 Task: Find connections with filter location Wandlitz with filter topic #Professionalwomenwith filter profile language Potuguese with filter current company CRED with filter school People's University with filter industry Golf Courses and Country Clubs with filter service category Writing with filter keywords title Phone Survey Conductor
Action: Mouse moved to (645, 91)
Screenshot: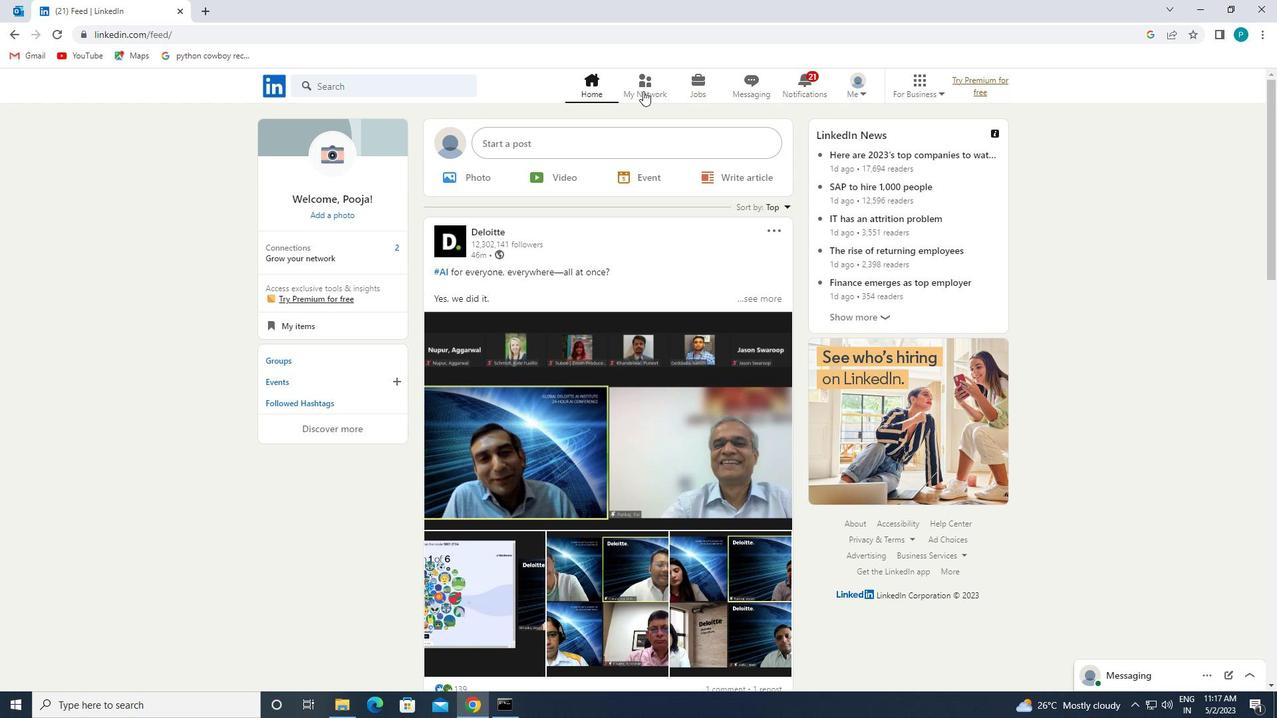 
Action: Mouse pressed left at (645, 91)
Screenshot: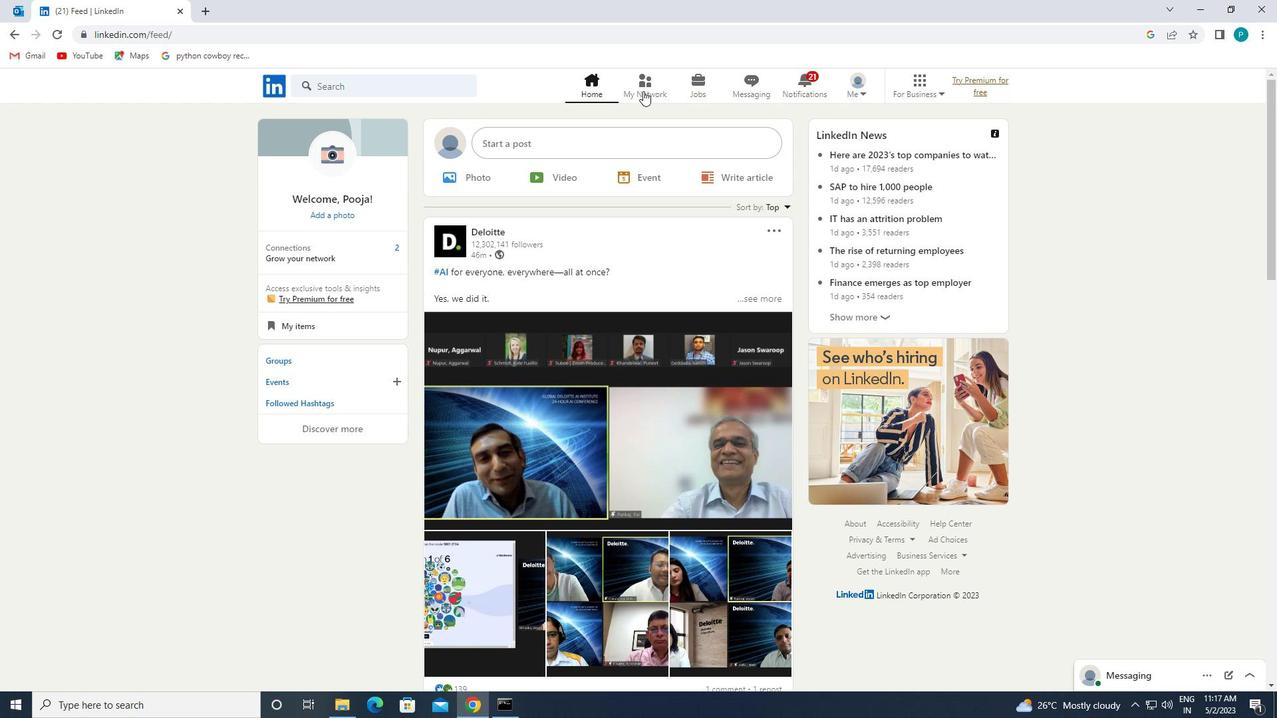 
Action: Mouse moved to (362, 164)
Screenshot: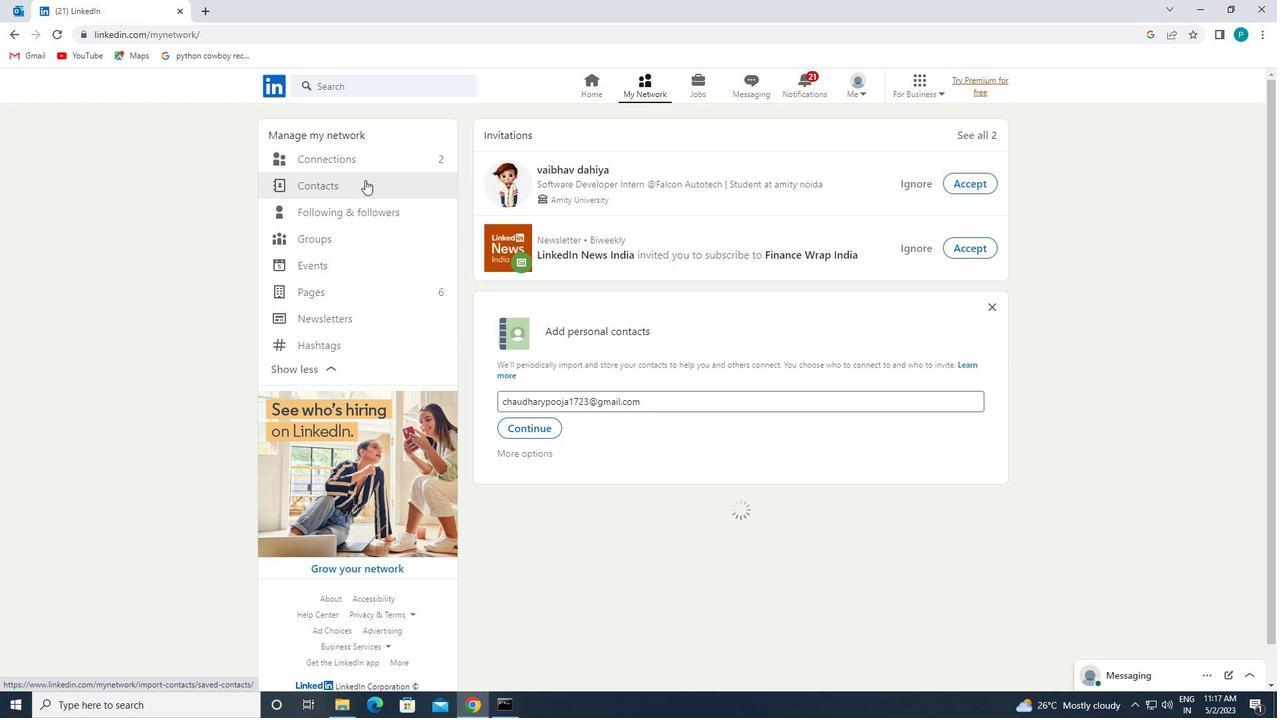 
Action: Mouse pressed left at (362, 164)
Screenshot: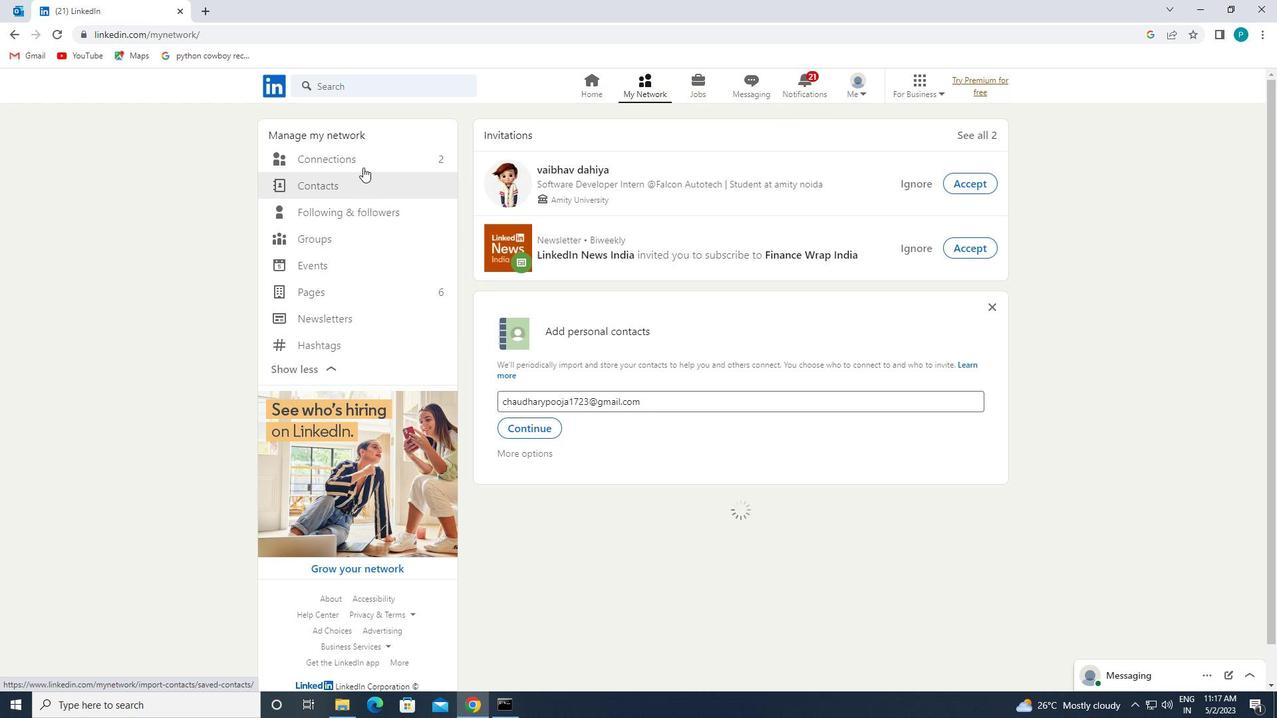 
Action: Mouse moved to (748, 159)
Screenshot: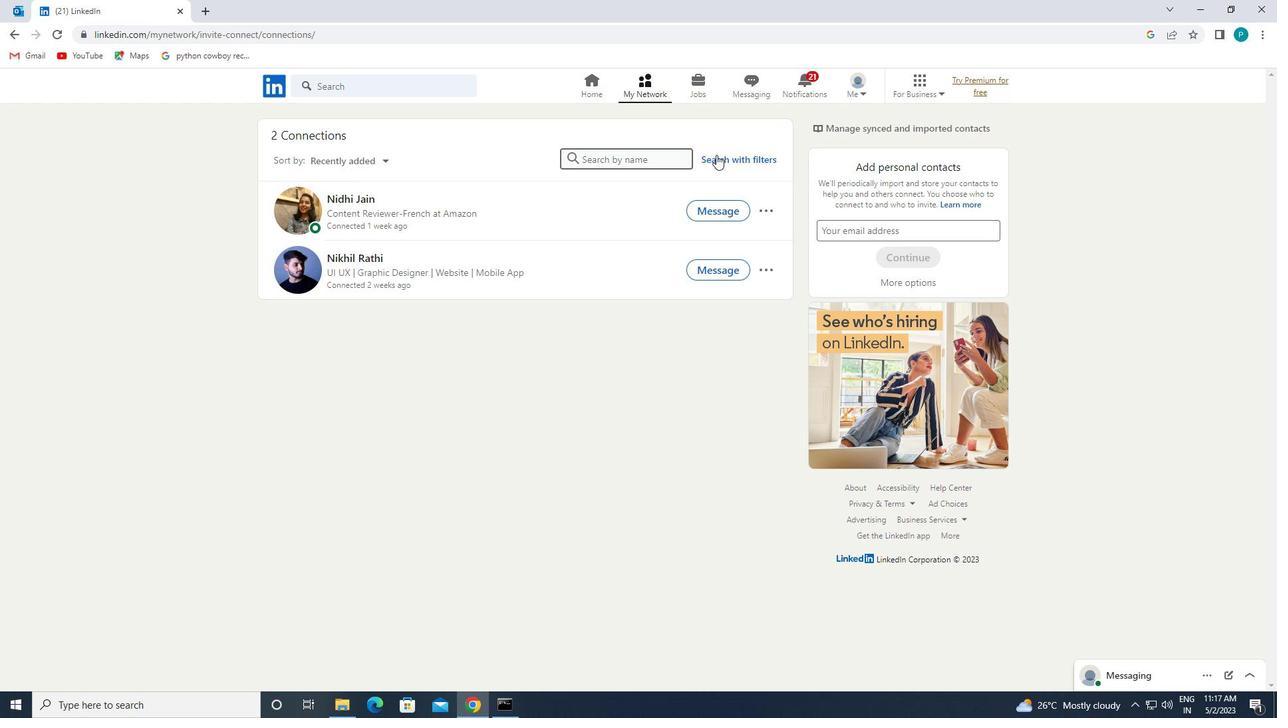 
Action: Mouse pressed left at (748, 159)
Screenshot: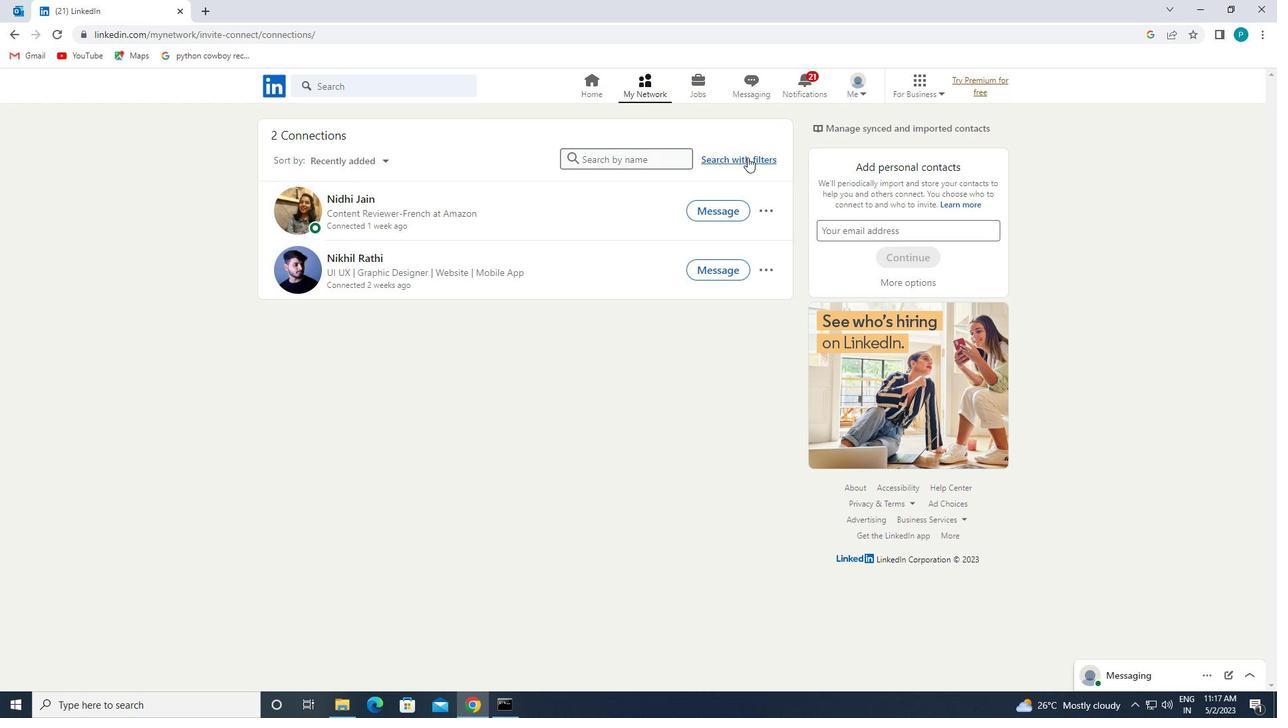 
Action: Mouse moved to (699, 109)
Screenshot: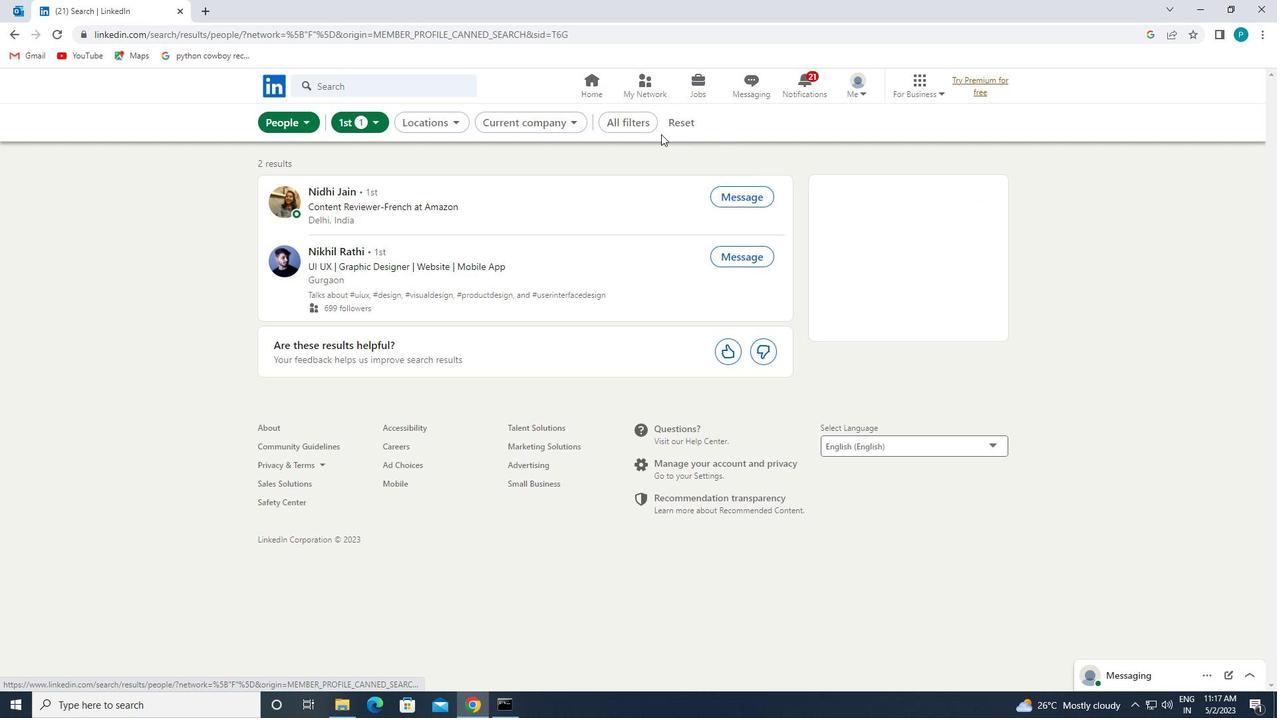 
Action: Mouse pressed left at (699, 109)
Screenshot: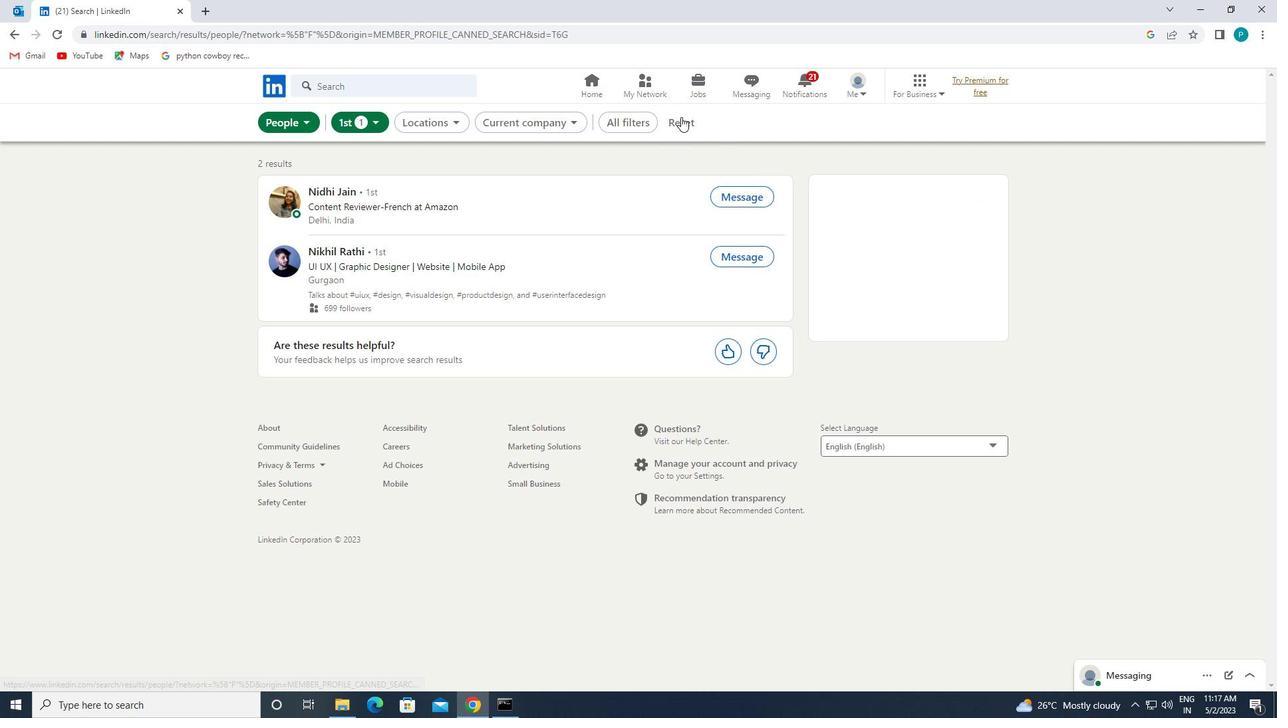 
Action: Mouse moved to (691, 115)
Screenshot: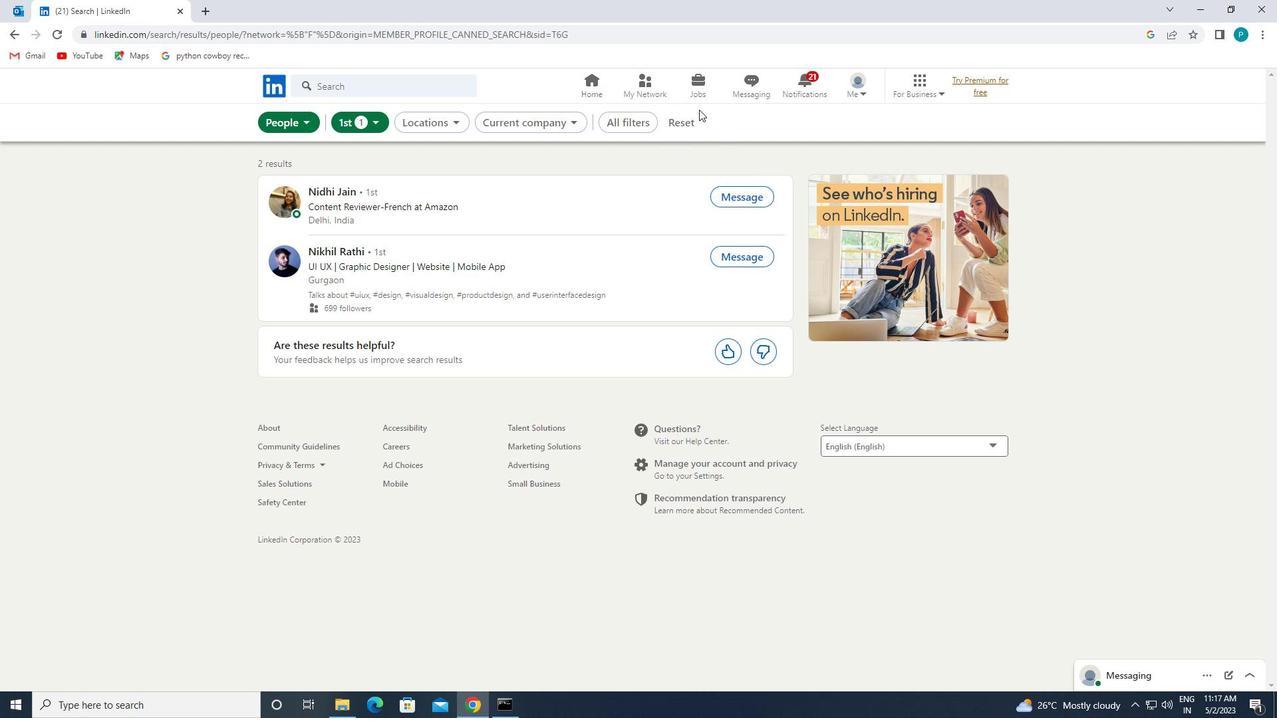 
Action: Mouse pressed left at (691, 115)
Screenshot: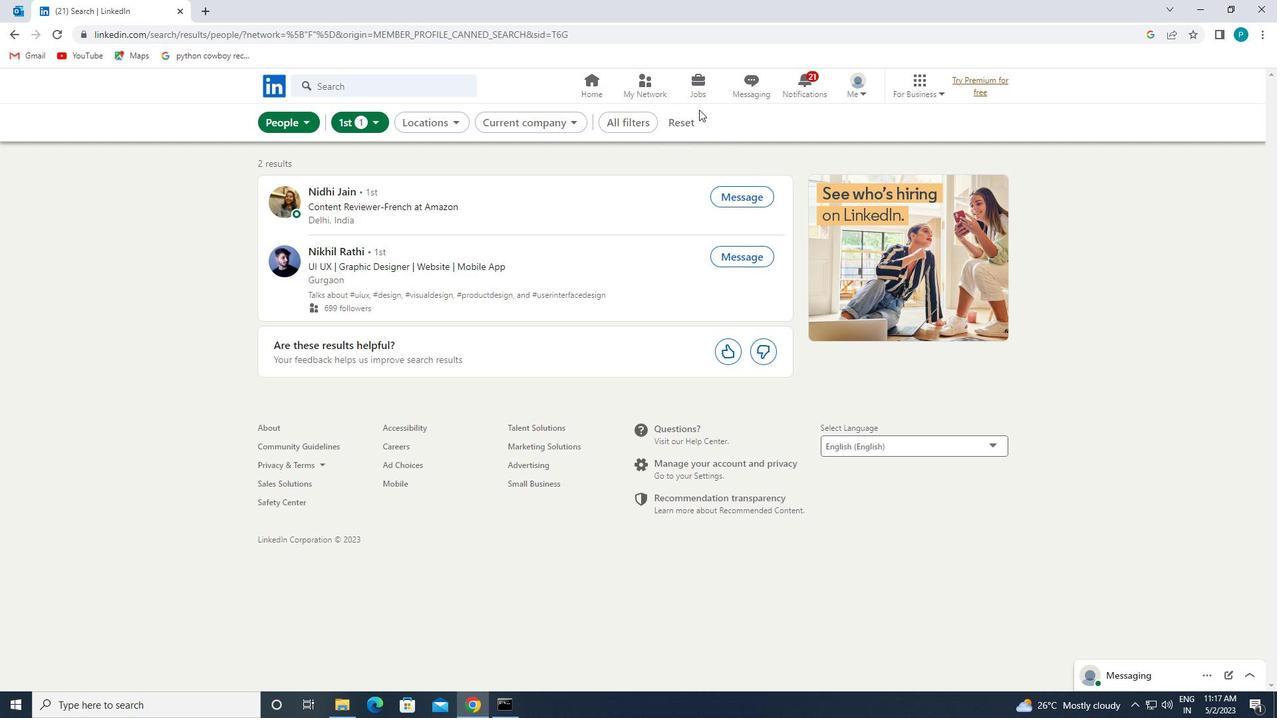 
Action: Mouse moved to (671, 120)
Screenshot: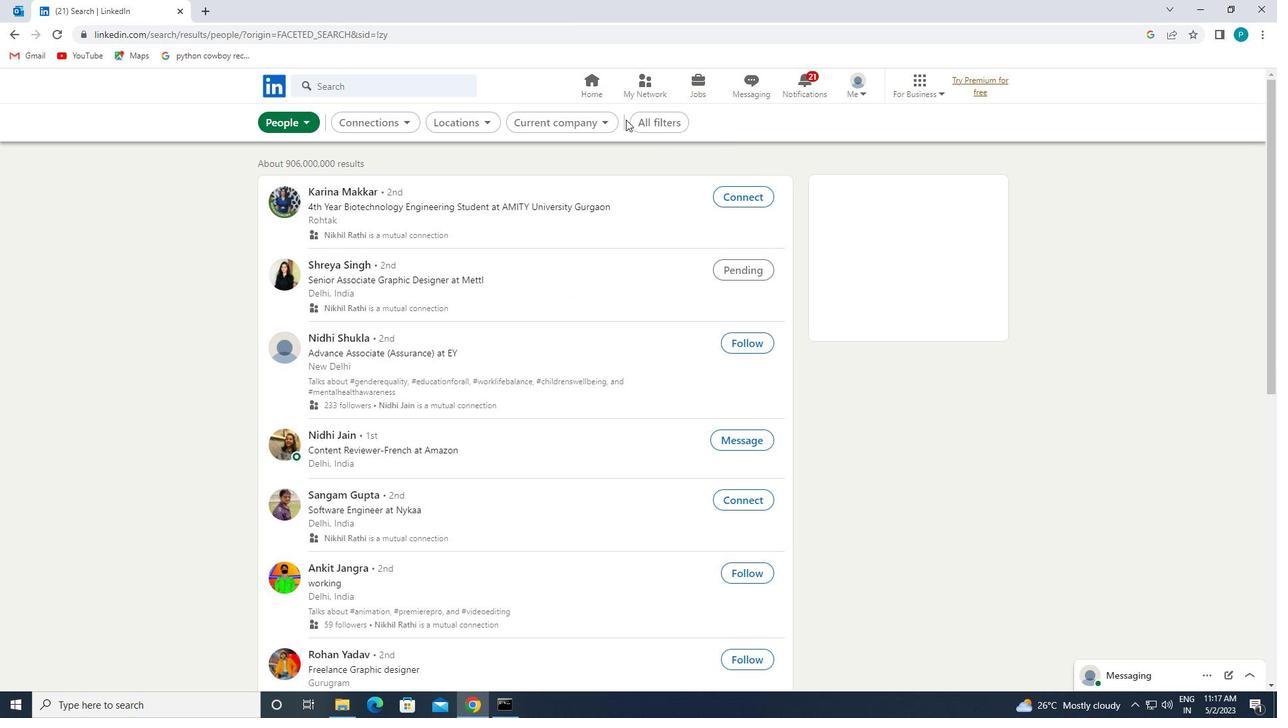 
Action: Mouse pressed left at (671, 120)
Screenshot: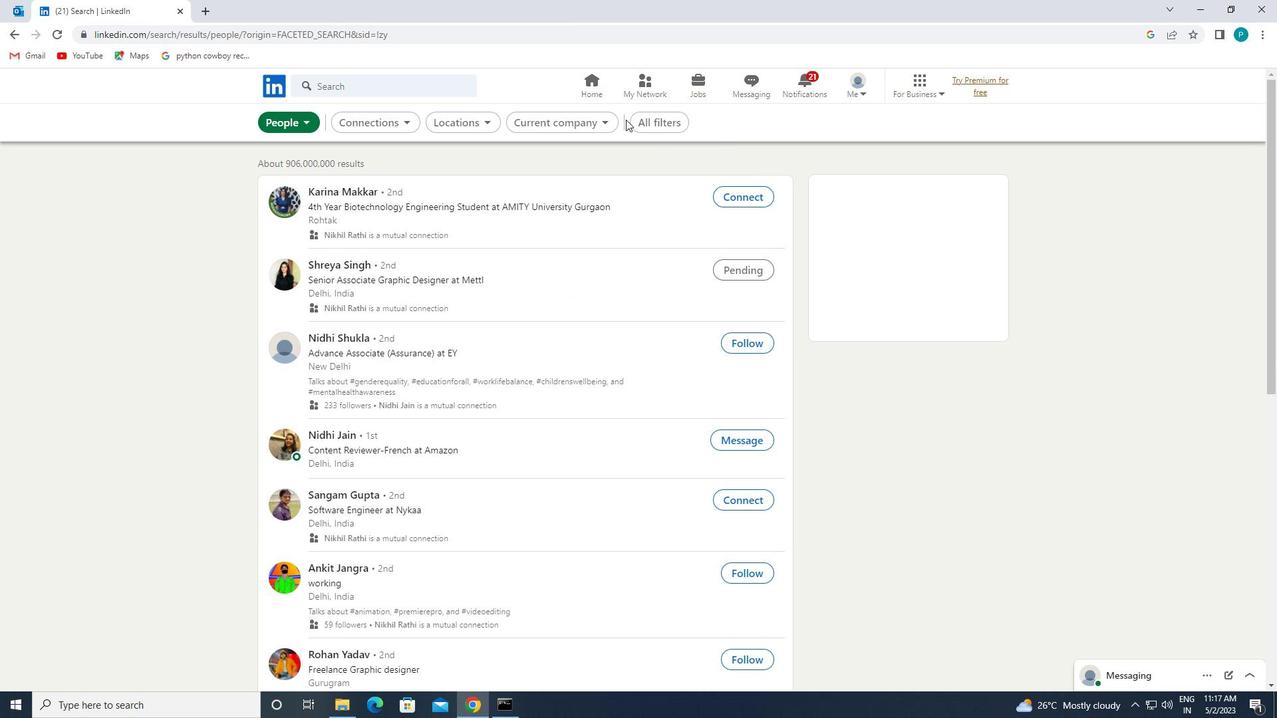 
Action: Mouse moved to (1149, 472)
Screenshot: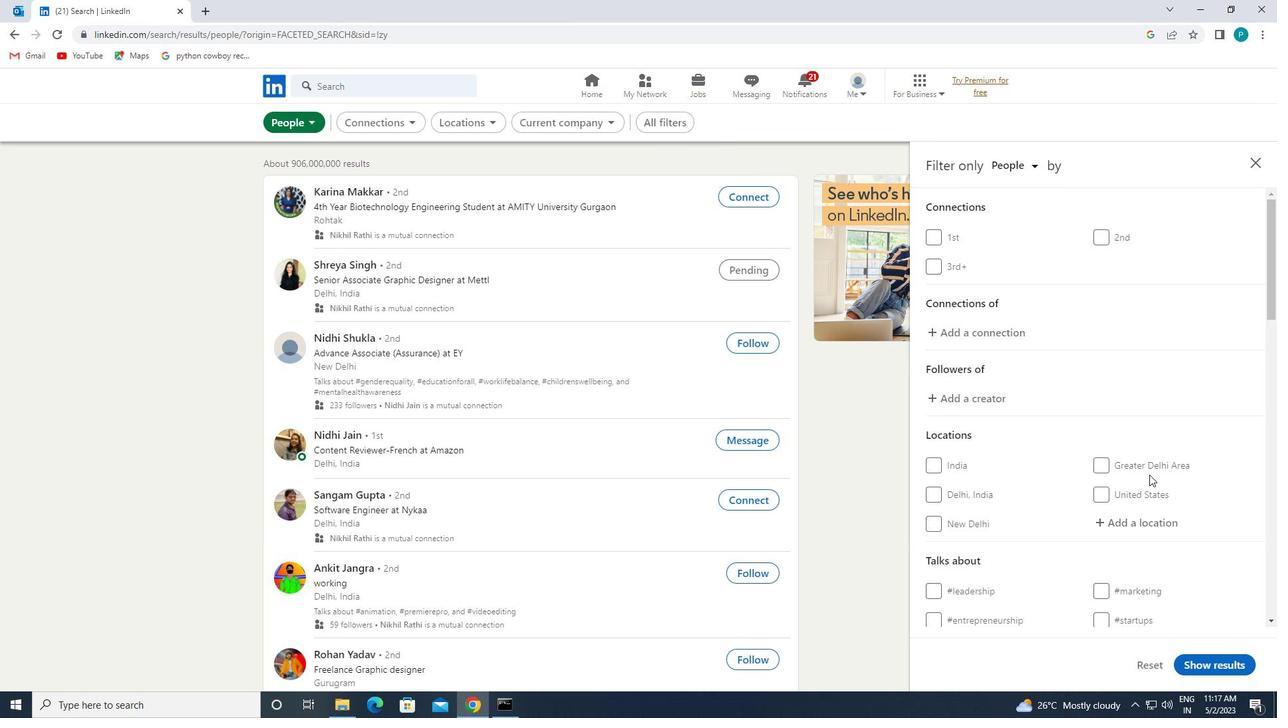 
Action: Mouse scrolled (1149, 472) with delta (0, 0)
Screenshot: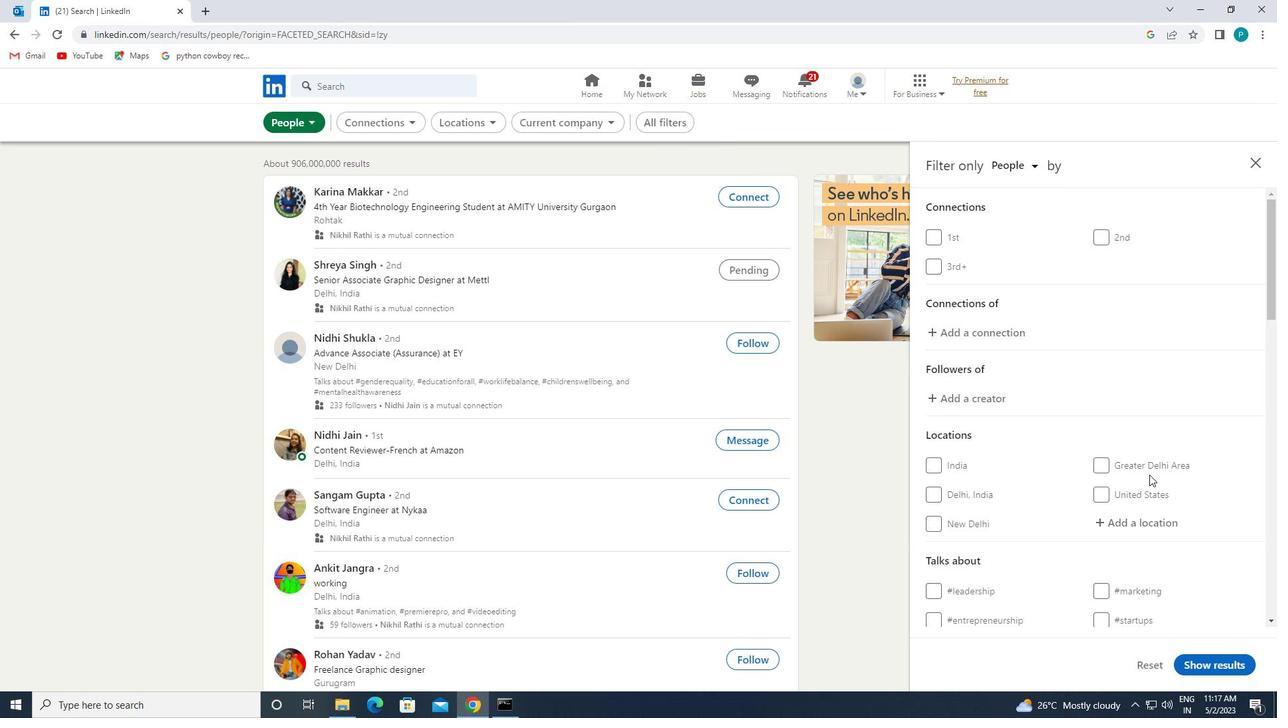 
Action: Mouse moved to (1141, 452)
Screenshot: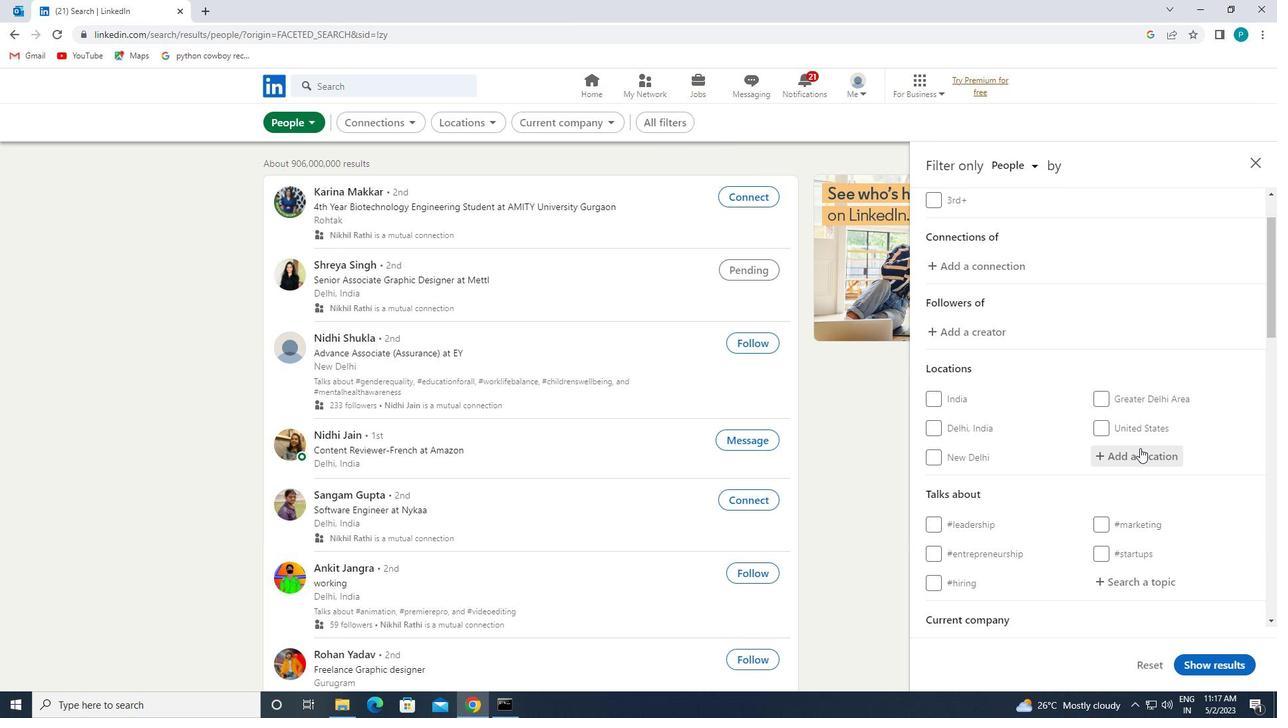 
Action: Mouse pressed left at (1141, 452)
Screenshot: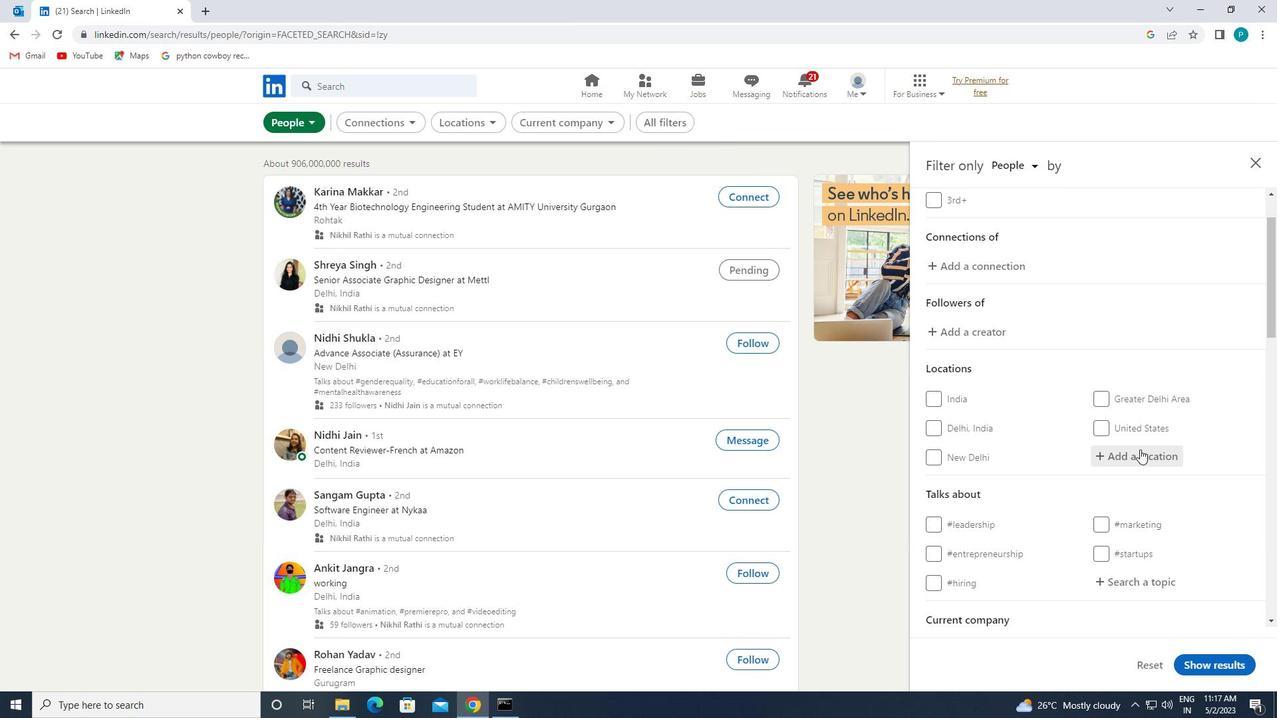 
Action: Key pressed <Key.caps_lock>w<Key.caps_lock>and
Screenshot: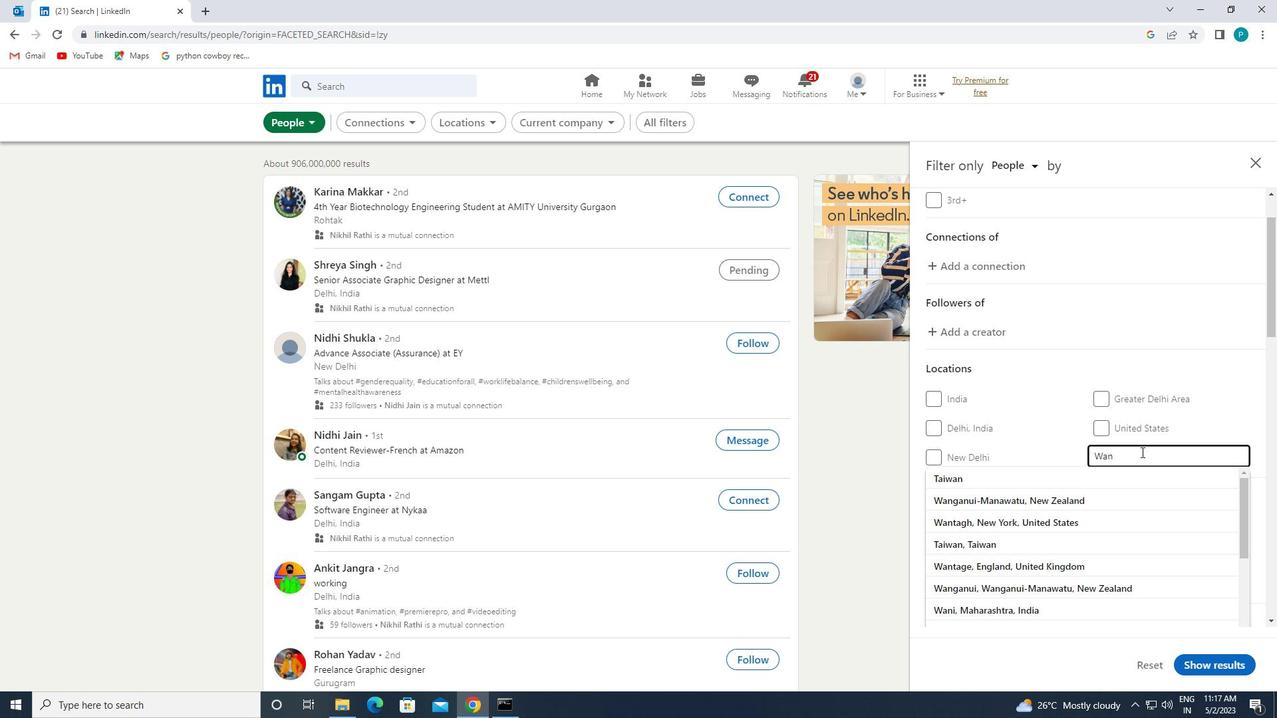 
Action: Mouse moved to (1139, 453)
Screenshot: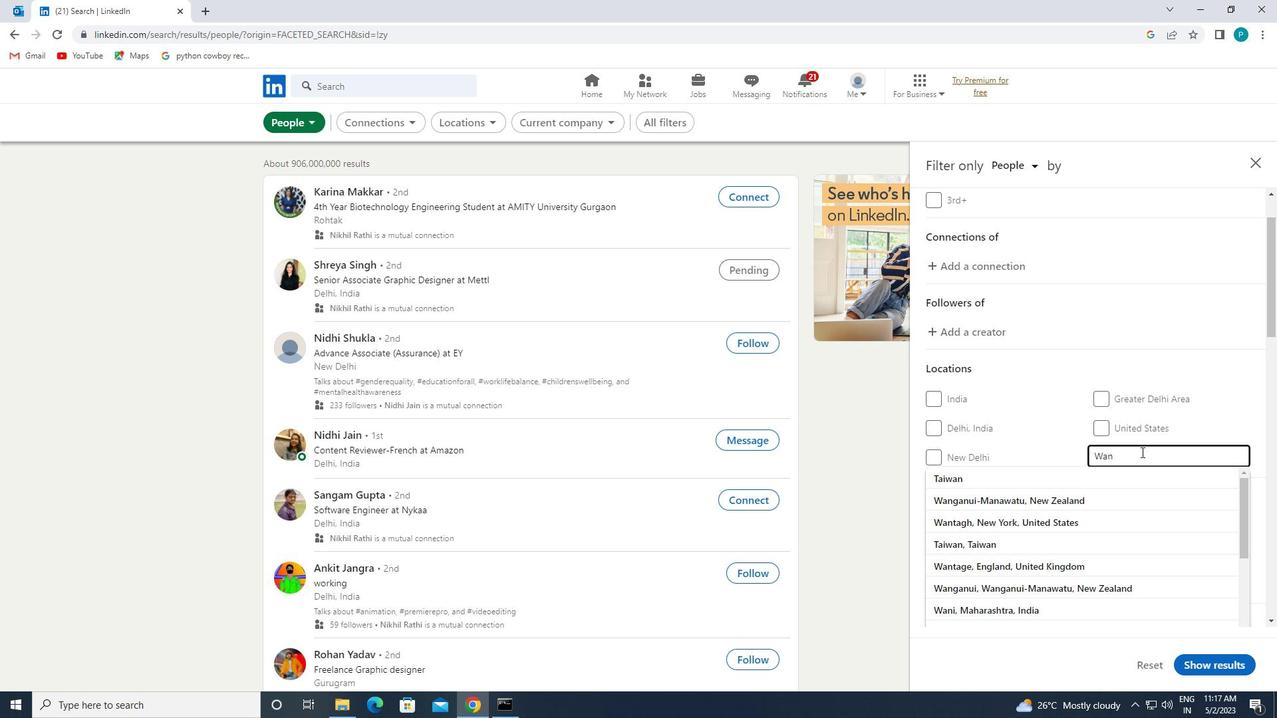
Action: Key pressed lit
Screenshot: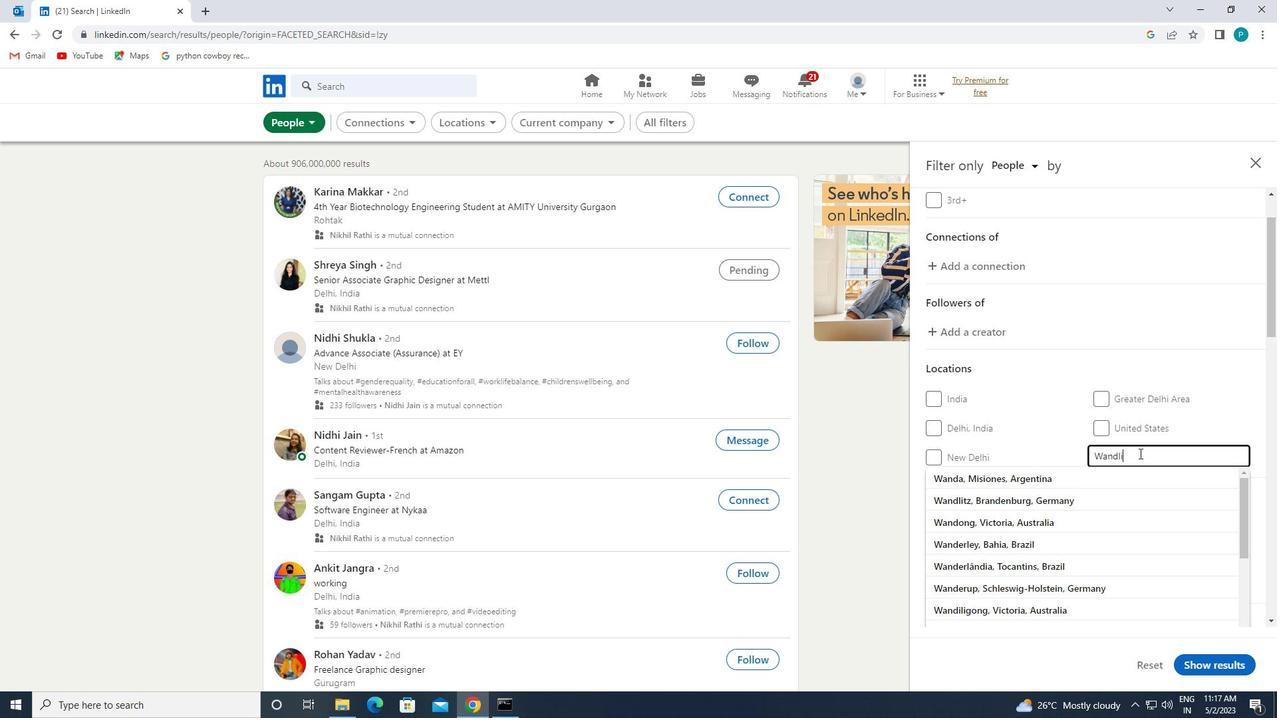 
Action: Mouse moved to (1138, 454)
Screenshot: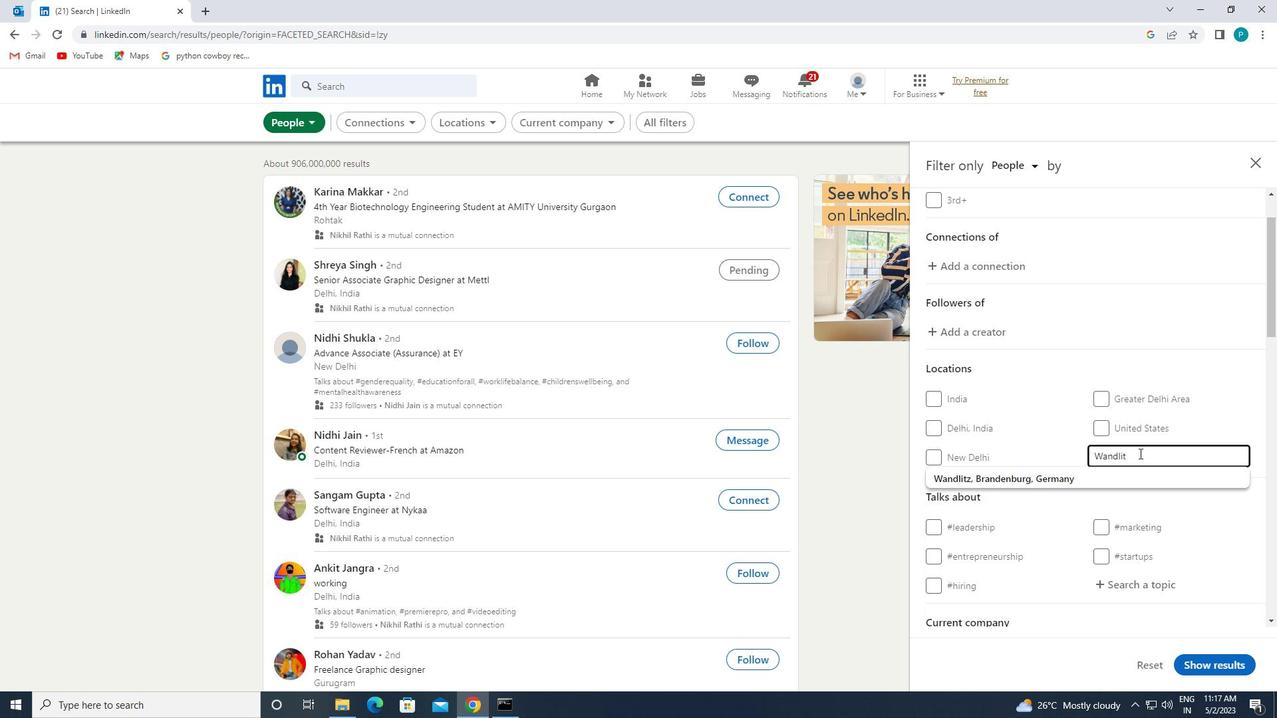 
Action: Key pressed z
Screenshot: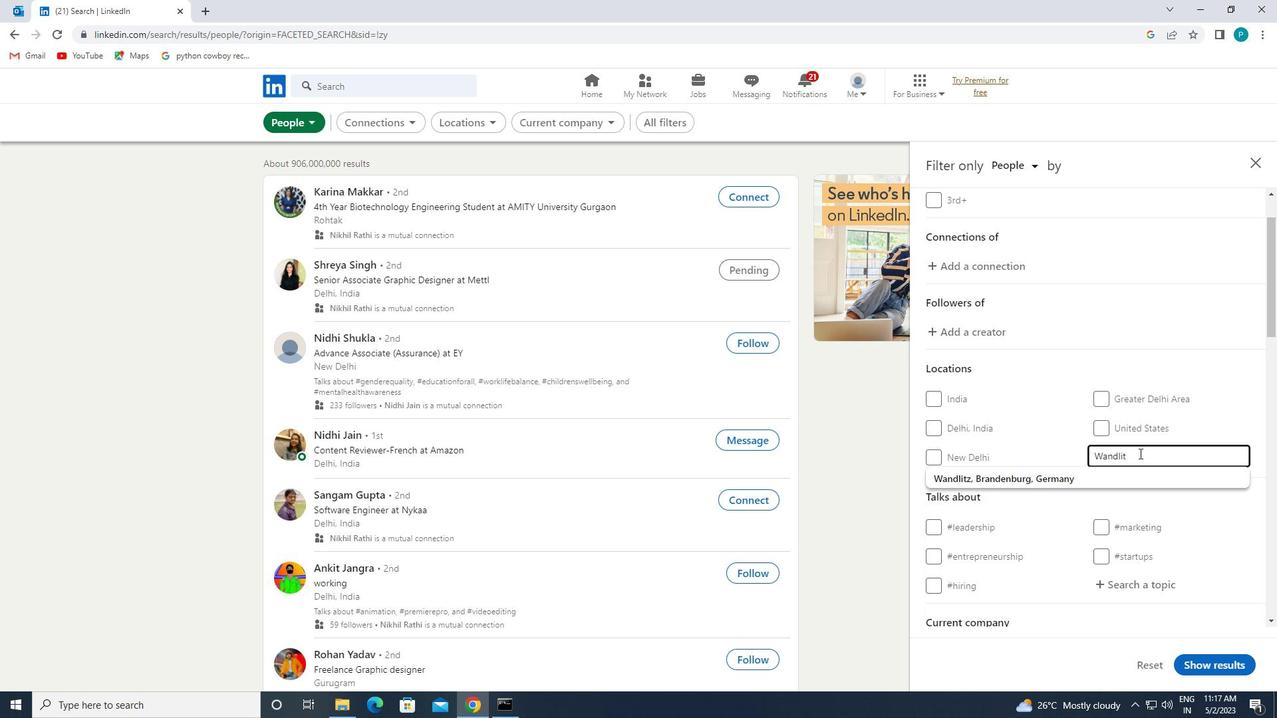 
Action: Mouse moved to (1086, 474)
Screenshot: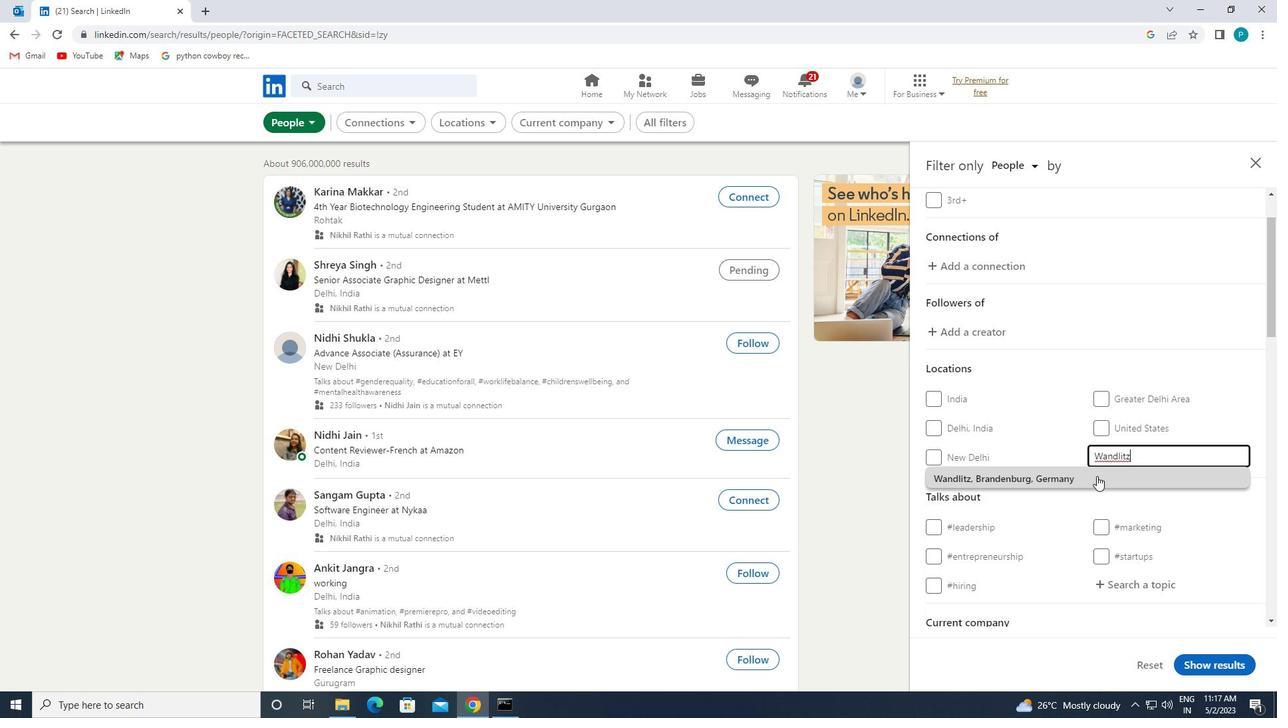 
Action: Mouse pressed left at (1086, 474)
Screenshot: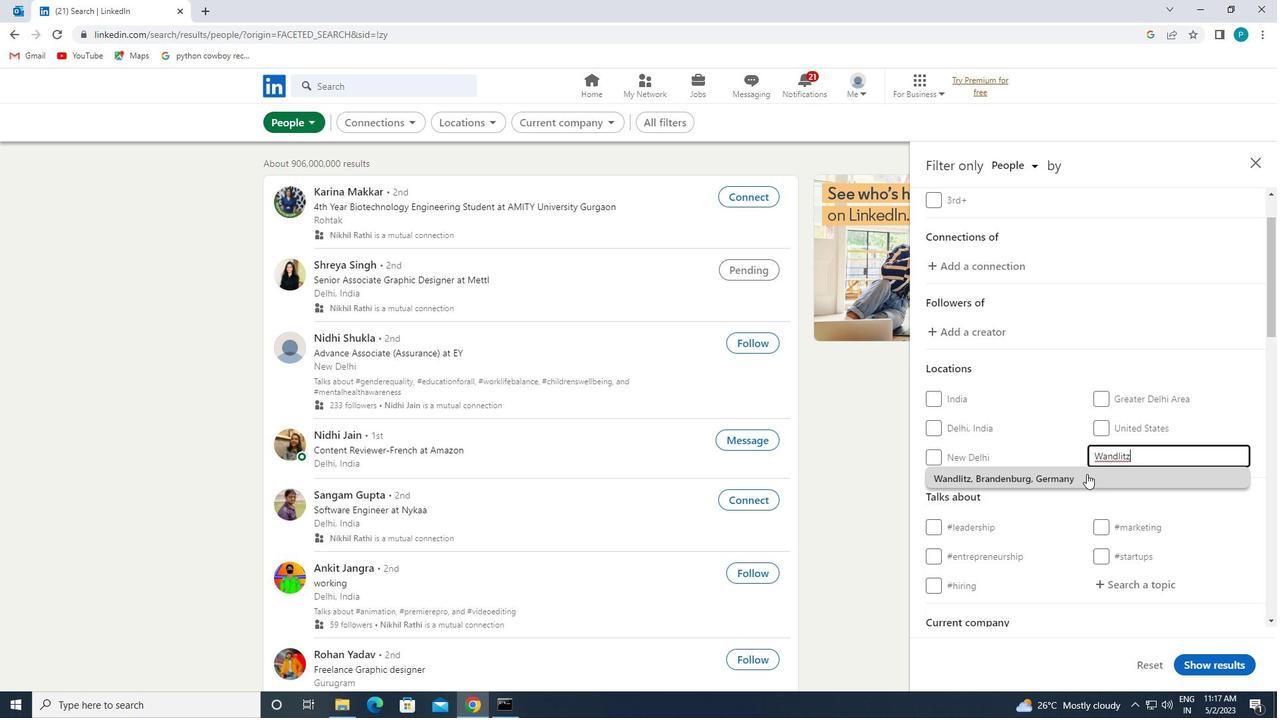 
Action: Mouse moved to (1092, 482)
Screenshot: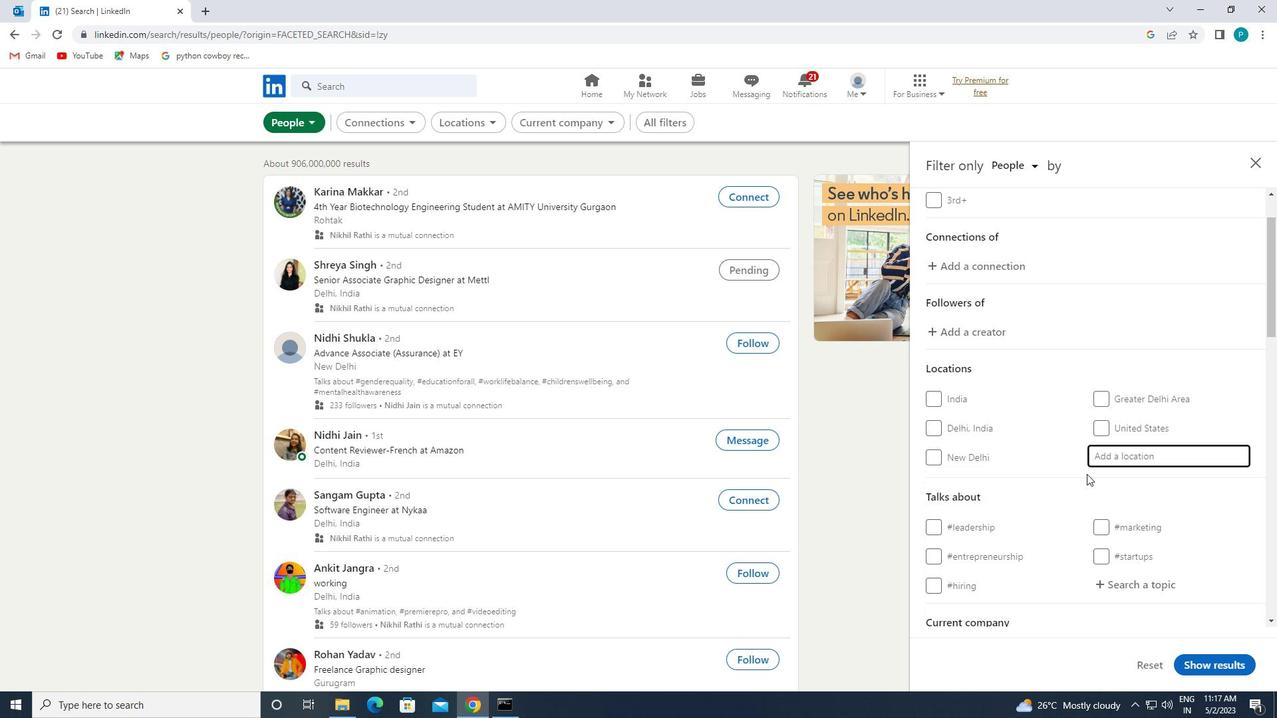 
Action: Mouse scrolled (1092, 481) with delta (0, 0)
Screenshot: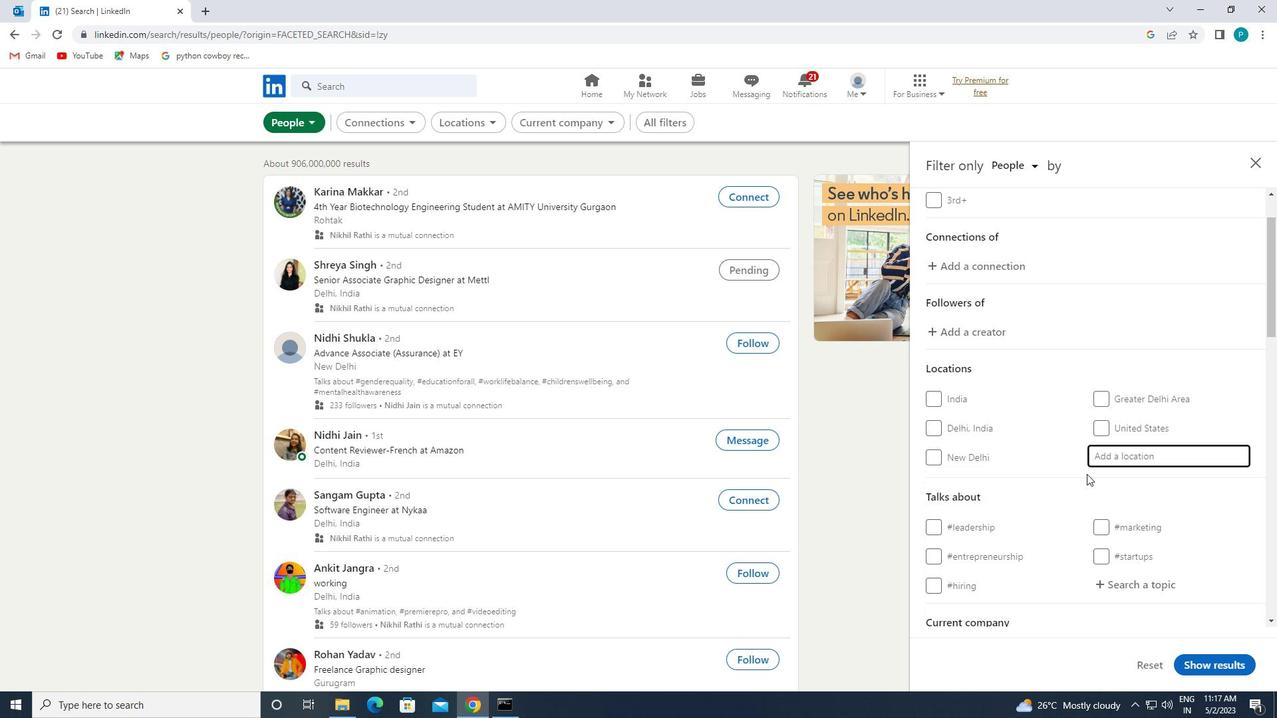 
Action: Mouse moved to (1093, 483)
Screenshot: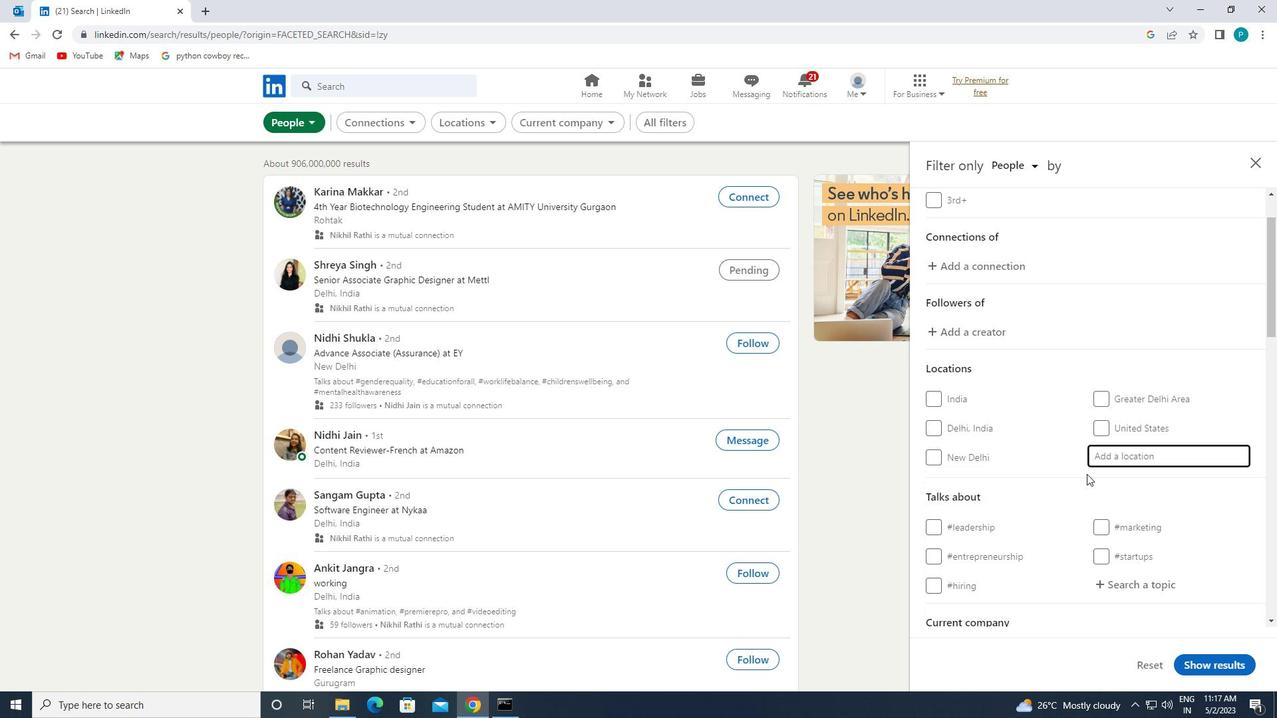 
Action: Mouse scrolled (1093, 482) with delta (0, 0)
Screenshot: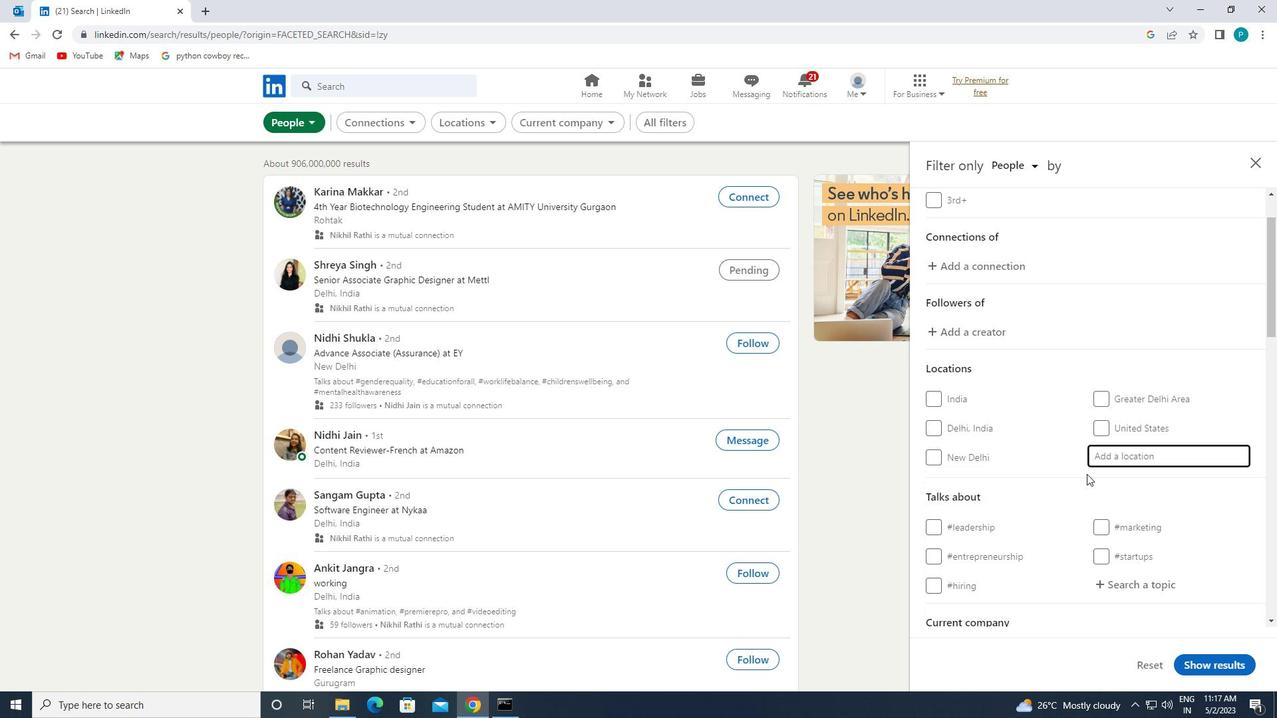 
Action: Mouse moved to (1130, 506)
Screenshot: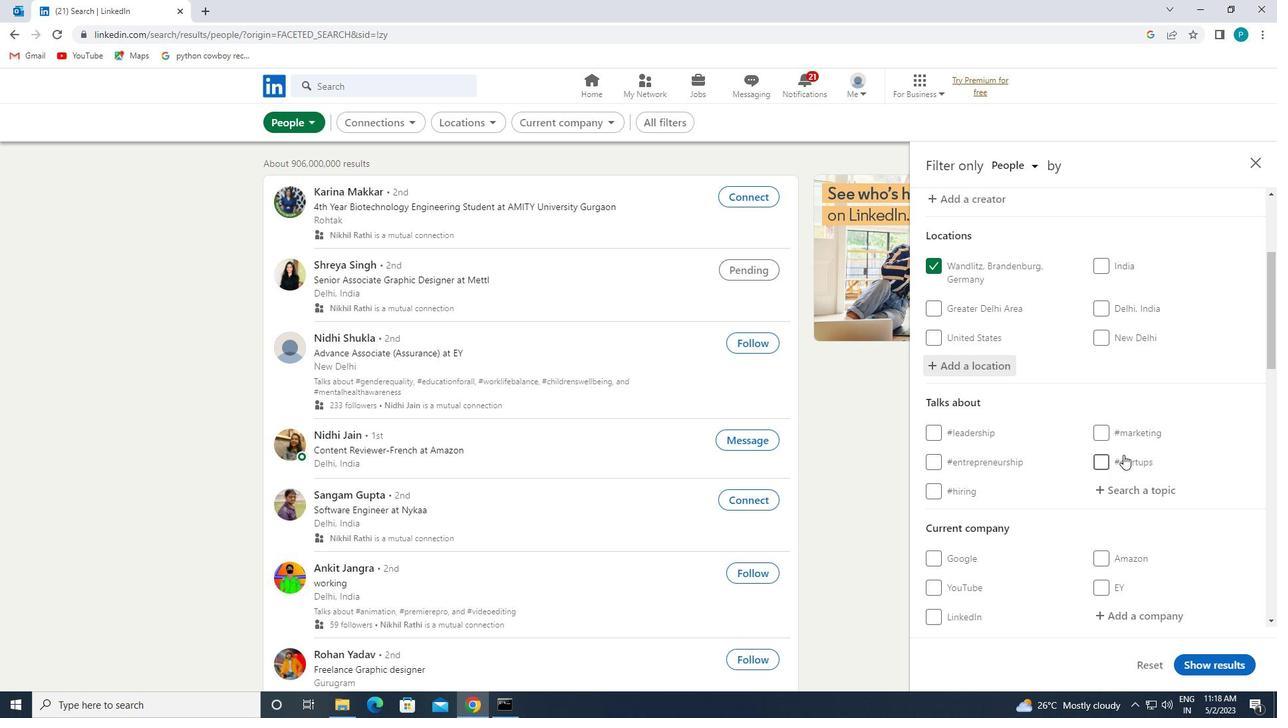 
Action: Mouse pressed left at (1130, 506)
Screenshot: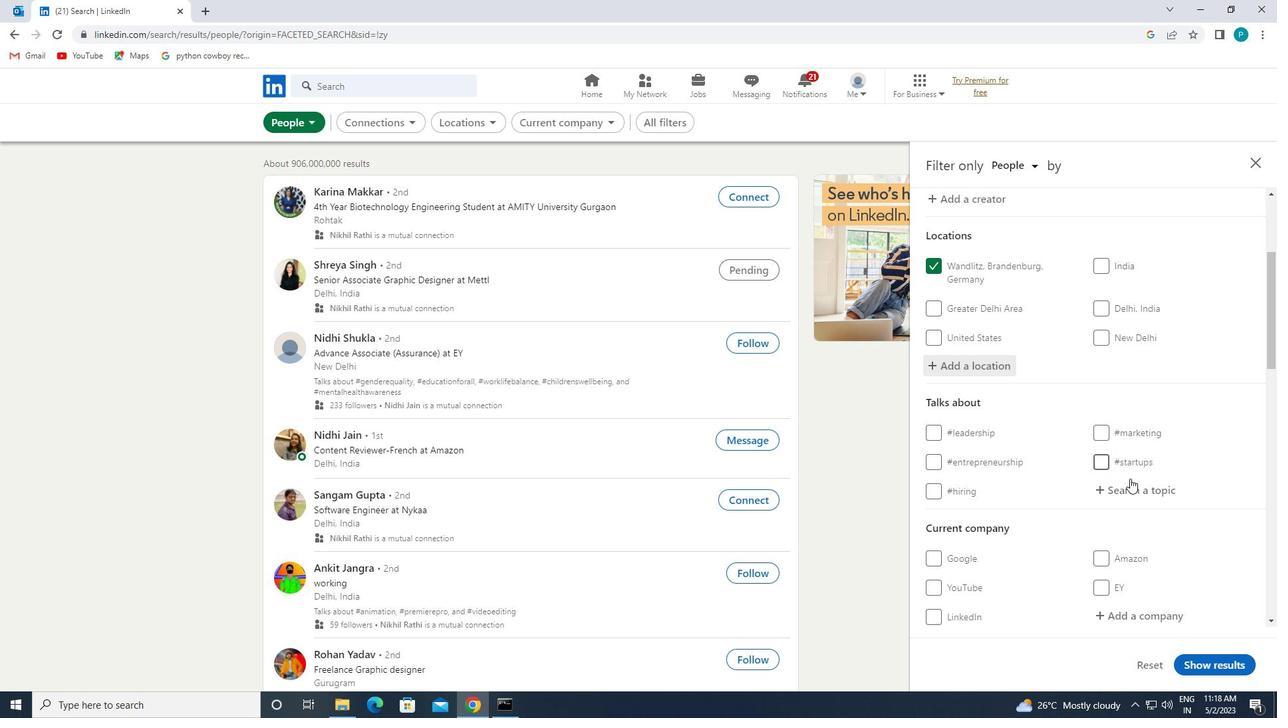 
Action: Mouse moved to (1127, 494)
Screenshot: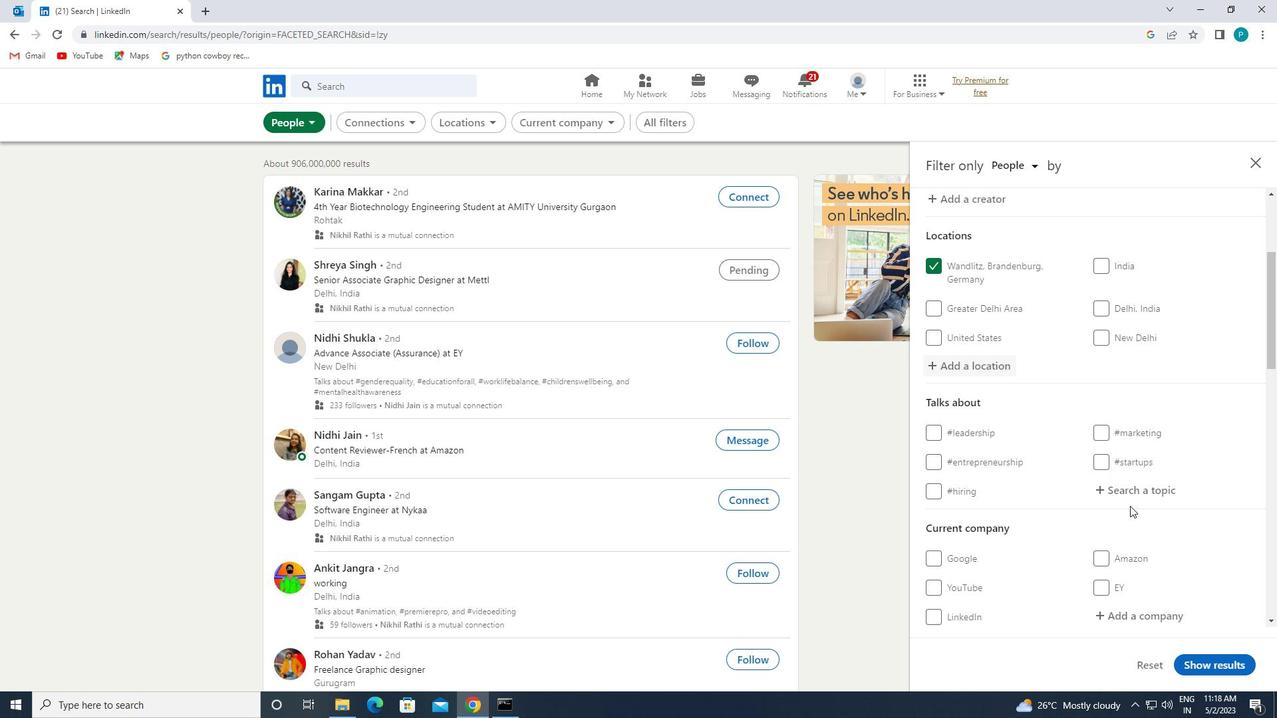
Action: Mouse pressed left at (1127, 494)
Screenshot: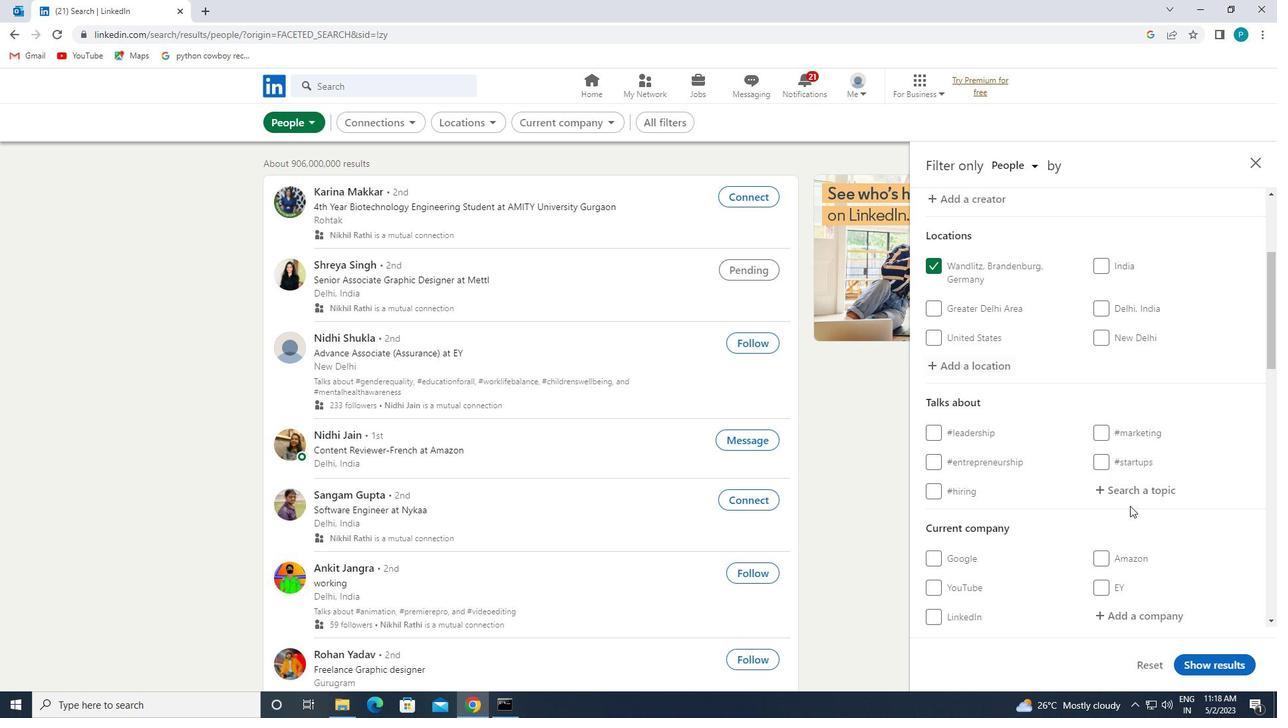 
Action: Key pressed <Key.shift>
Screenshot: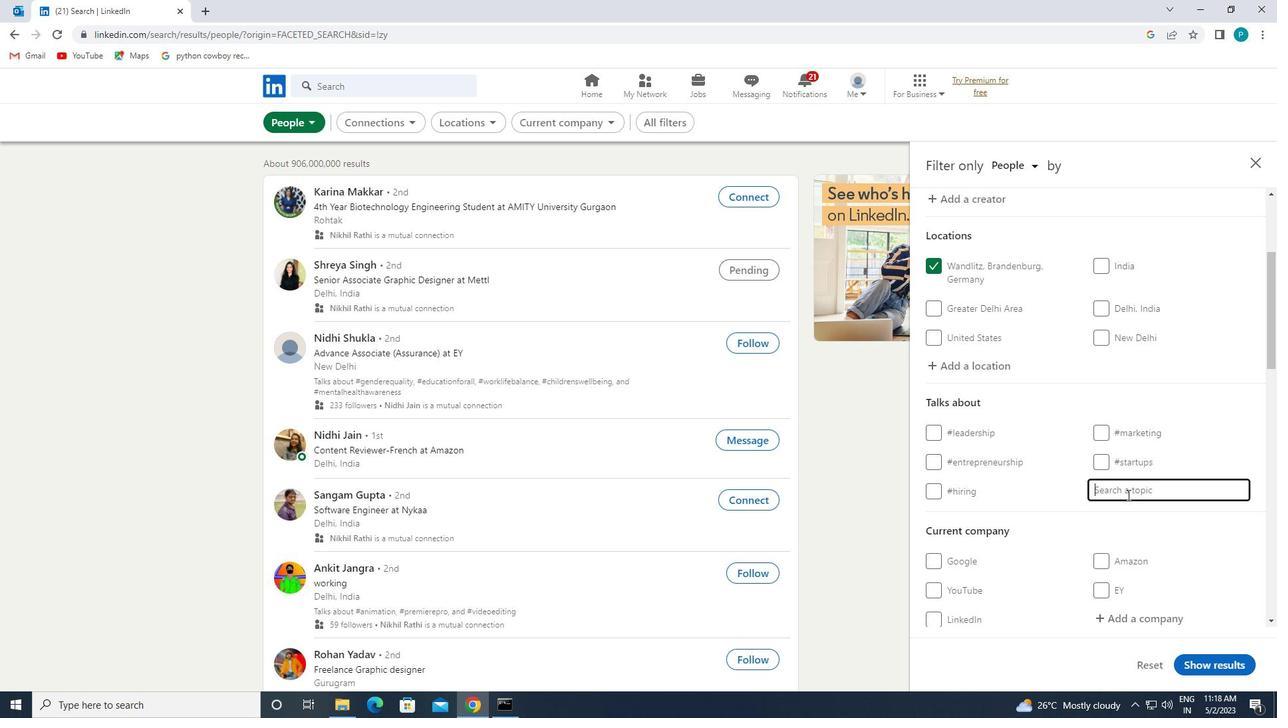 
Action: Mouse moved to (1126, 494)
Screenshot: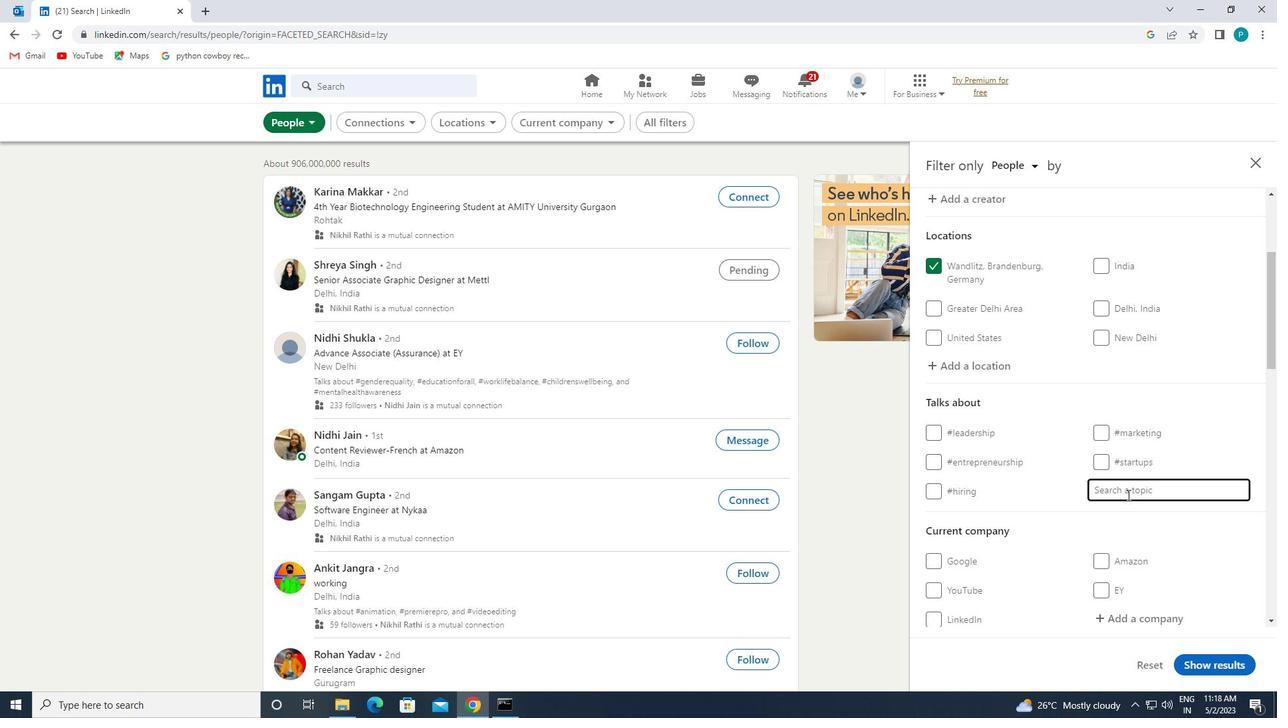 
Action: Key pressed <Key.shift><Key.shift>#<Key.caps_lock>P<Key.caps_lock>ROFESSIONALWOMEN
Screenshot: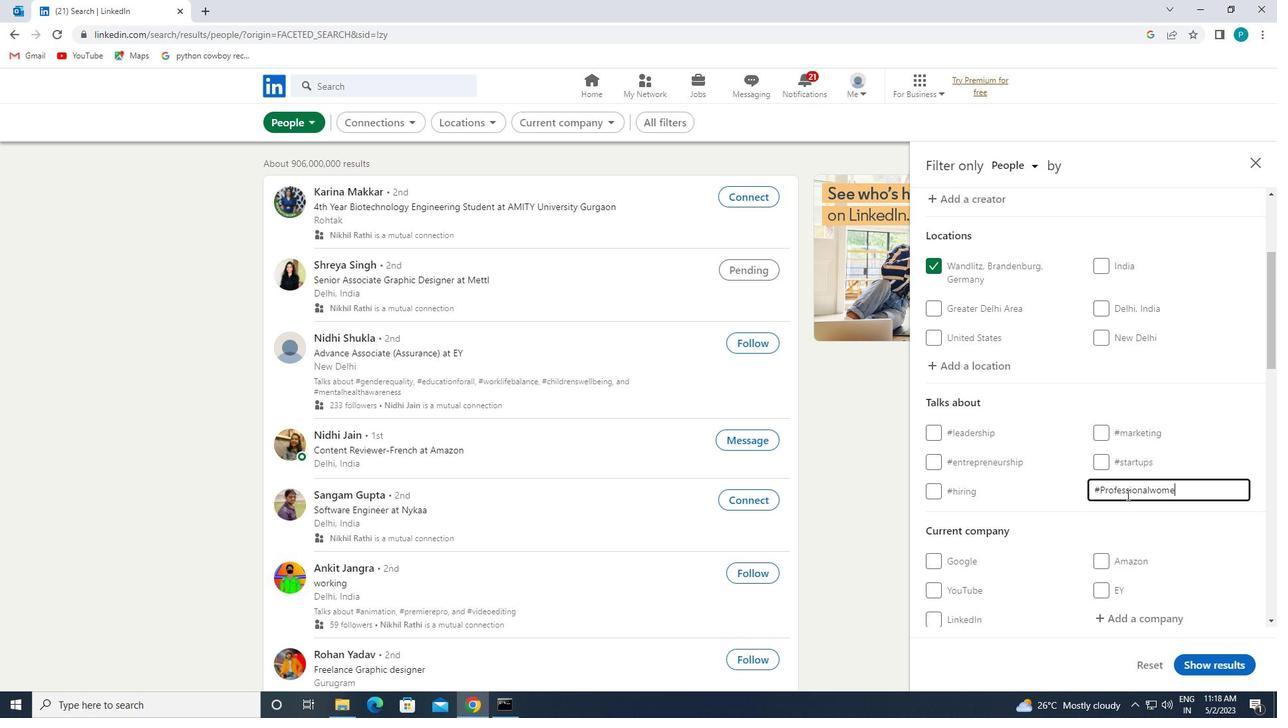 
Action: Mouse moved to (1048, 515)
Screenshot: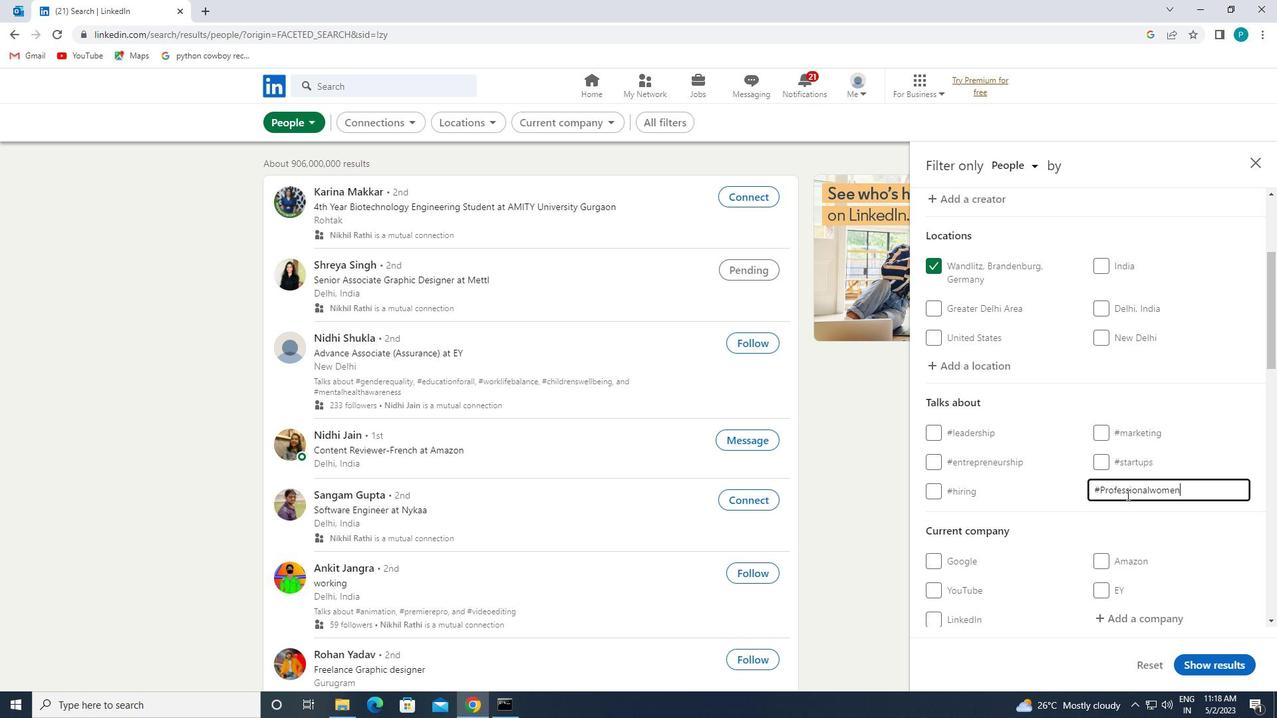 
Action: Mouse scrolled (1048, 514) with delta (0, 0)
Screenshot: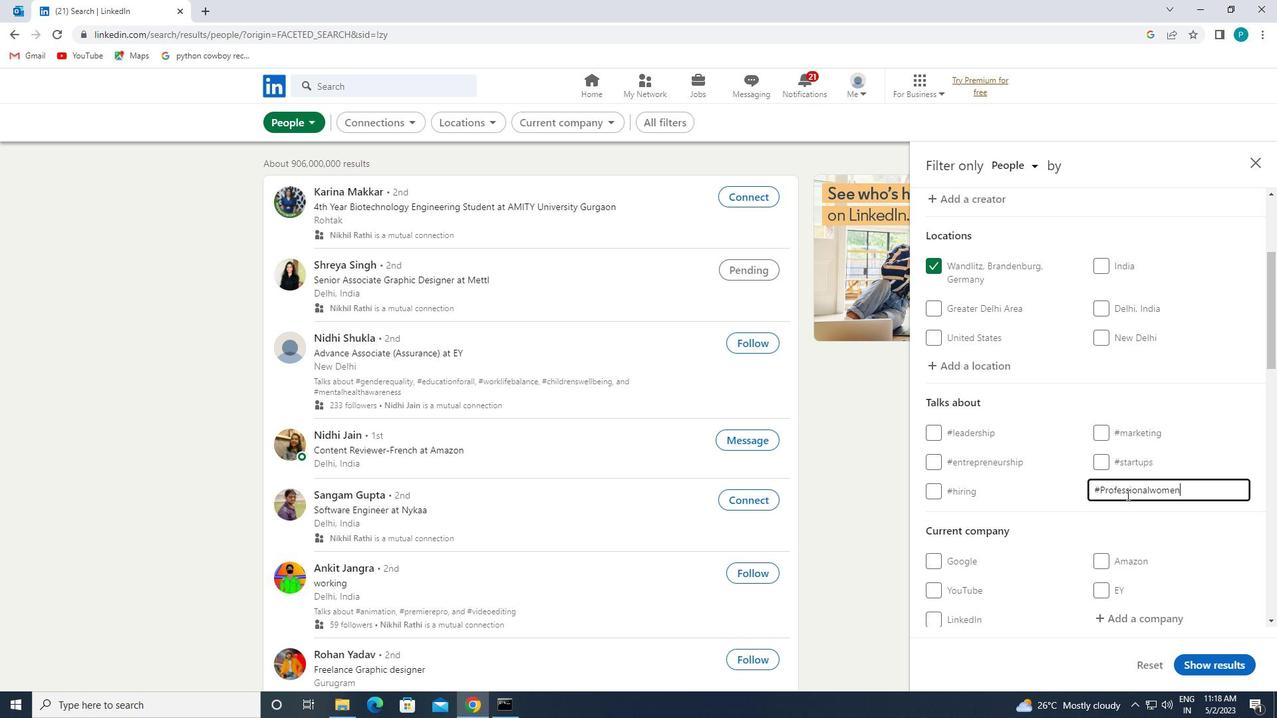 
Action: Mouse moved to (1047, 516)
Screenshot: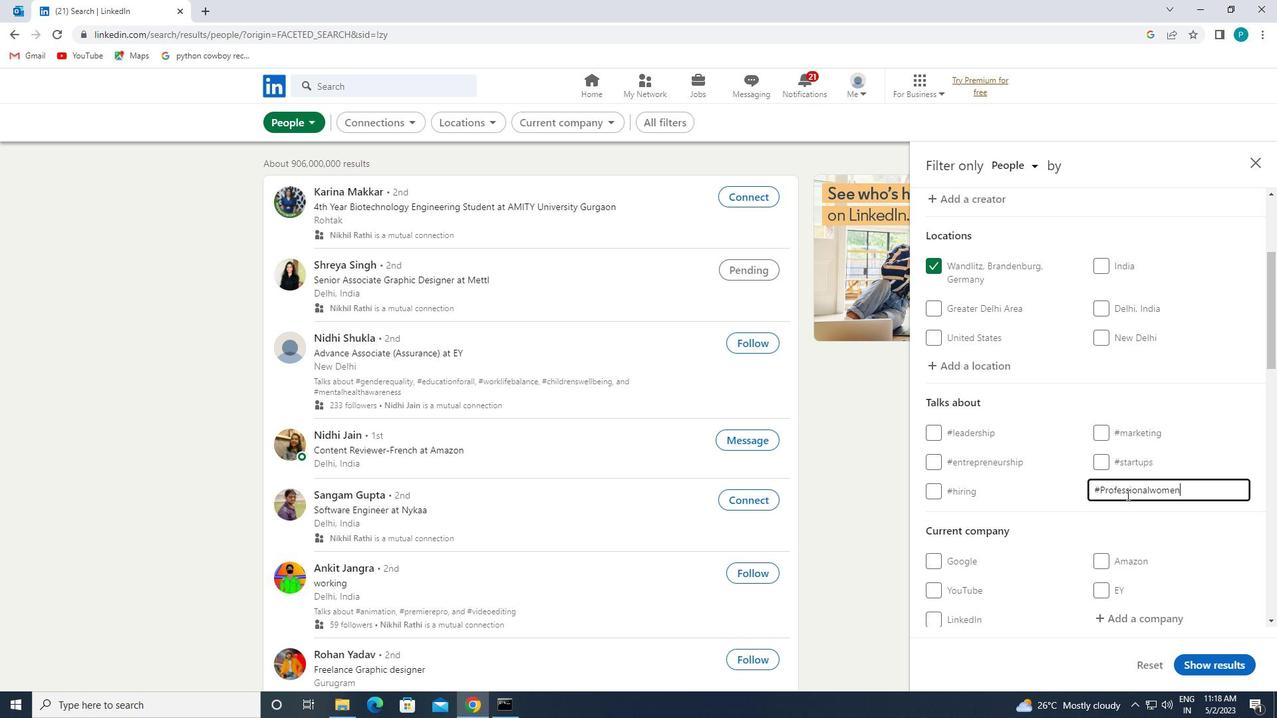 
Action: Mouse scrolled (1047, 515) with delta (0, 0)
Screenshot: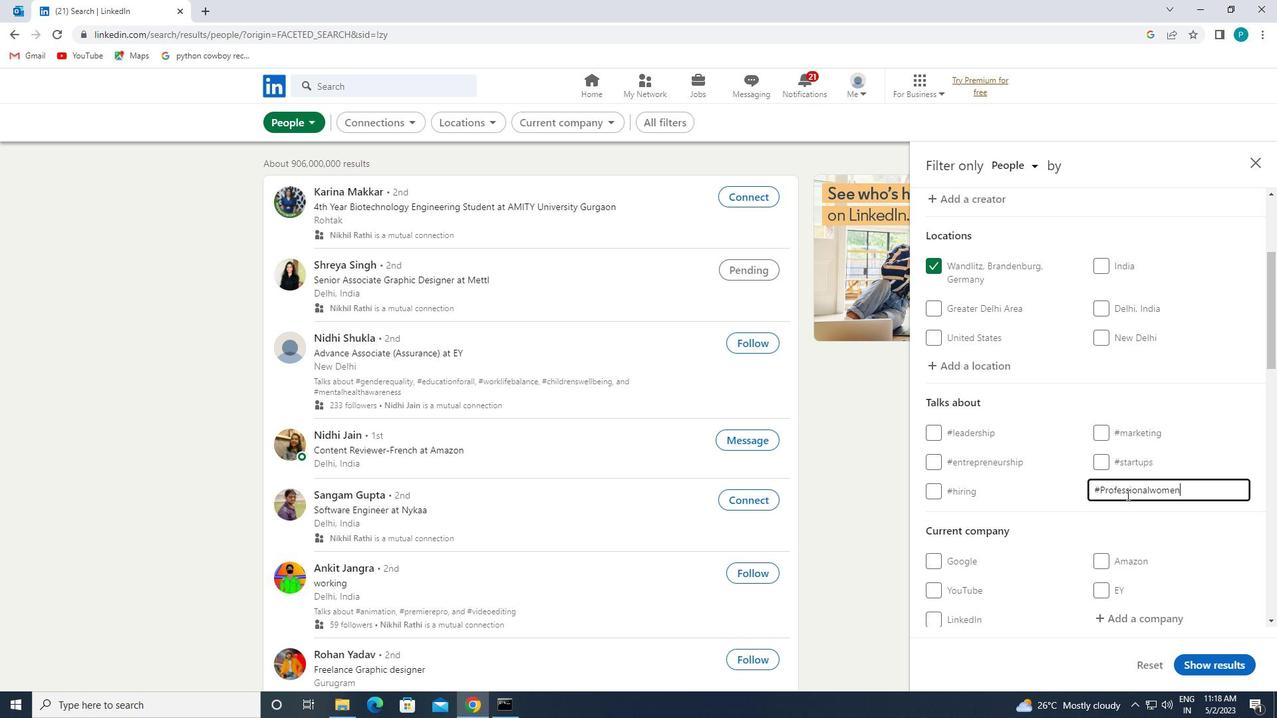 
Action: Mouse moved to (1046, 516)
Screenshot: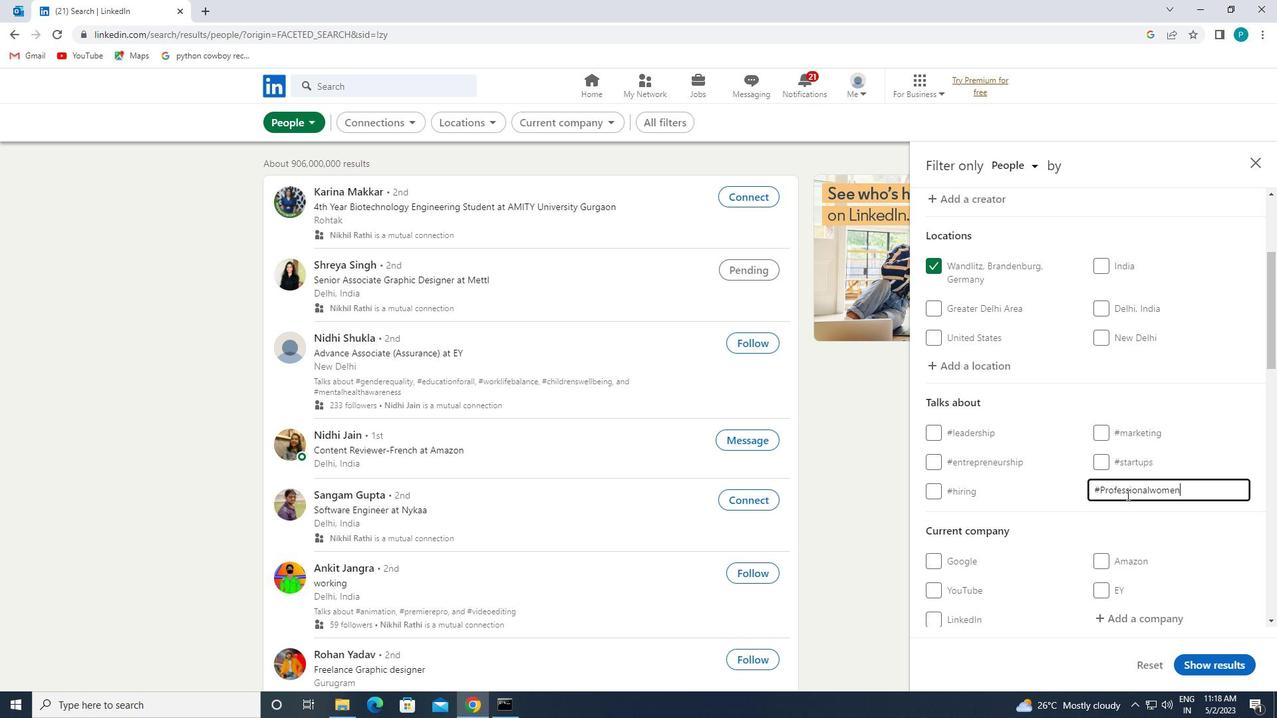 
Action: Mouse scrolled (1046, 516) with delta (0, 0)
Screenshot: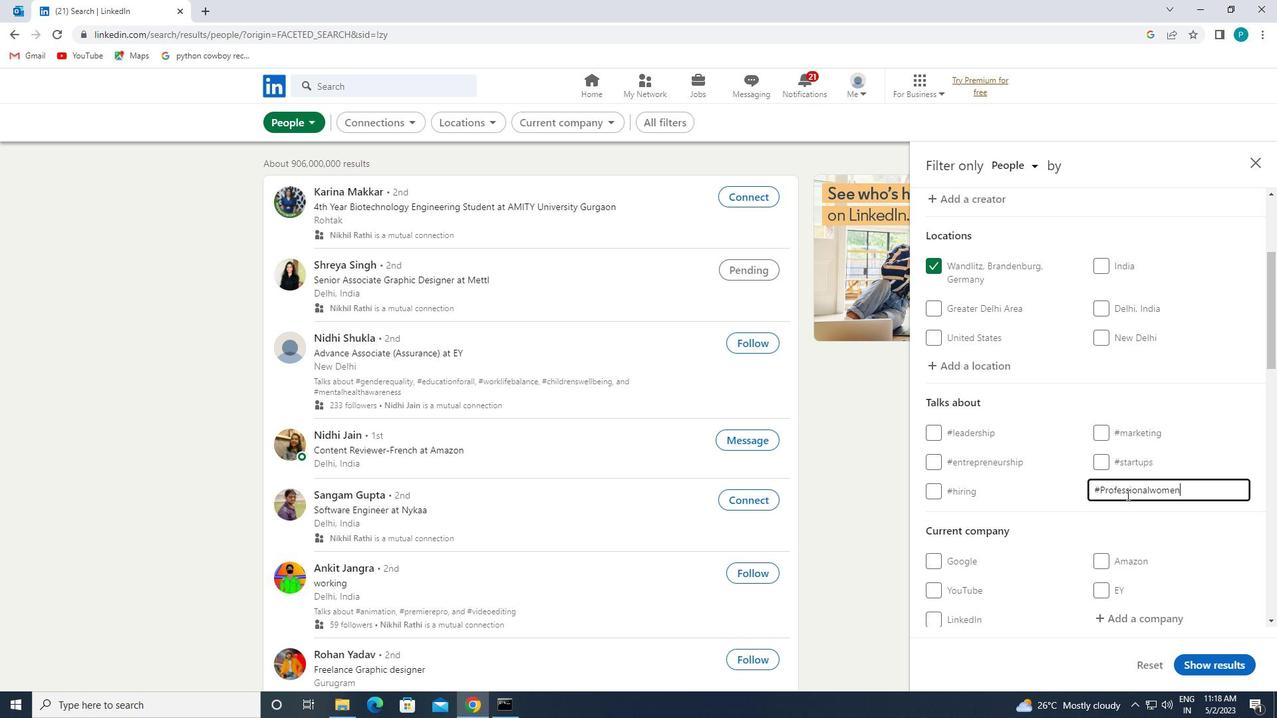 
Action: Mouse moved to (1037, 512)
Screenshot: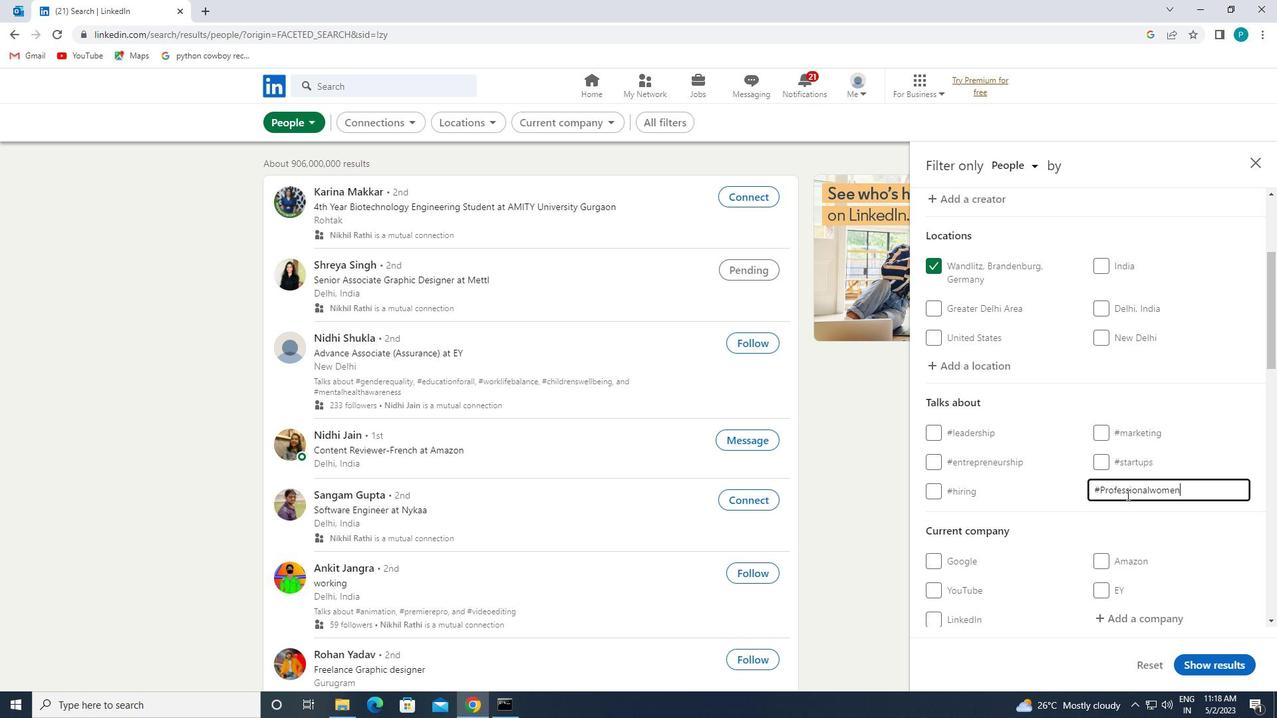 
Action: Mouse scrolled (1037, 512) with delta (0, 0)
Screenshot: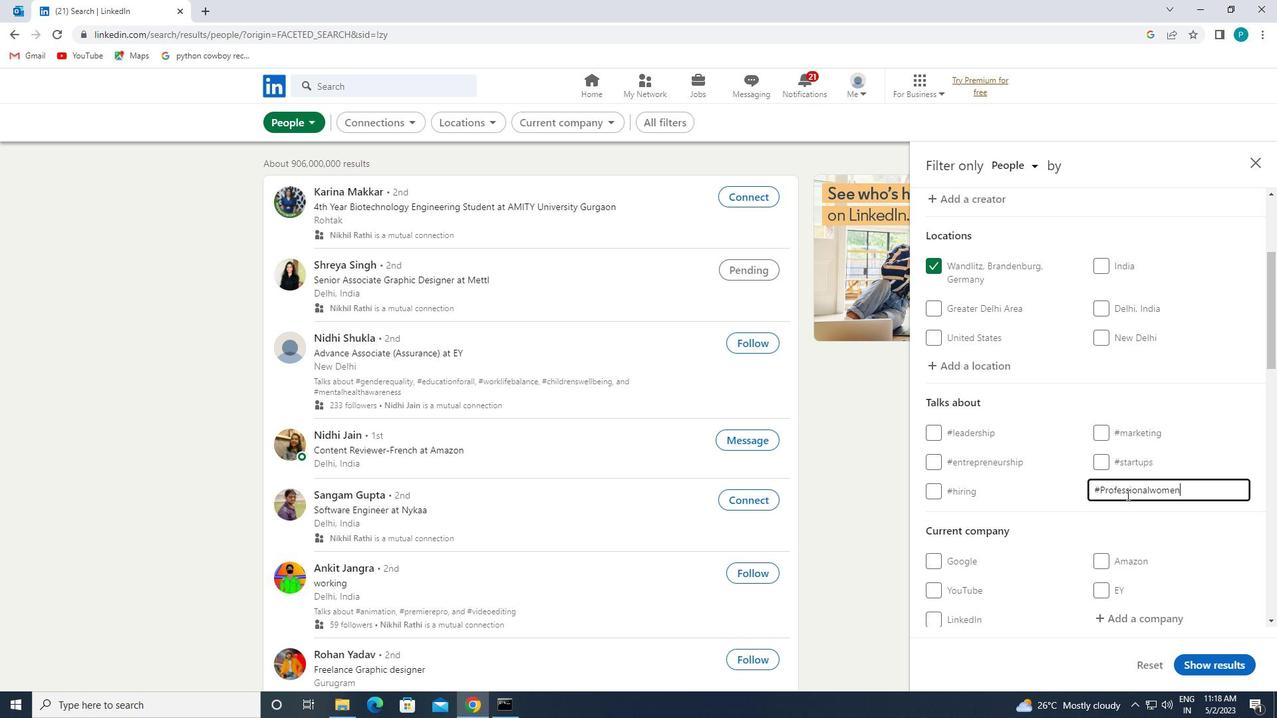 
Action: Mouse moved to (1031, 508)
Screenshot: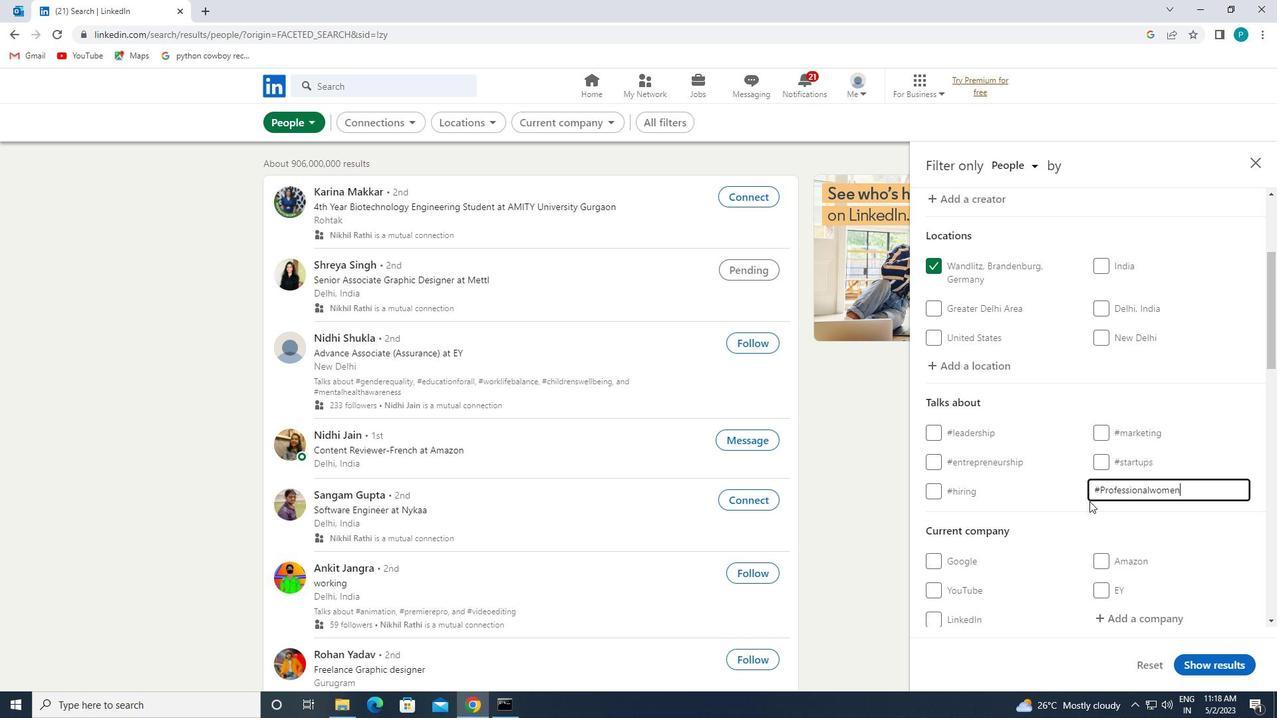 
Action: Mouse scrolled (1031, 508) with delta (0, 0)
Screenshot: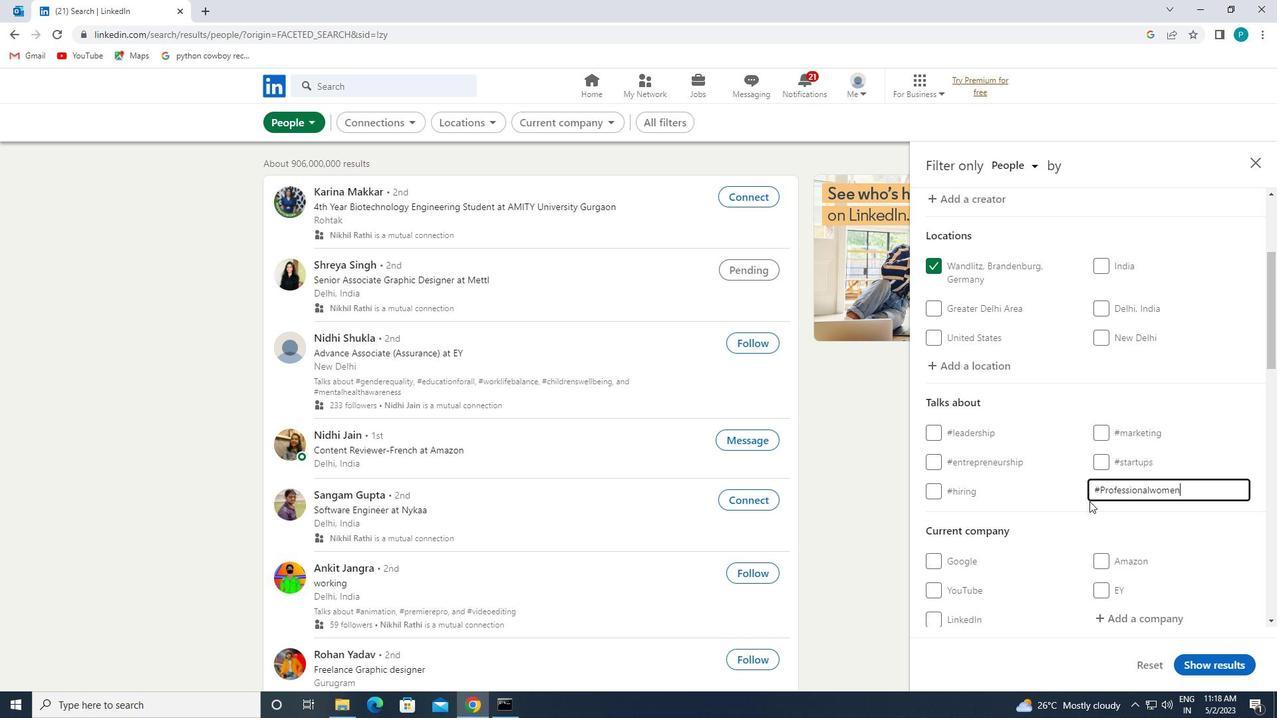 
Action: Mouse moved to (1028, 507)
Screenshot: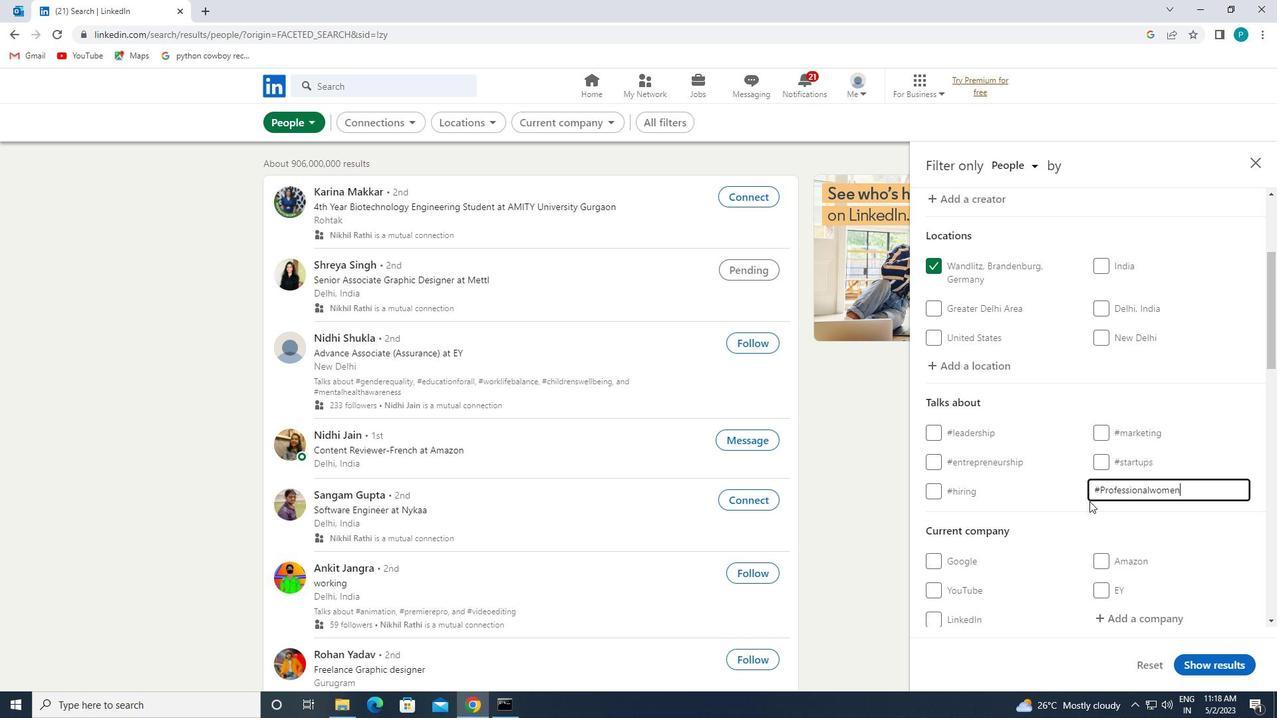 
Action: Mouse scrolled (1028, 506) with delta (0, 0)
Screenshot: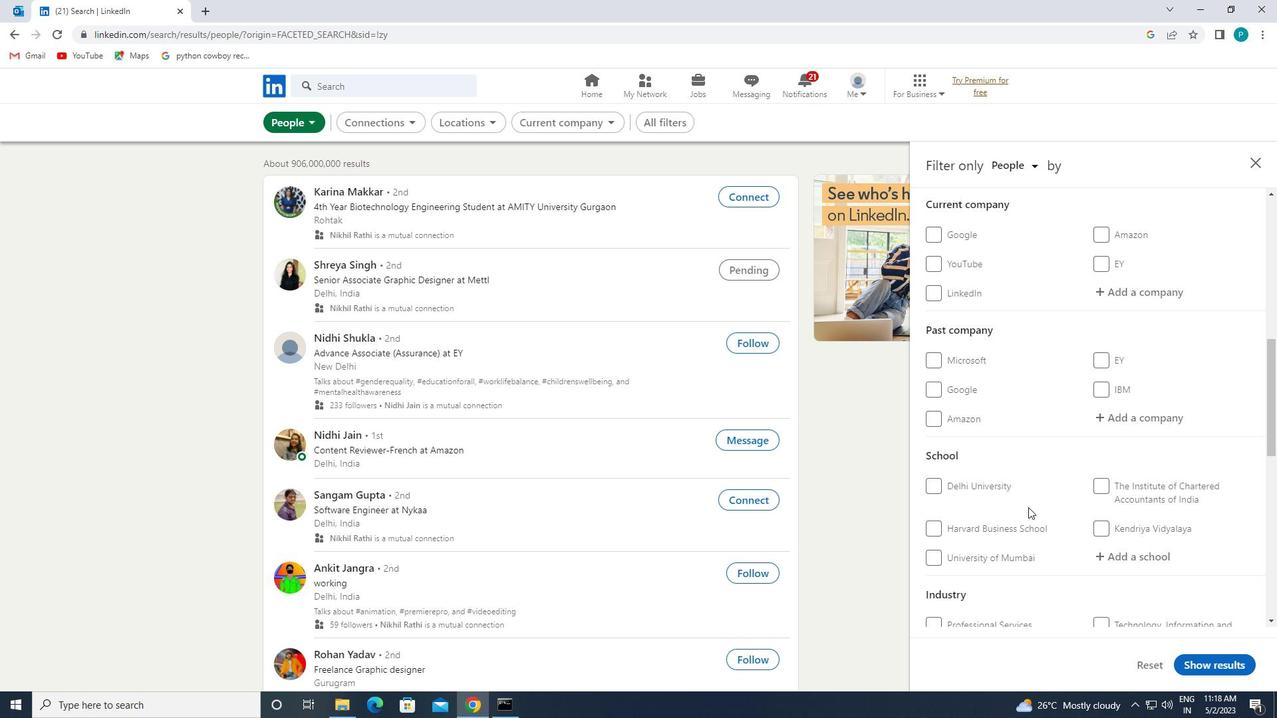 
Action: Mouse scrolled (1028, 506) with delta (0, 0)
Screenshot: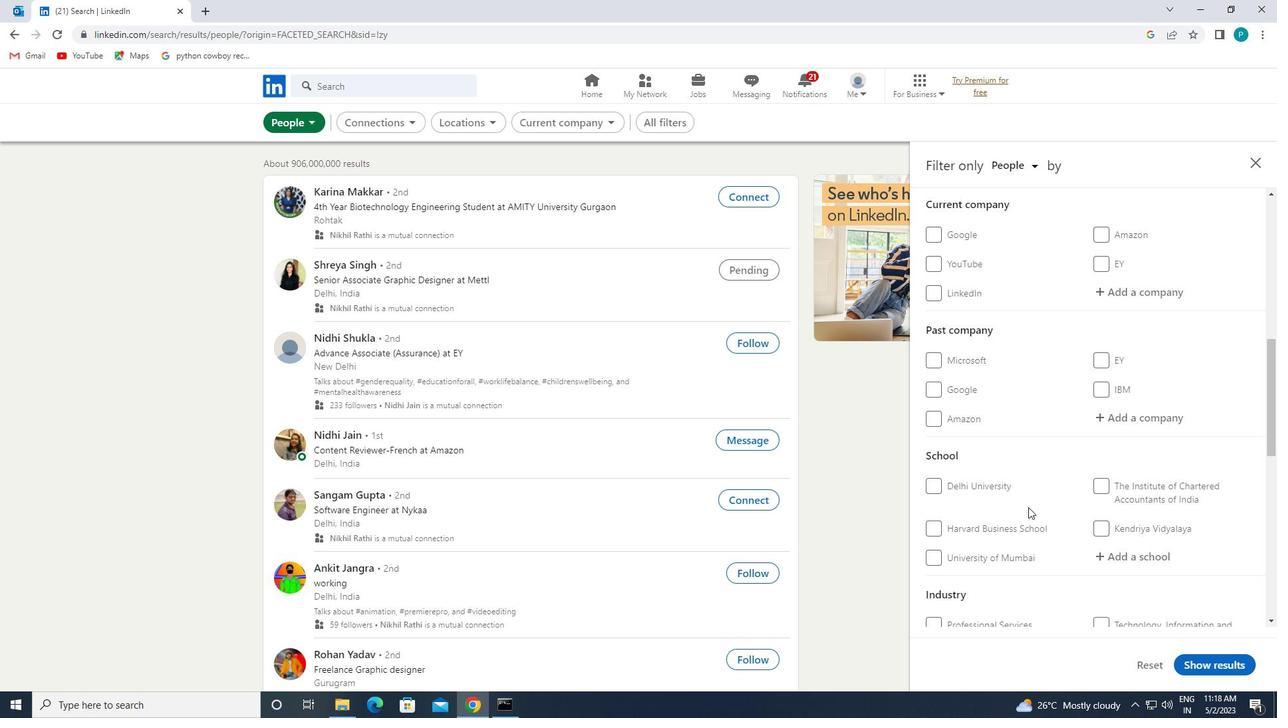 
Action: Mouse scrolled (1028, 506) with delta (0, 0)
Screenshot: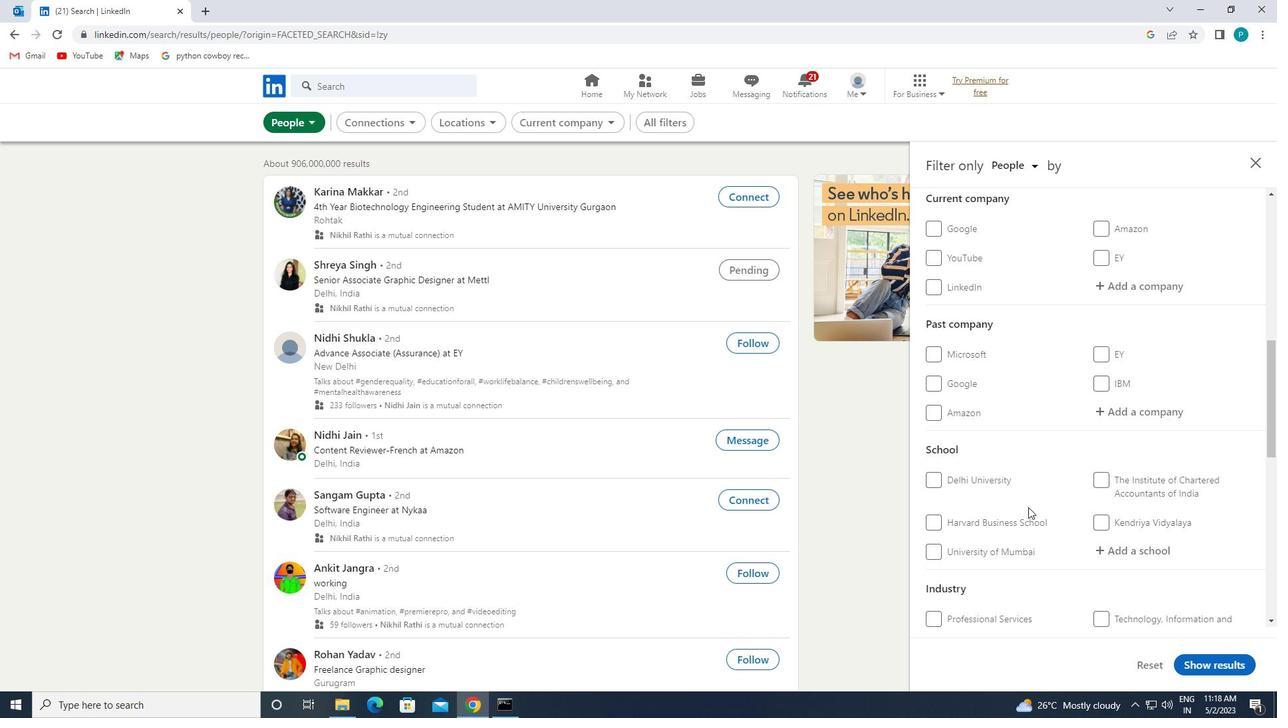 
Action: Mouse moved to (1074, 514)
Screenshot: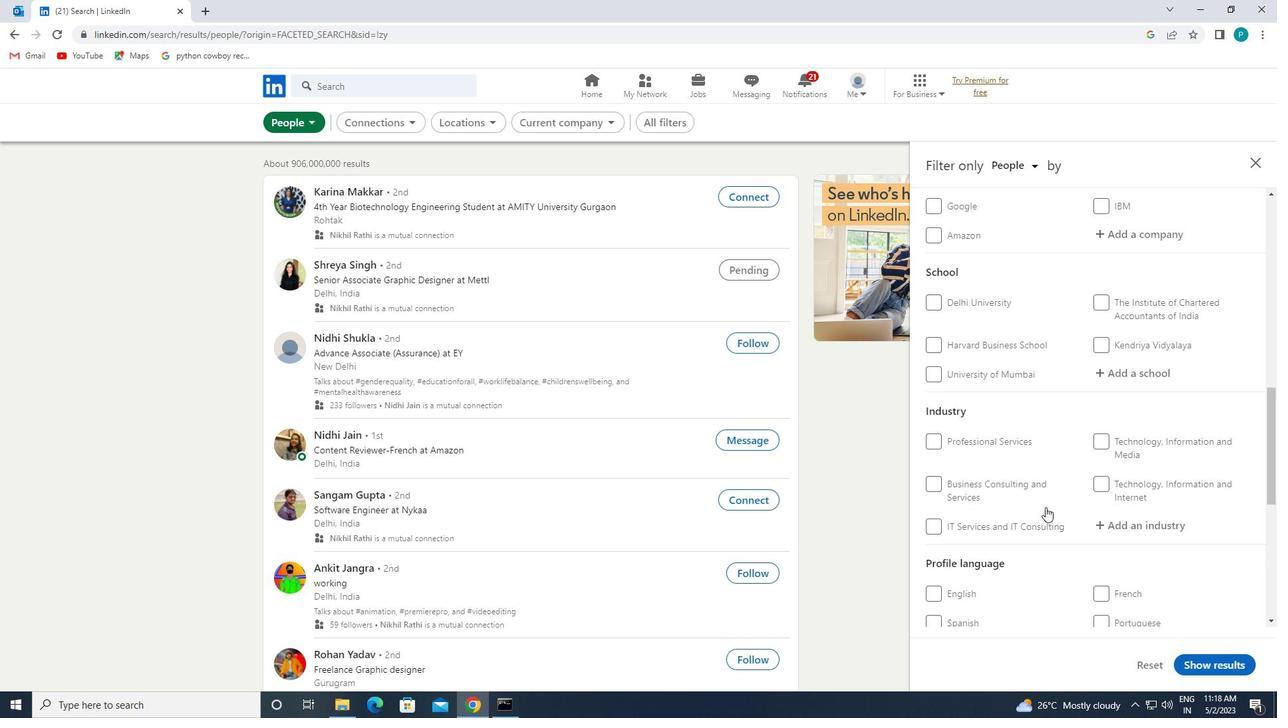 
Action: Mouse scrolled (1074, 513) with delta (0, 0)
Screenshot: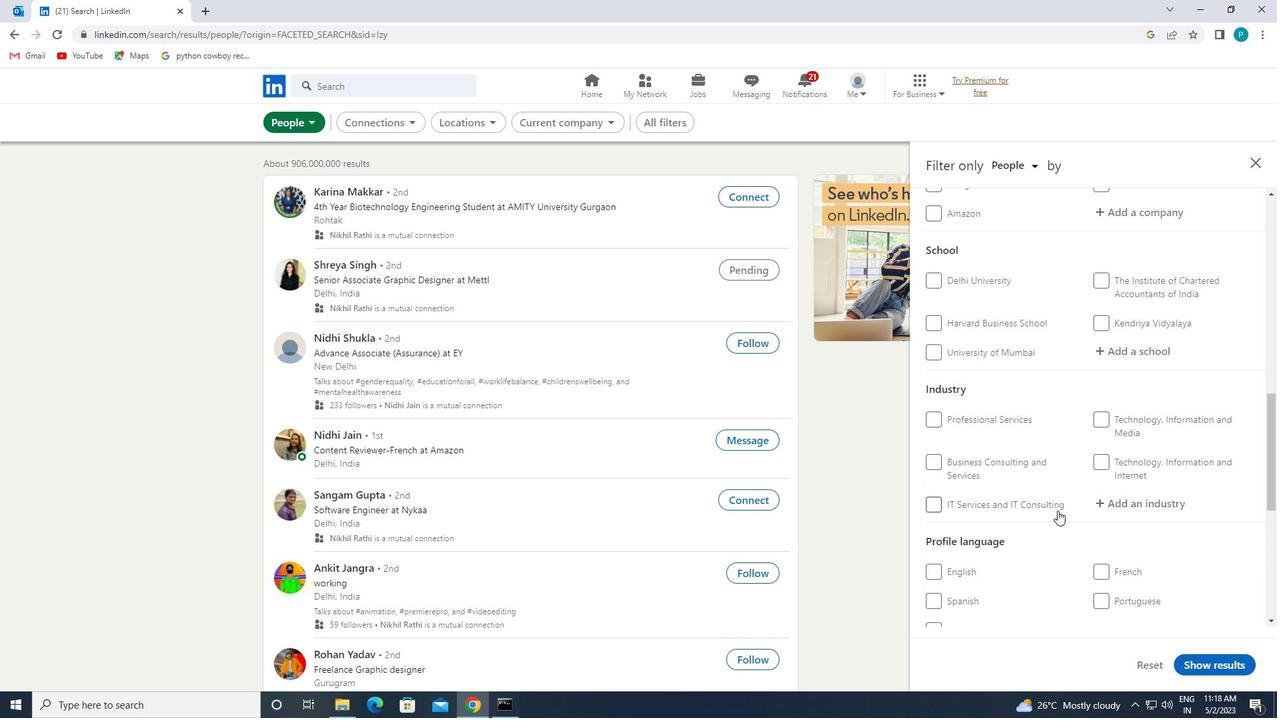 
Action: Mouse scrolled (1074, 513) with delta (0, 0)
Screenshot: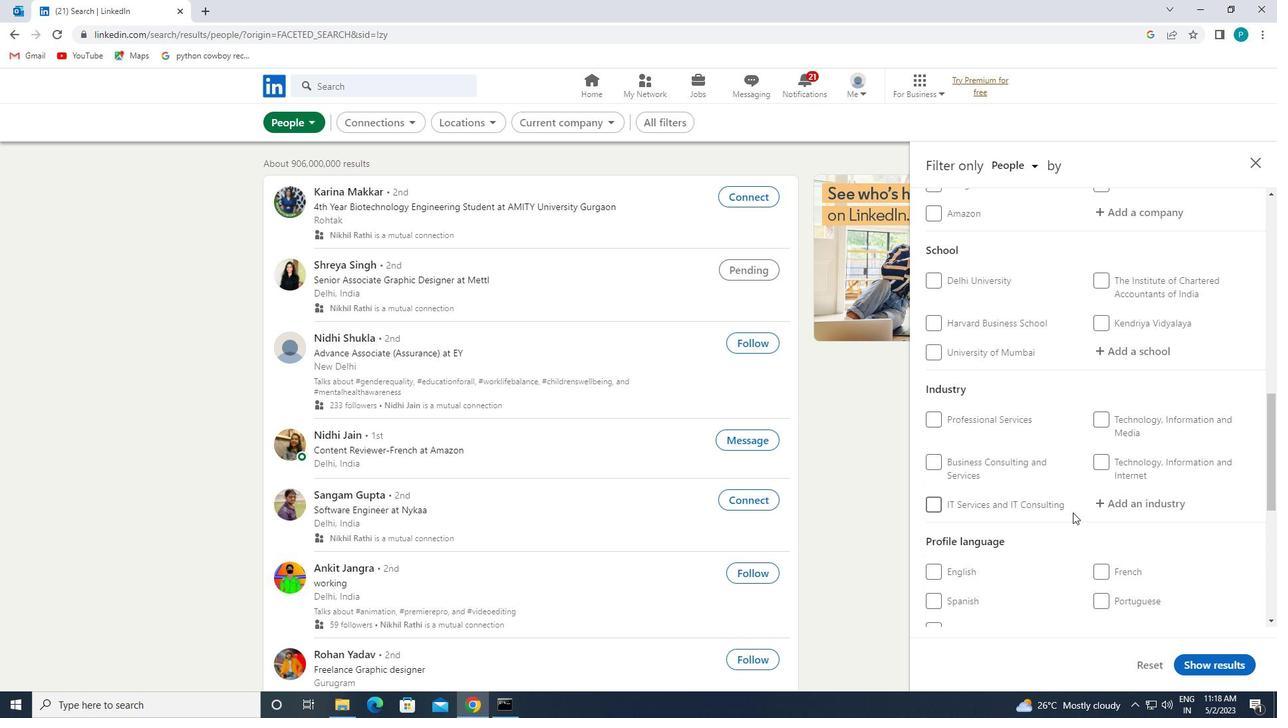 
Action: Mouse moved to (1110, 512)
Screenshot: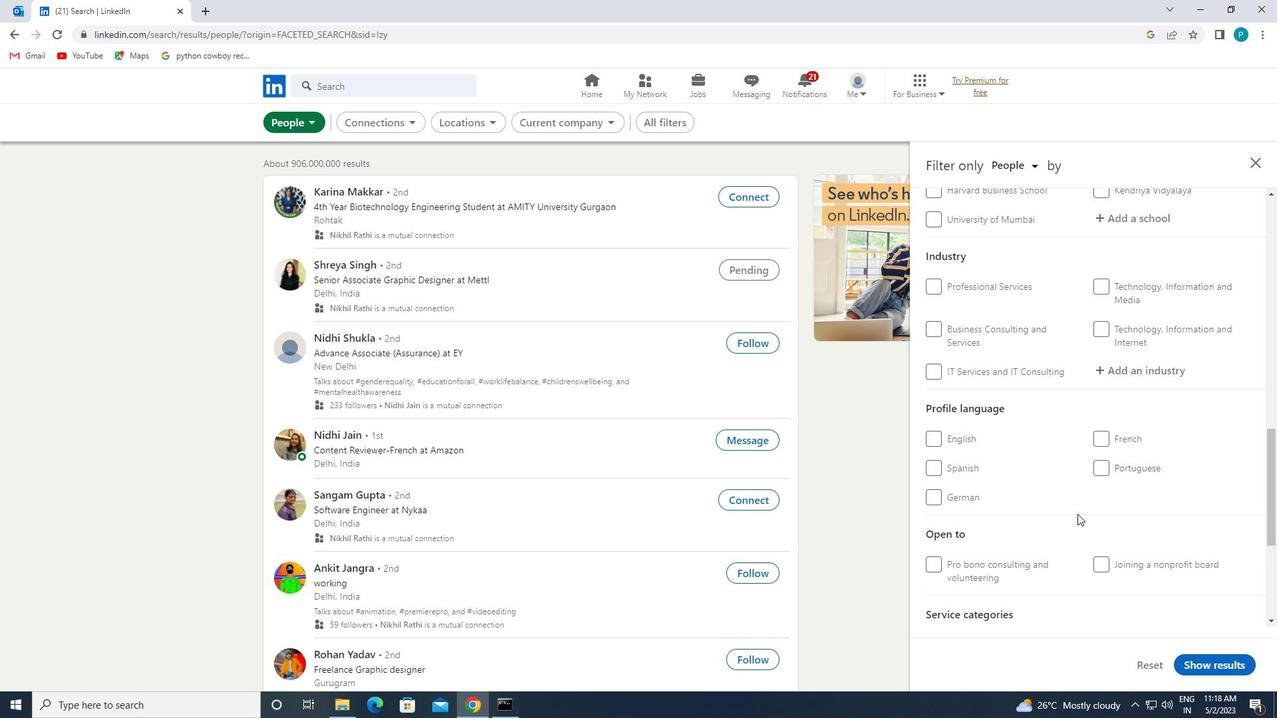 
Action: Mouse scrolled (1110, 512) with delta (0, 0)
Screenshot: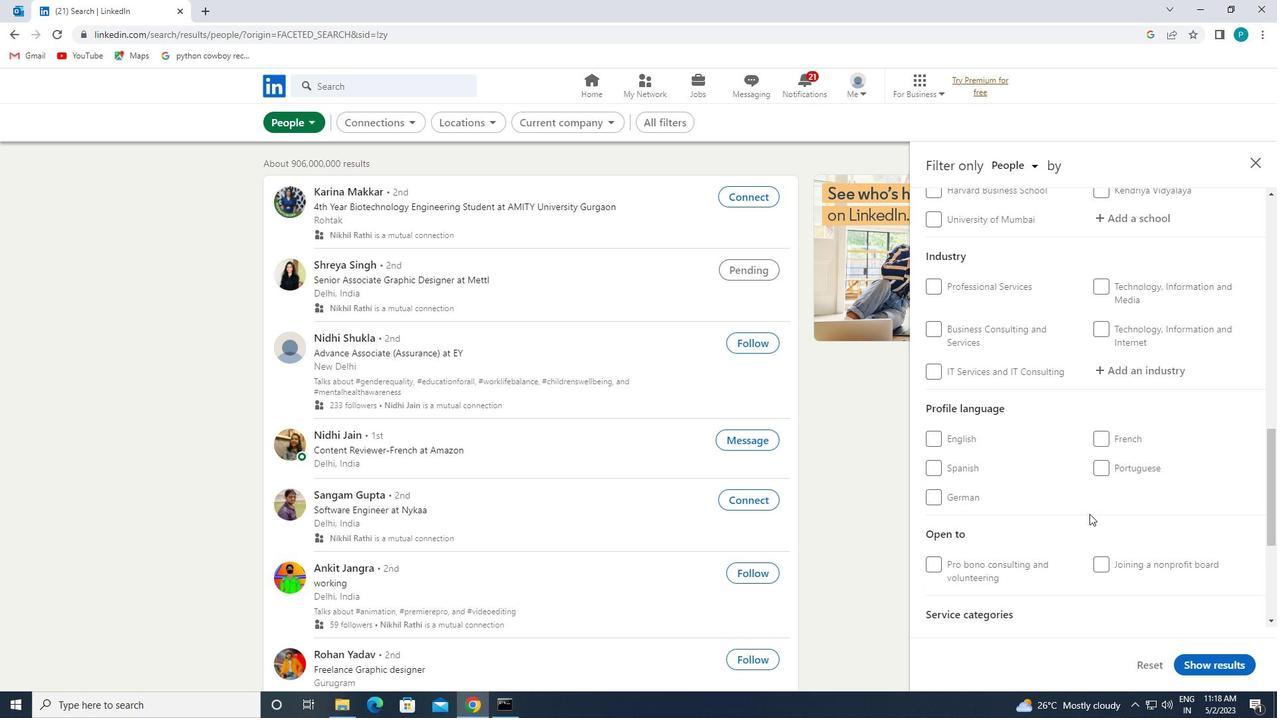 
Action: Mouse scrolled (1110, 512) with delta (0, 0)
Screenshot: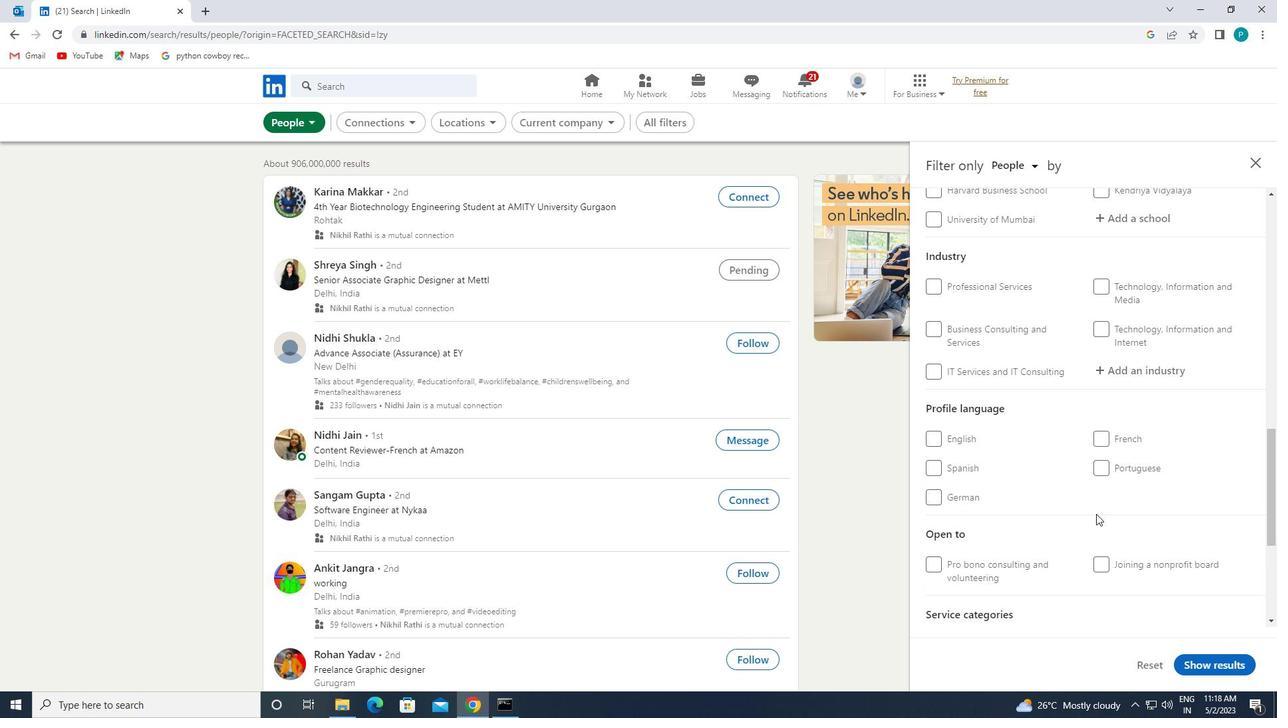
Action: Mouse moved to (1105, 342)
Screenshot: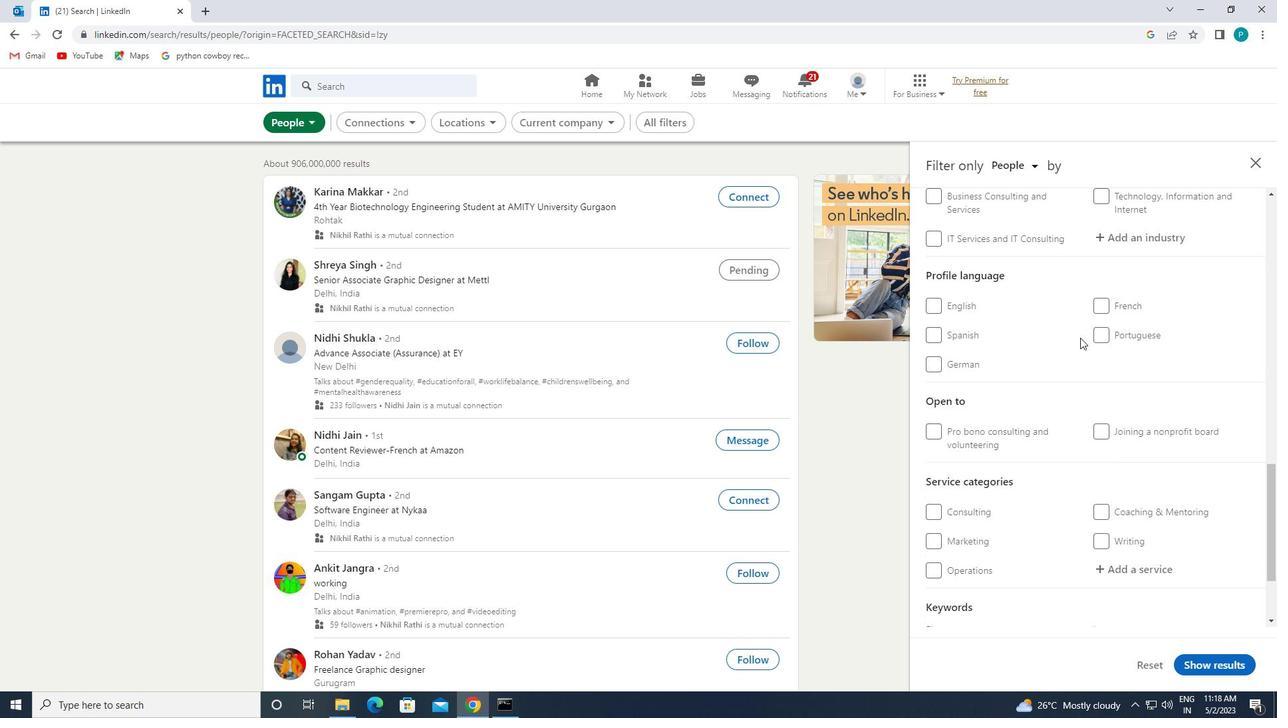 
Action: Mouse pressed left at (1105, 342)
Screenshot: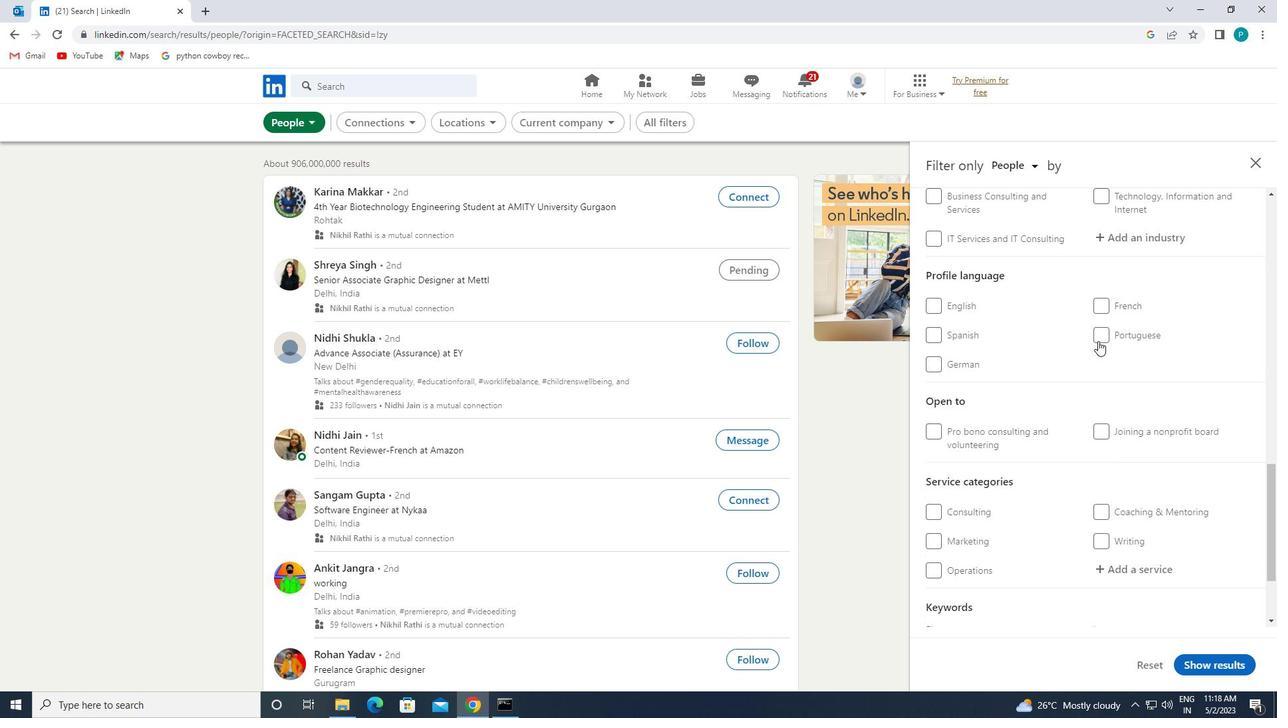 
Action: Mouse moved to (1108, 343)
Screenshot: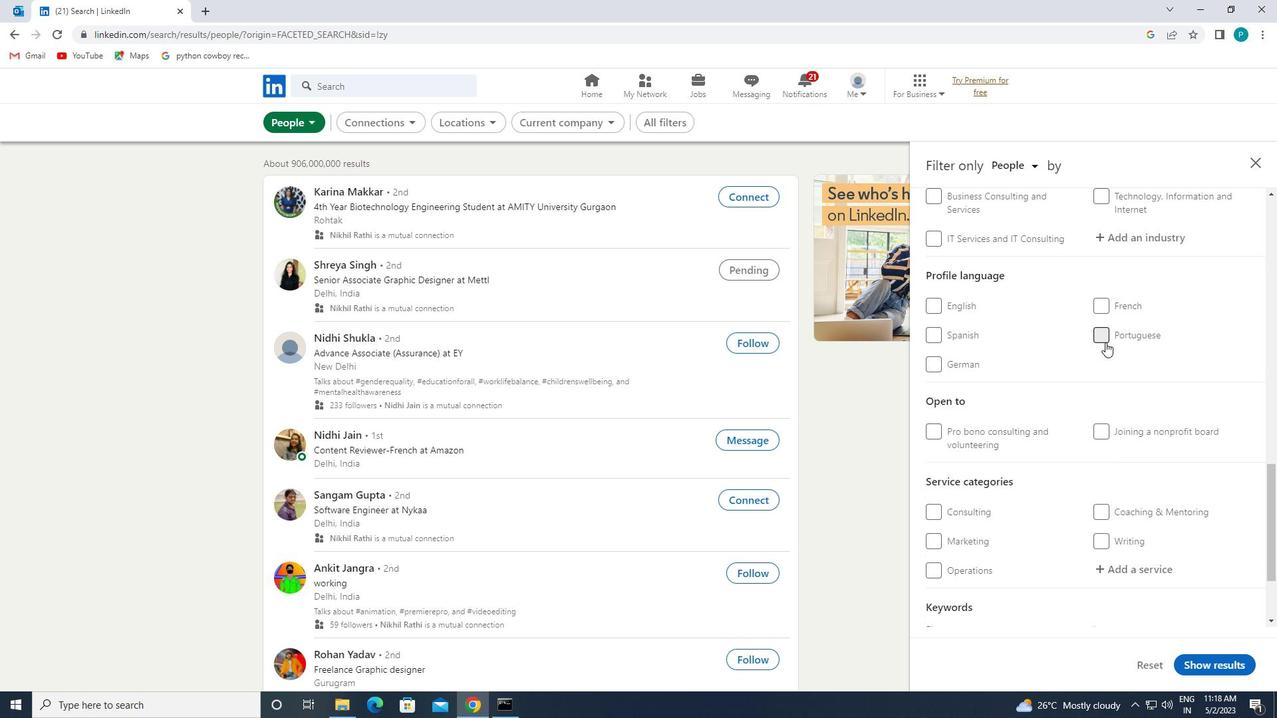 
Action: Mouse scrolled (1108, 344) with delta (0, 0)
Screenshot: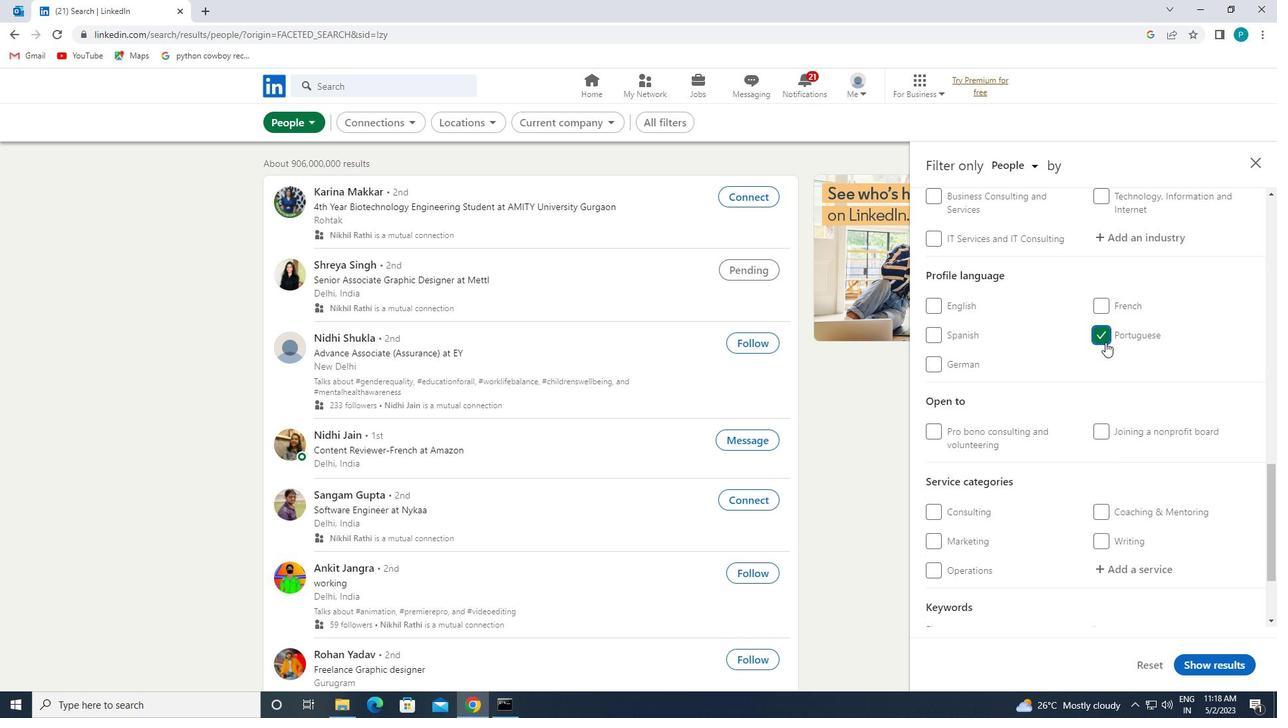 
Action: Mouse scrolled (1108, 344) with delta (0, 0)
Screenshot: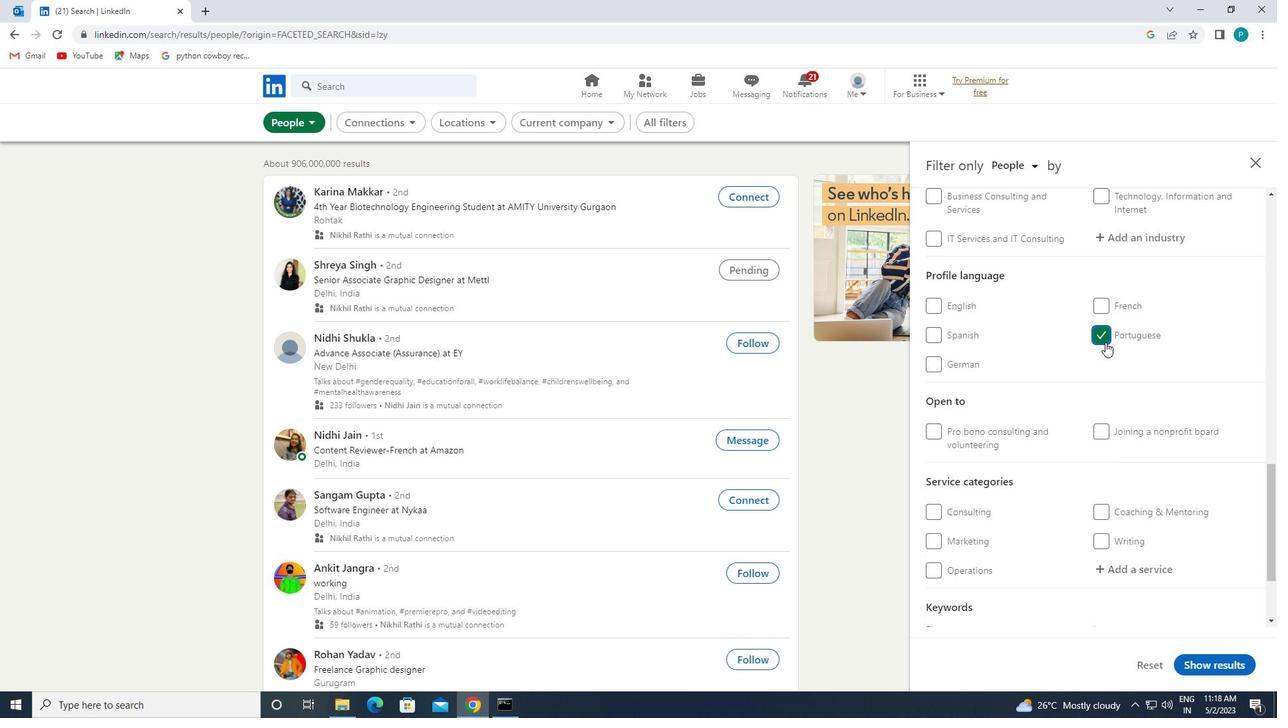 
Action: Mouse scrolled (1108, 344) with delta (0, 0)
Screenshot: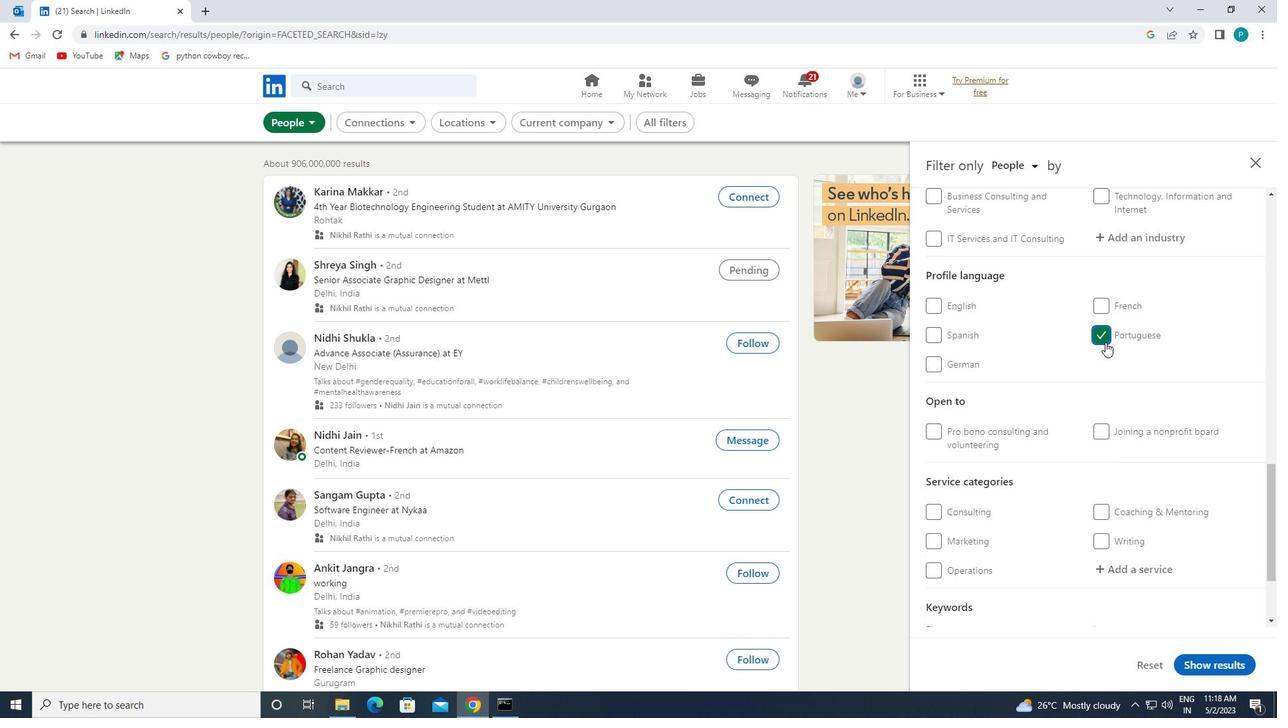 
Action: Mouse scrolled (1108, 344) with delta (0, 0)
Screenshot: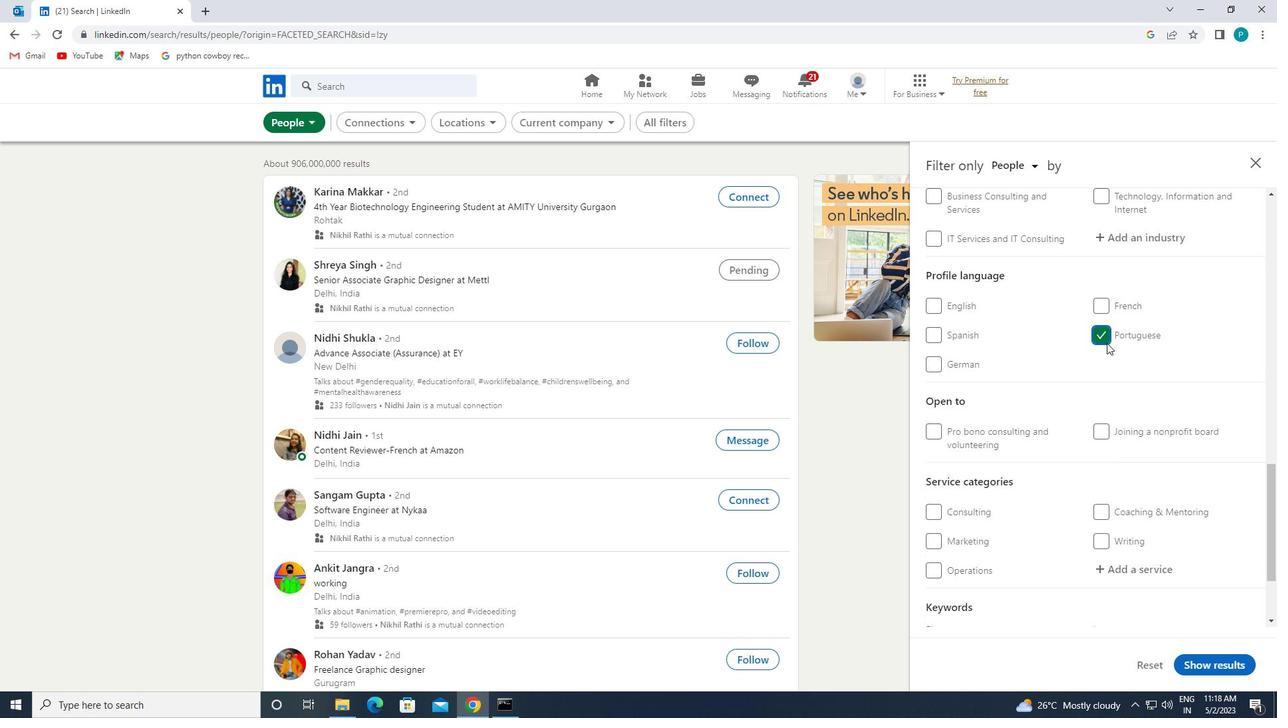 
Action: Mouse scrolled (1108, 344) with delta (0, 0)
Screenshot: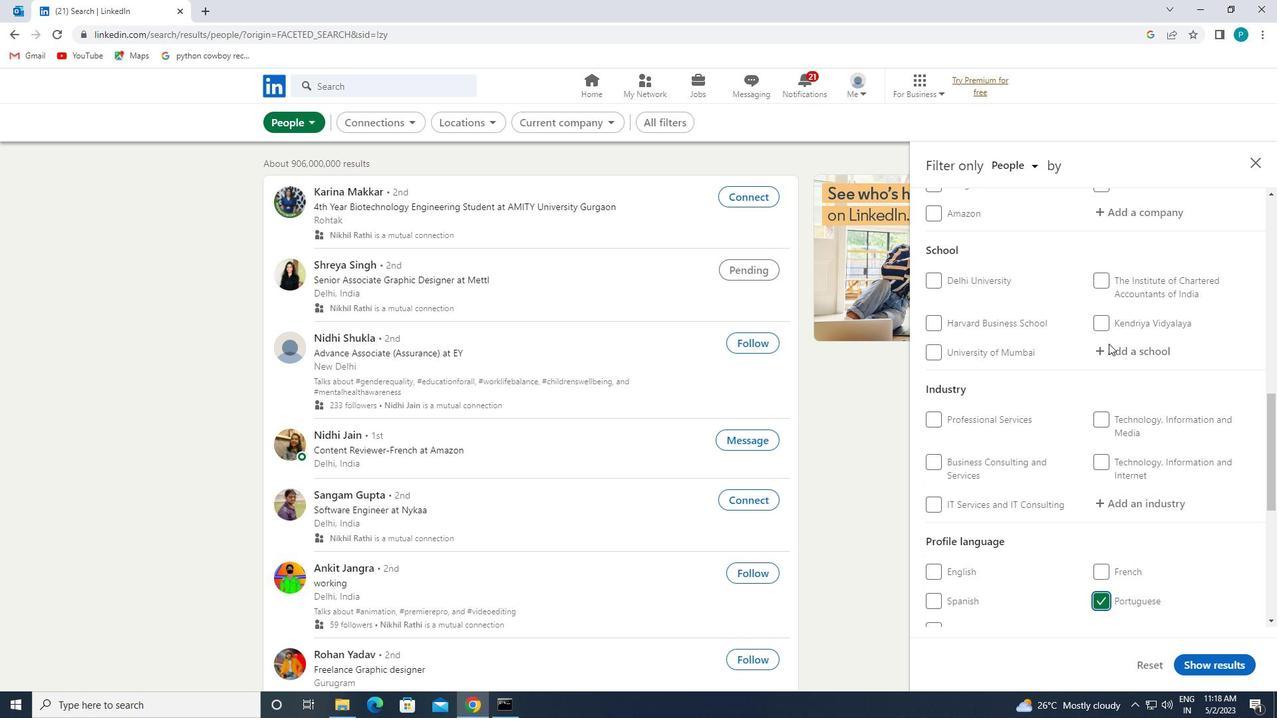 
Action: Mouse scrolled (1108, 344) with delta (0, 0)
Screenshot: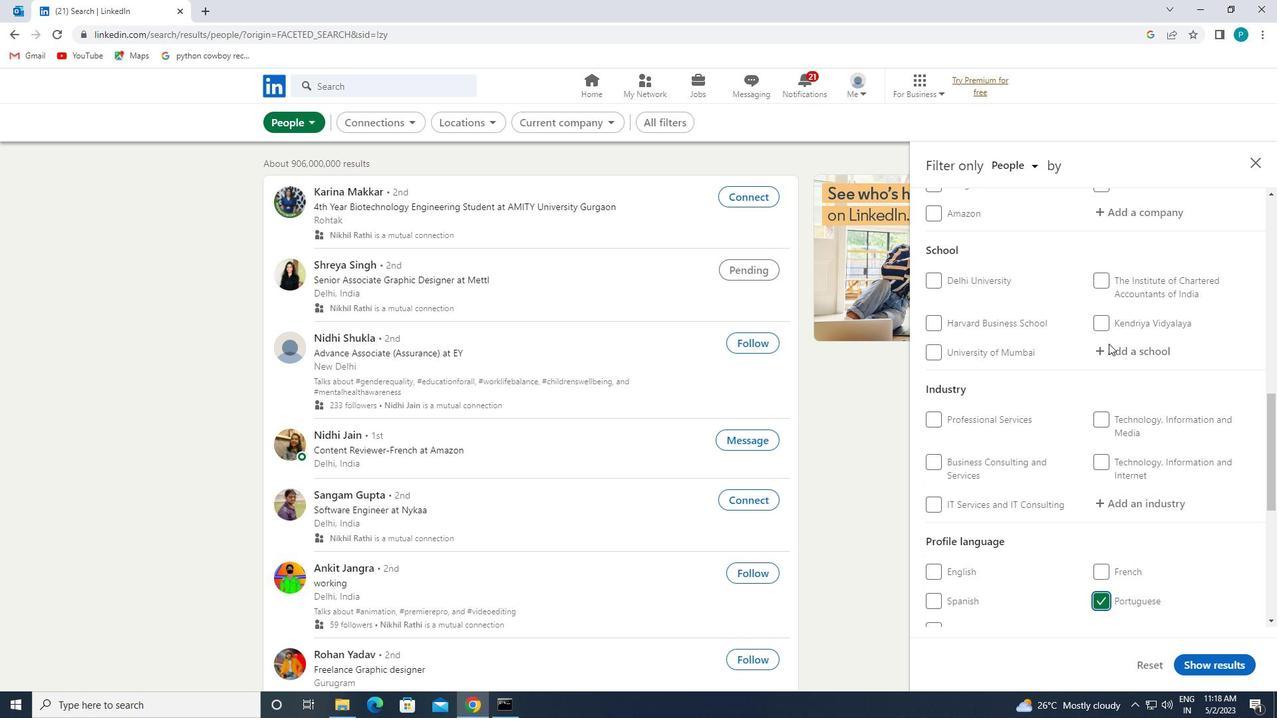 
Action: Mouse moved to (1133, 421)
Screenshot: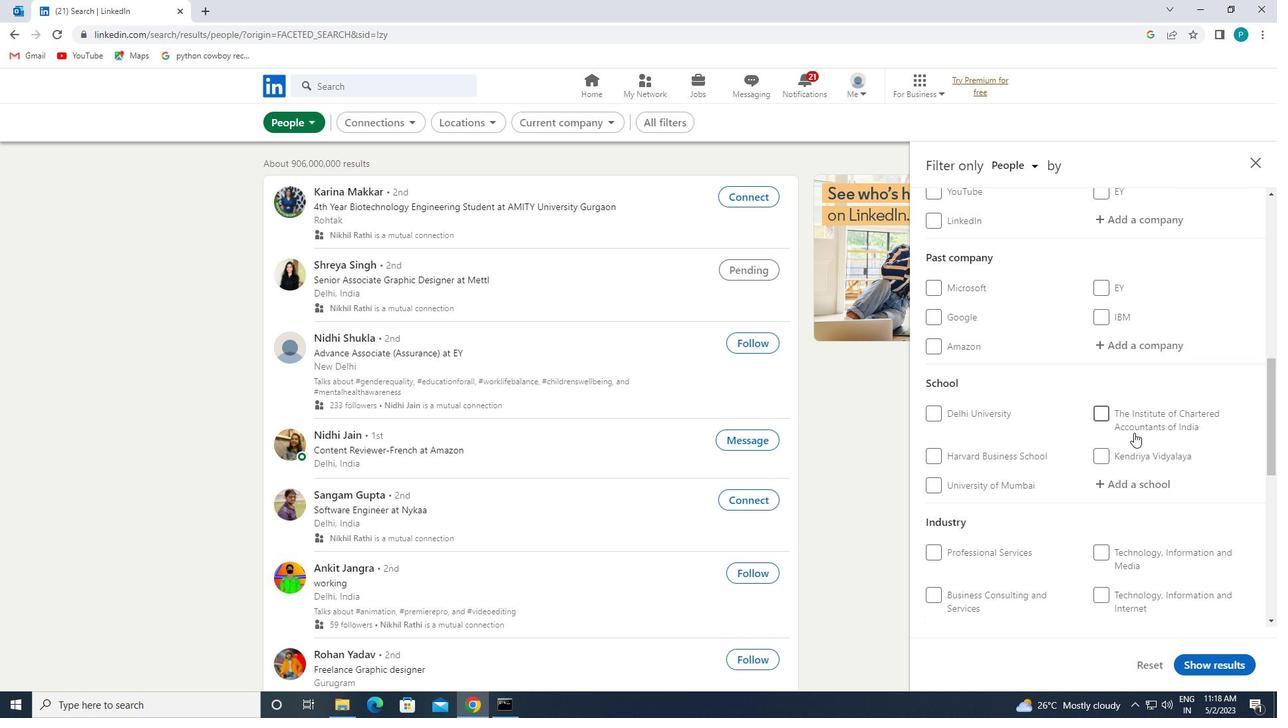 
Action: Mouse scrolled (1133, 422) with delta (0, 0)
Screenshot: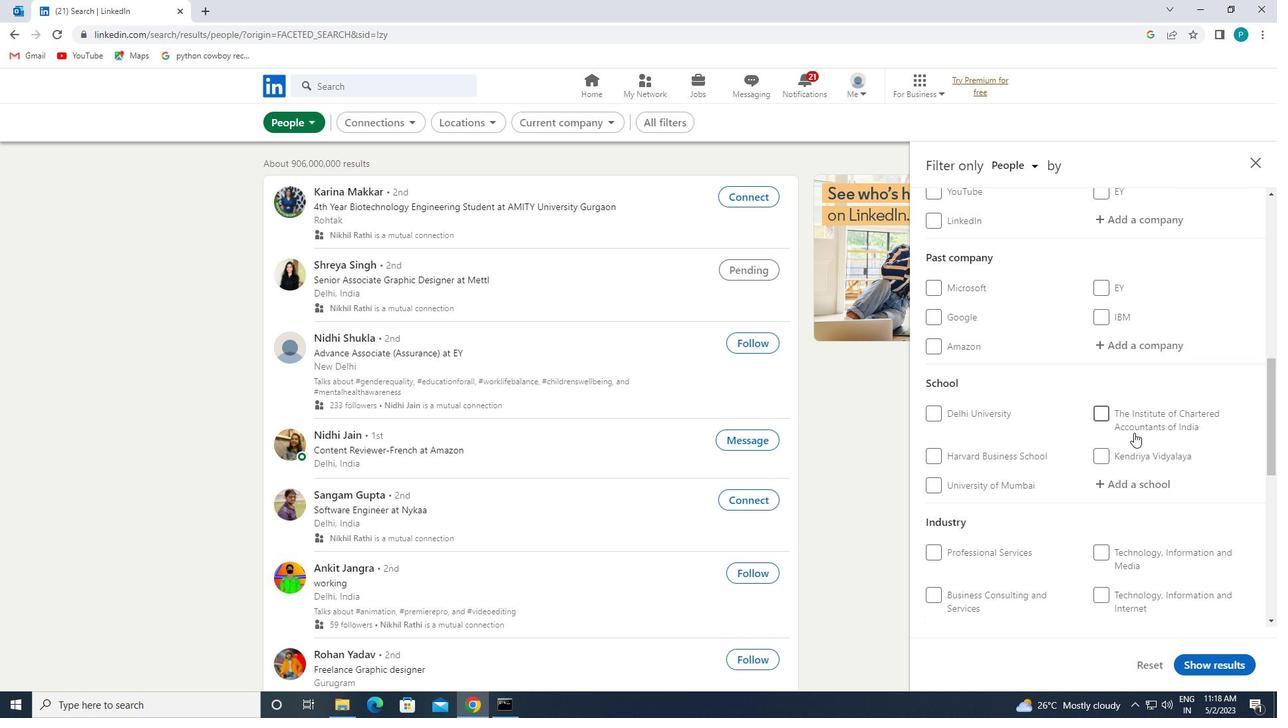 
Action: Mouse moved to (1132, 417)
Screenshot: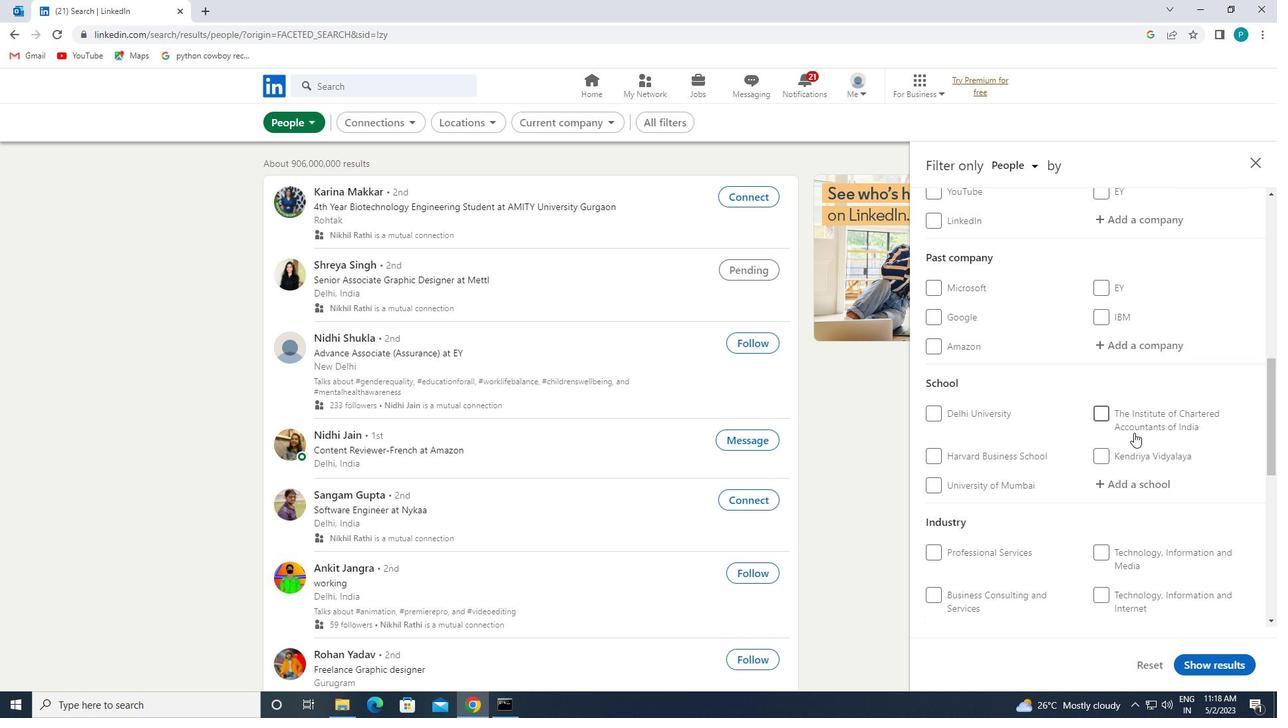 
Action: Mouse scrolled (1132, 417) with delta (0, 0)
Screenshot: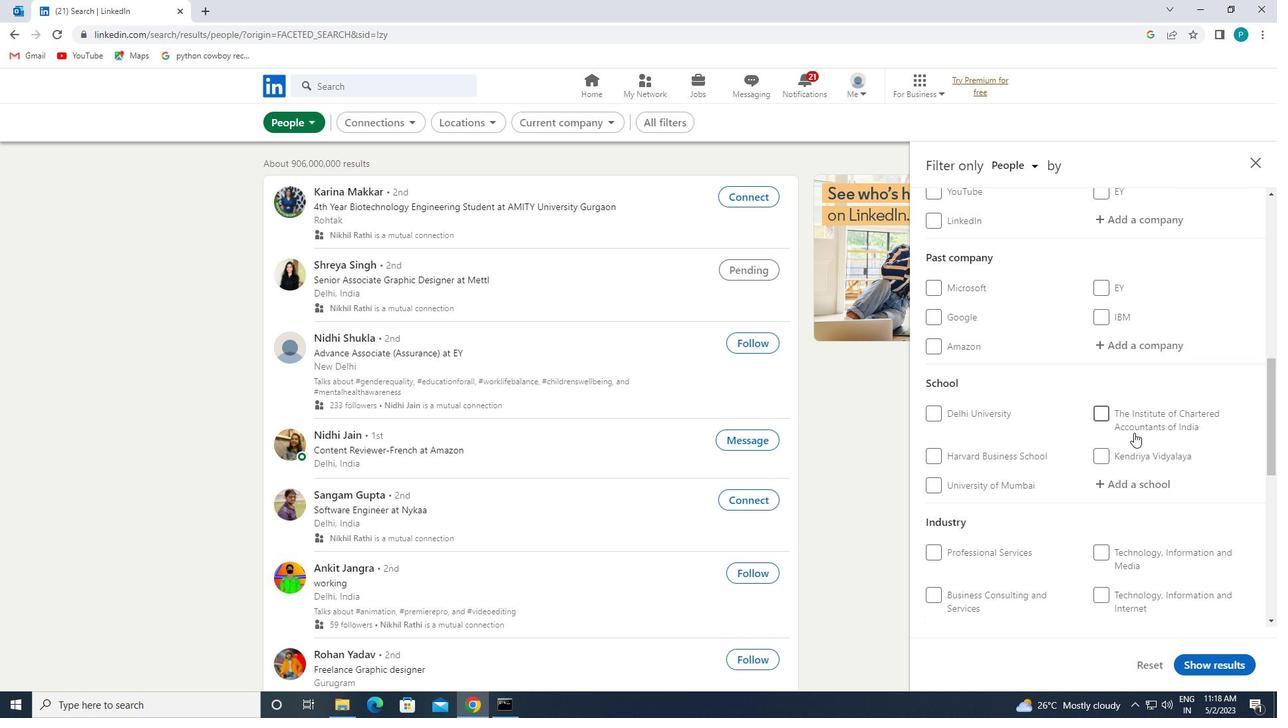 
Action: Mouse moved to (1114, 356)
Screenshot: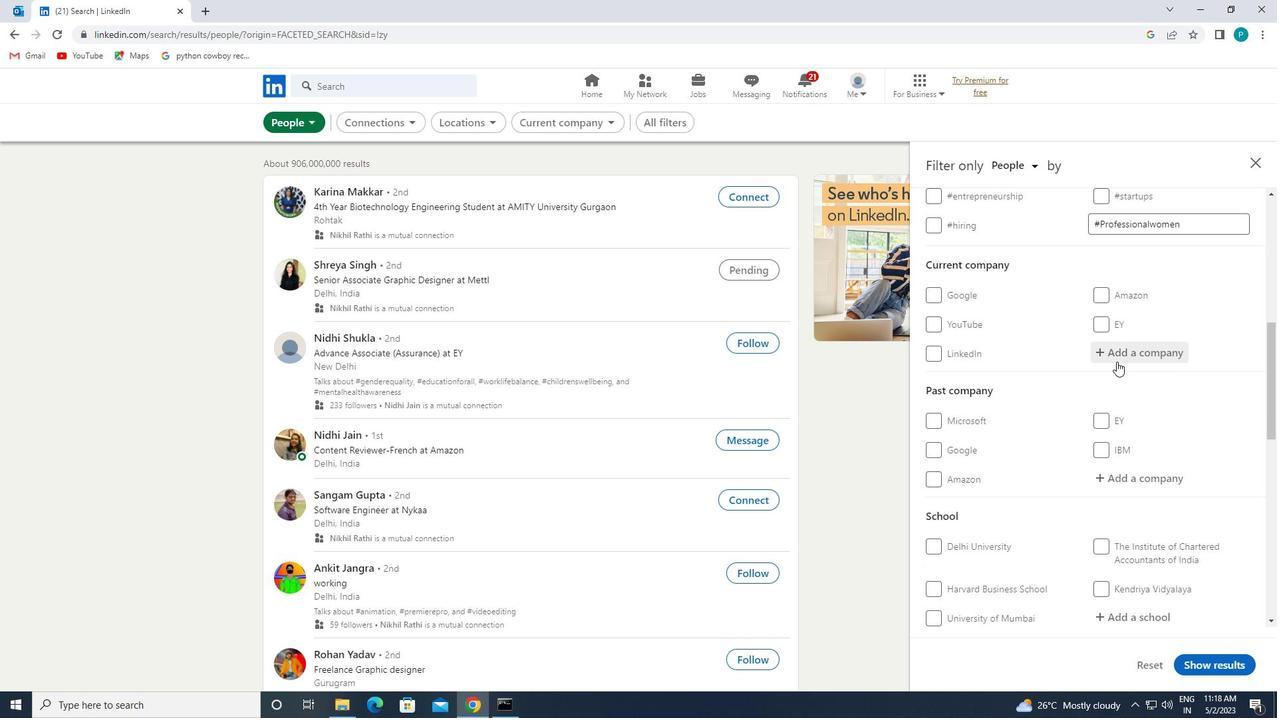 
Action: Mouse pressed left at (1114, 356)
Screenshot: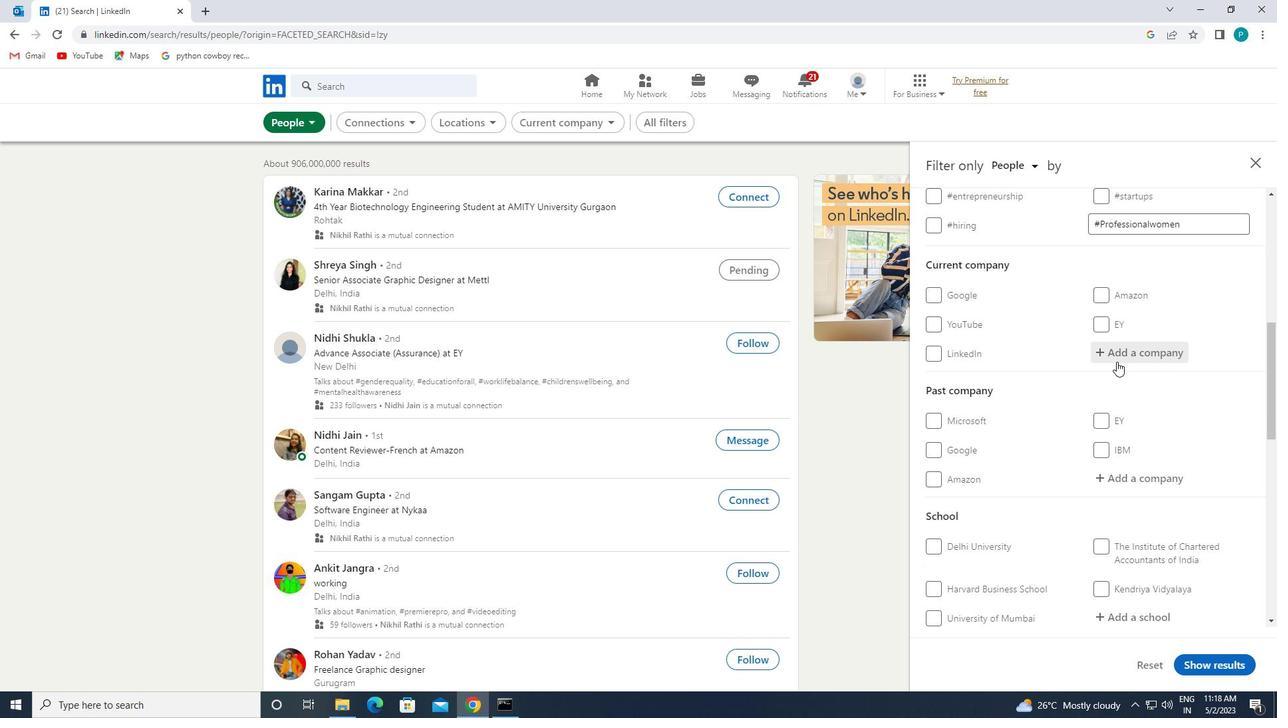 
Action: Key pressed <Key.caps_lock>C<Key.caps_lock><Key.caps_lock>RED
Screenshot: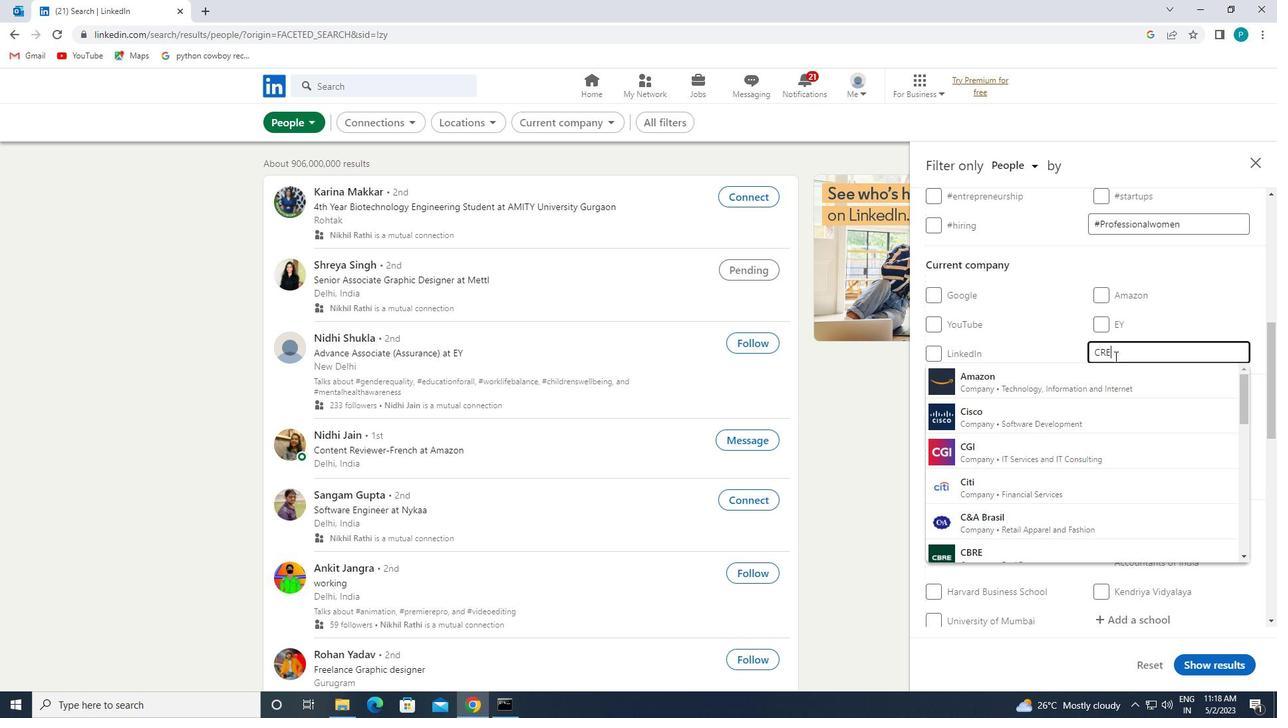 
Action: Mouse moved to (978, 377)
Screenshot: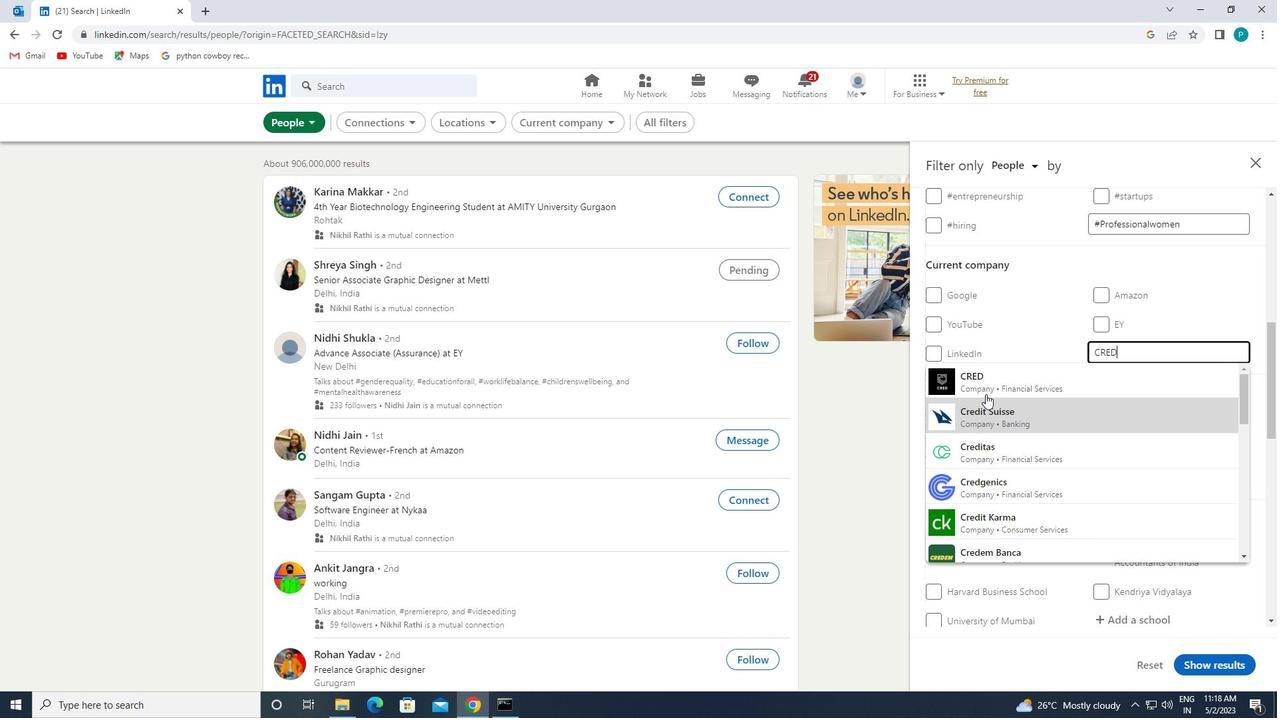 
Action: Mouse pressed left at (978, 377)
Screenshot: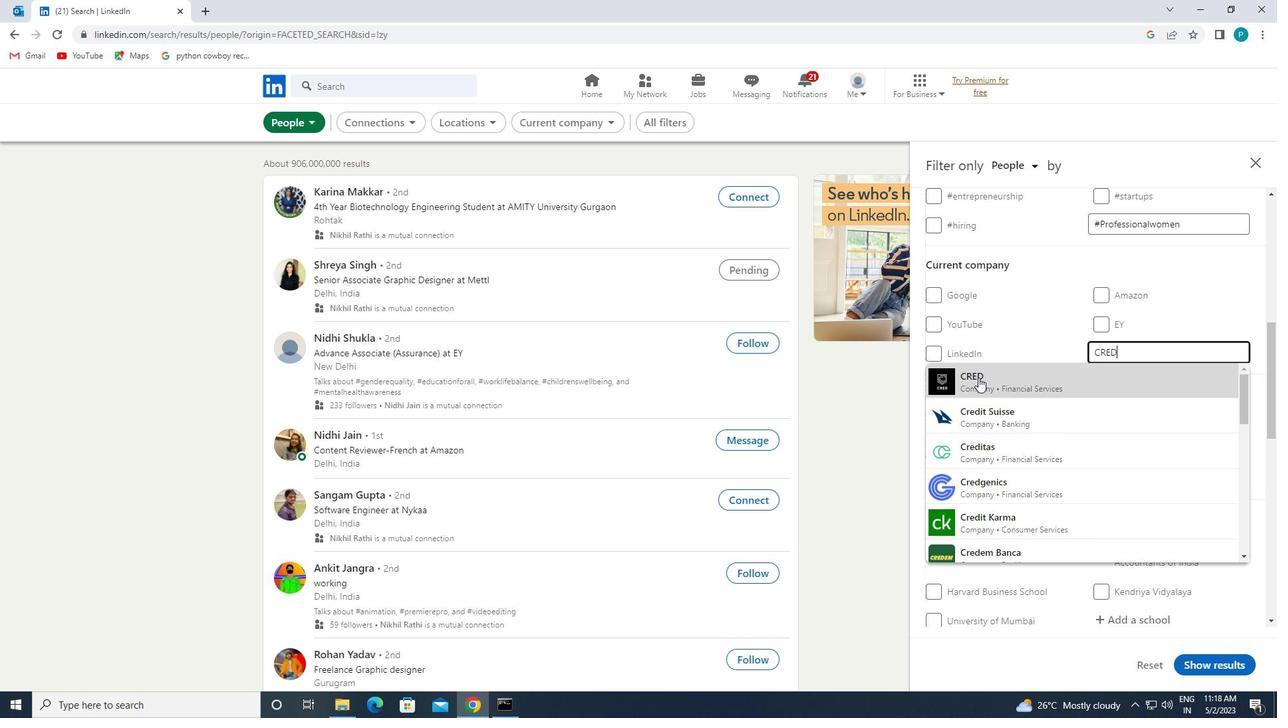 
Action: Mouse scrolled (978, 377) with delta (0, 0)
Screenshot: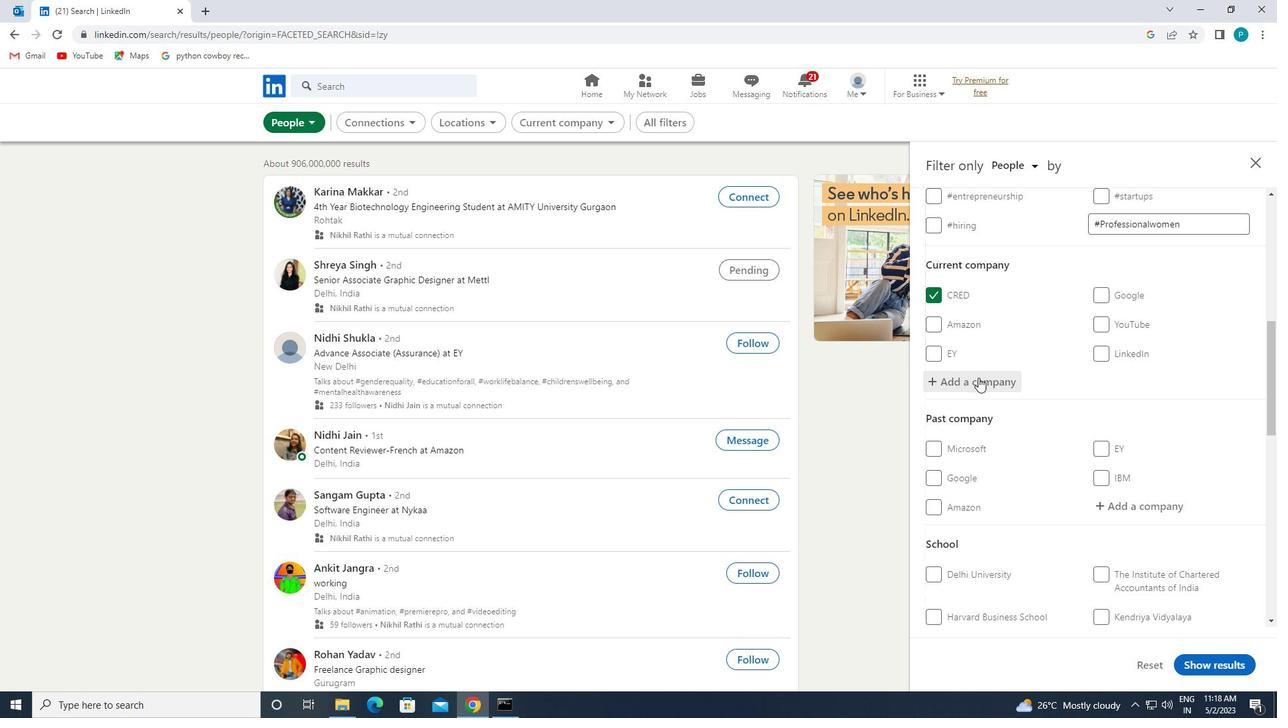 
Action: Mouse moved to (978, 378)
Screenshot: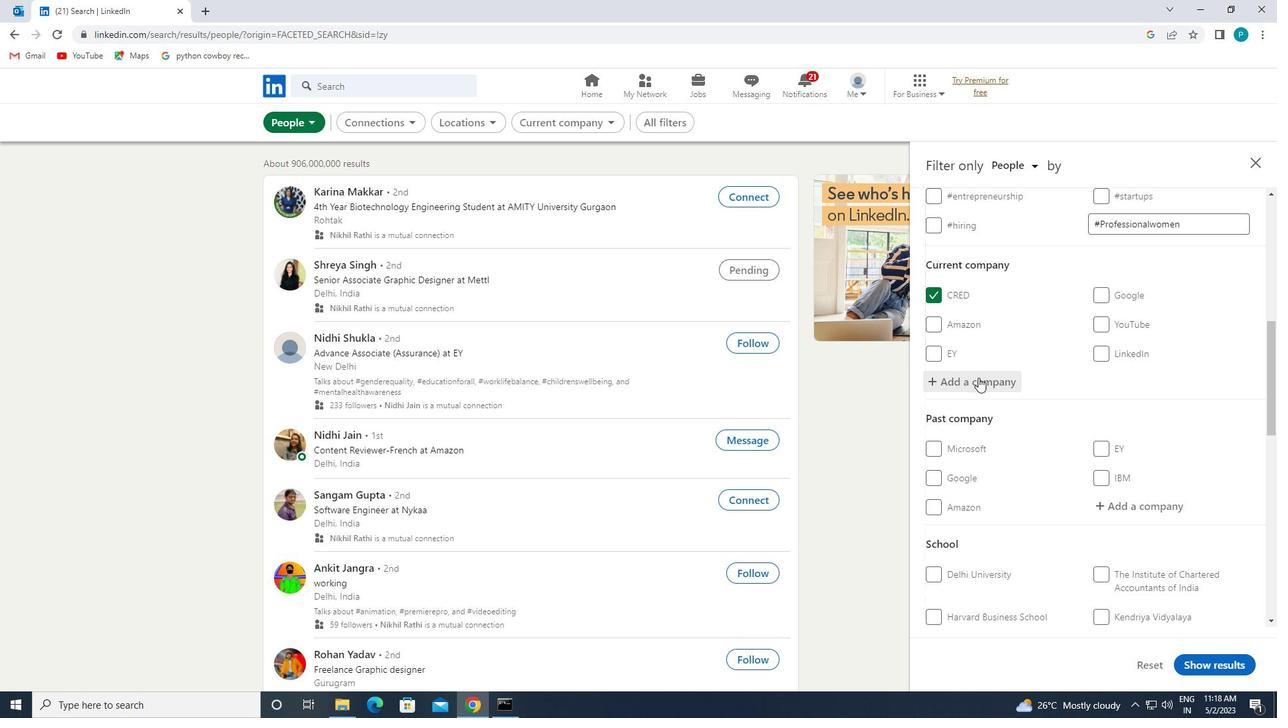
Action: Mouse scrolled (978, 377) with delta (0, 0)
Screenshot: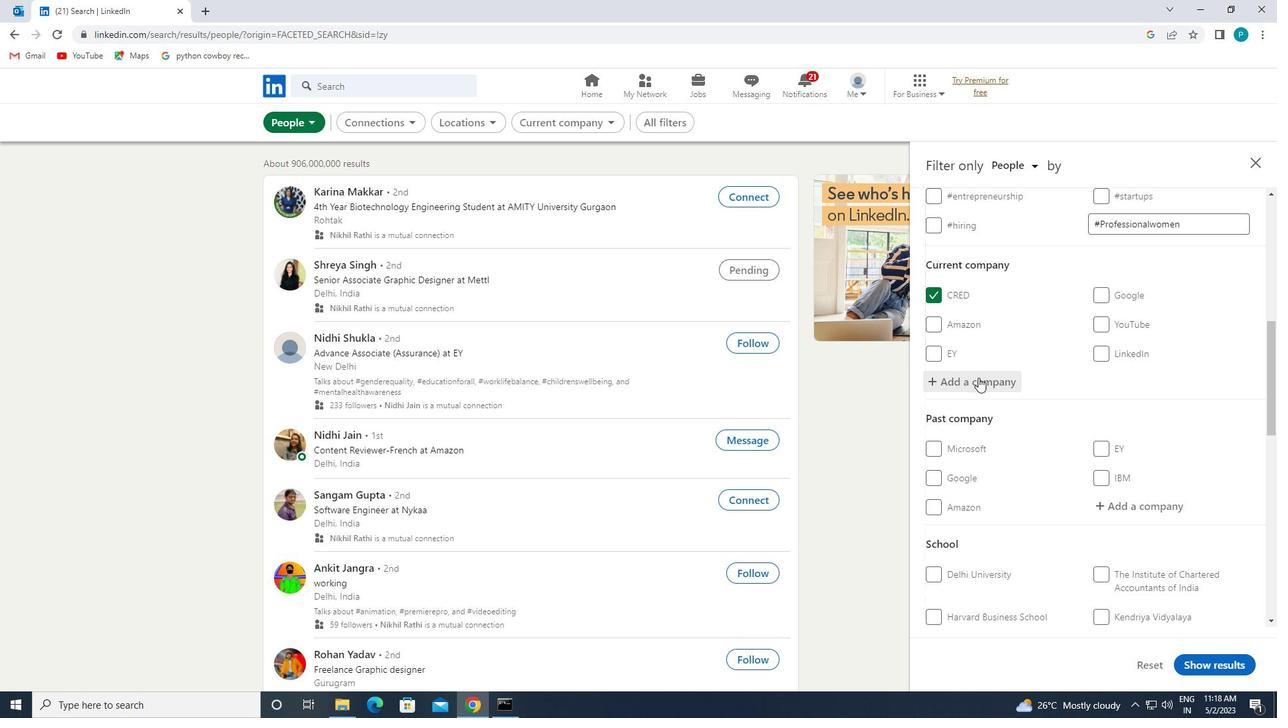 
Action: Mouse moved to (986, 405)
Screenshot: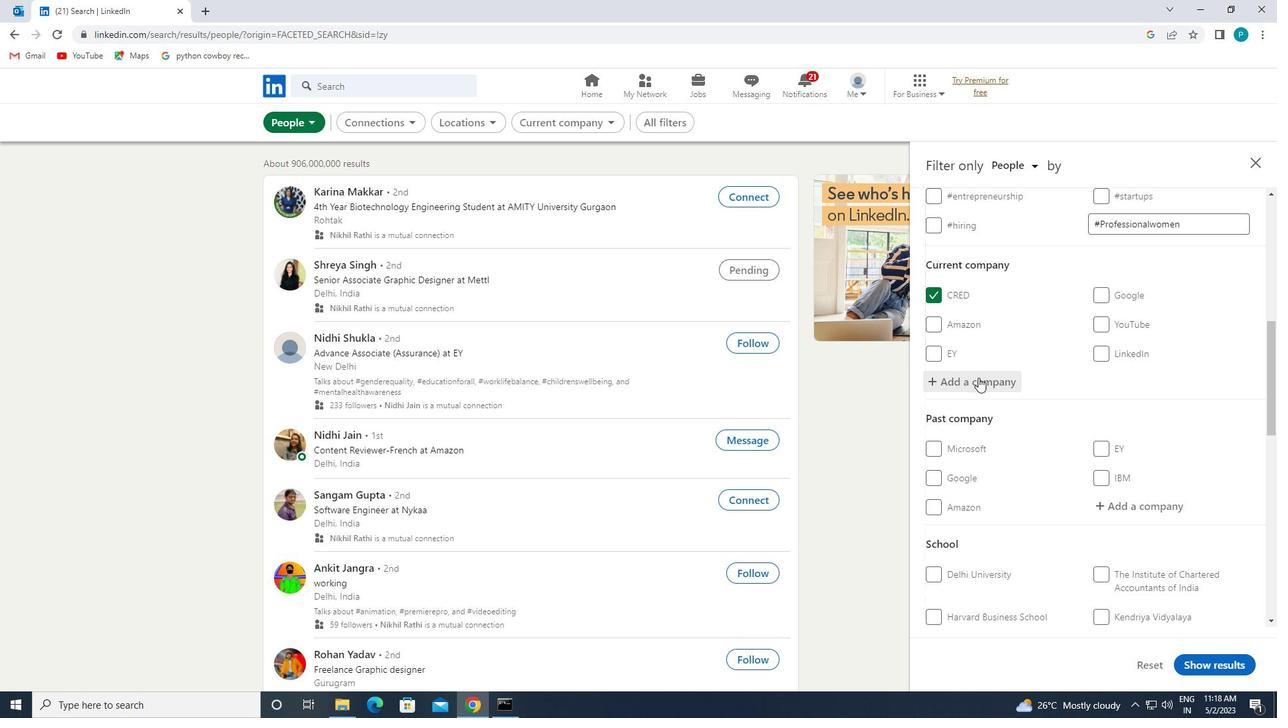 
Action: Mouse scrolled (986, 405) with delta (0, 0)
Screenshot: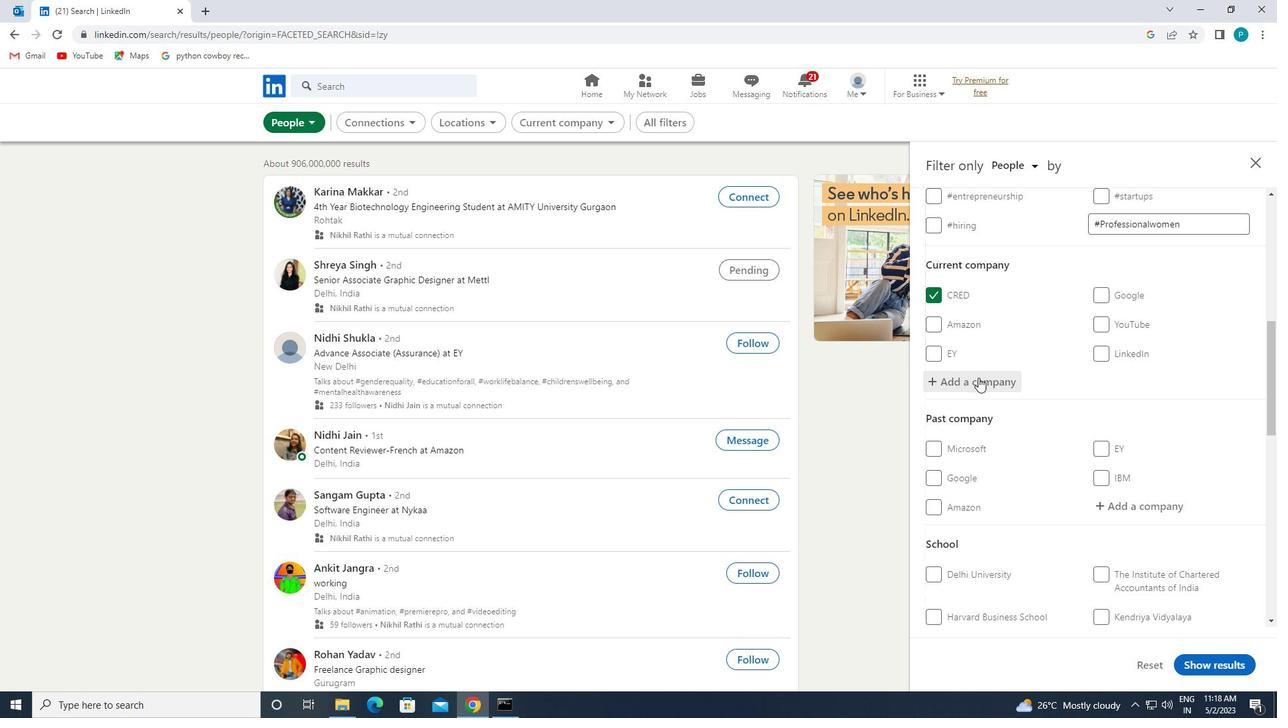 
Action: Mouse moved to (1115, 429)
Screenshot: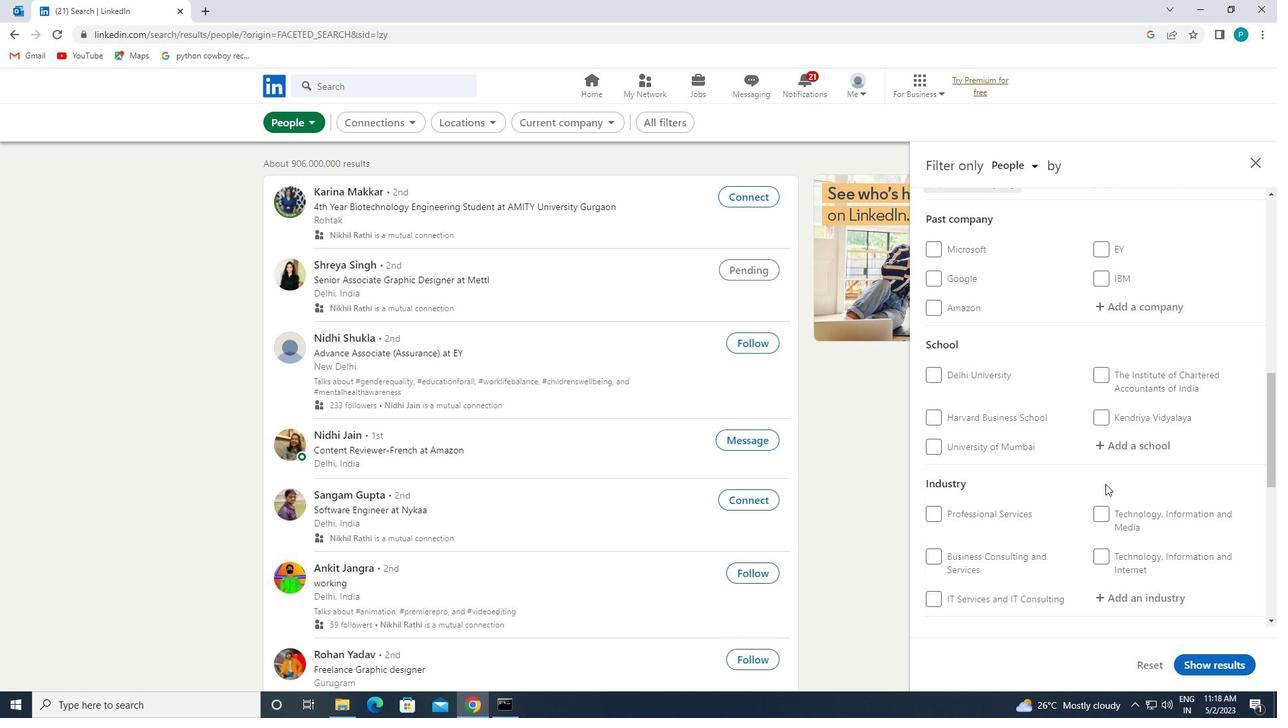 
Action: Mouse pressed left at (1115, 429)
Screenshot: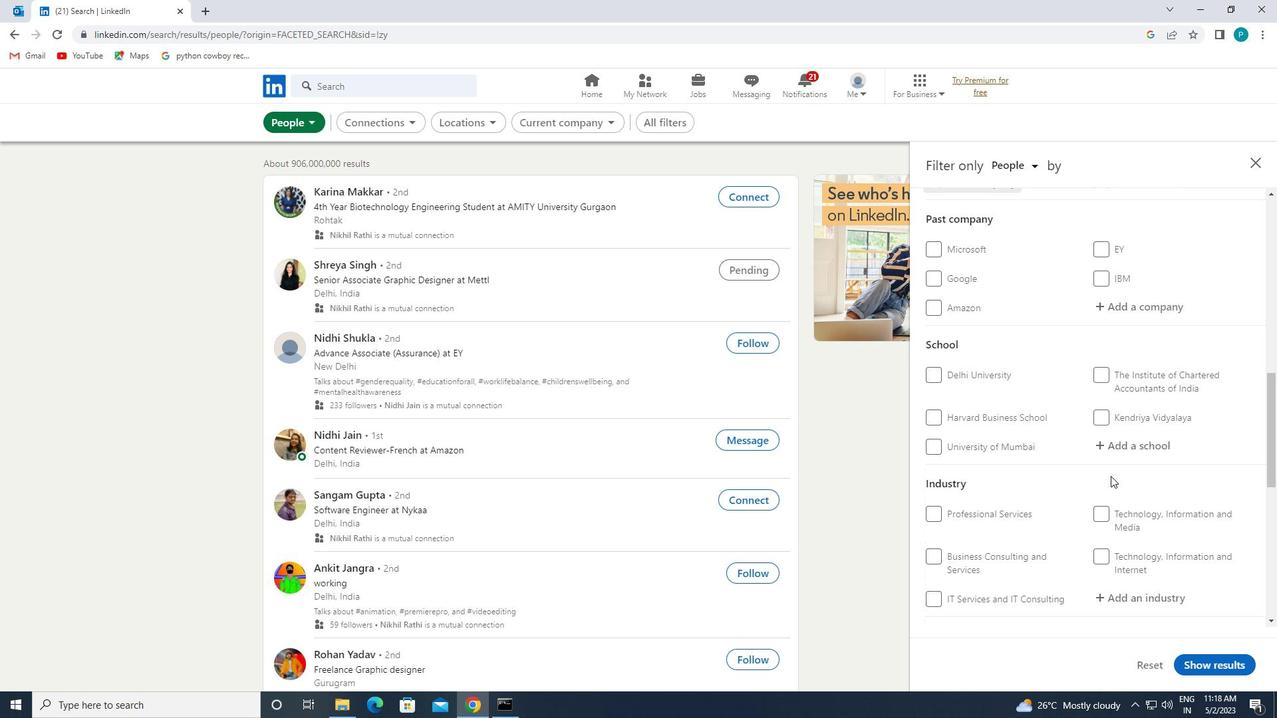 
Action: Mouse moved to (1114, 441)
Screenshot: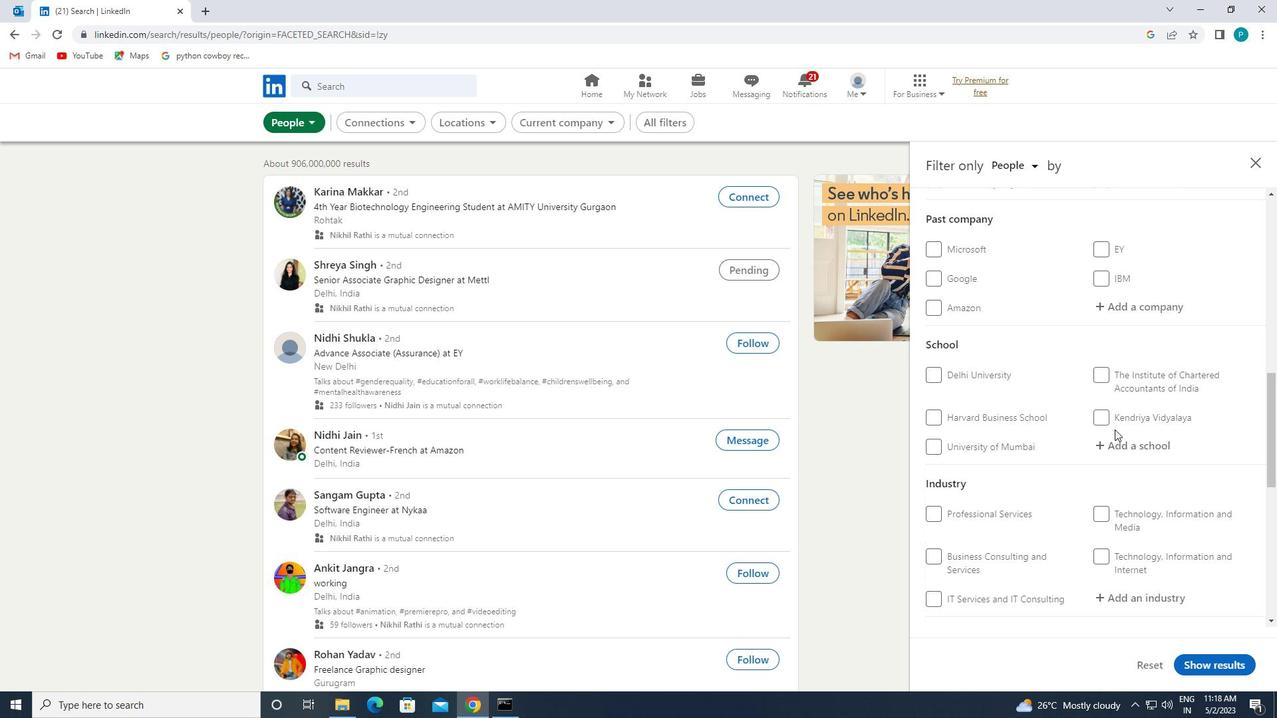 
Action: Mouse pressed left at (1114, 441)
Screenshot: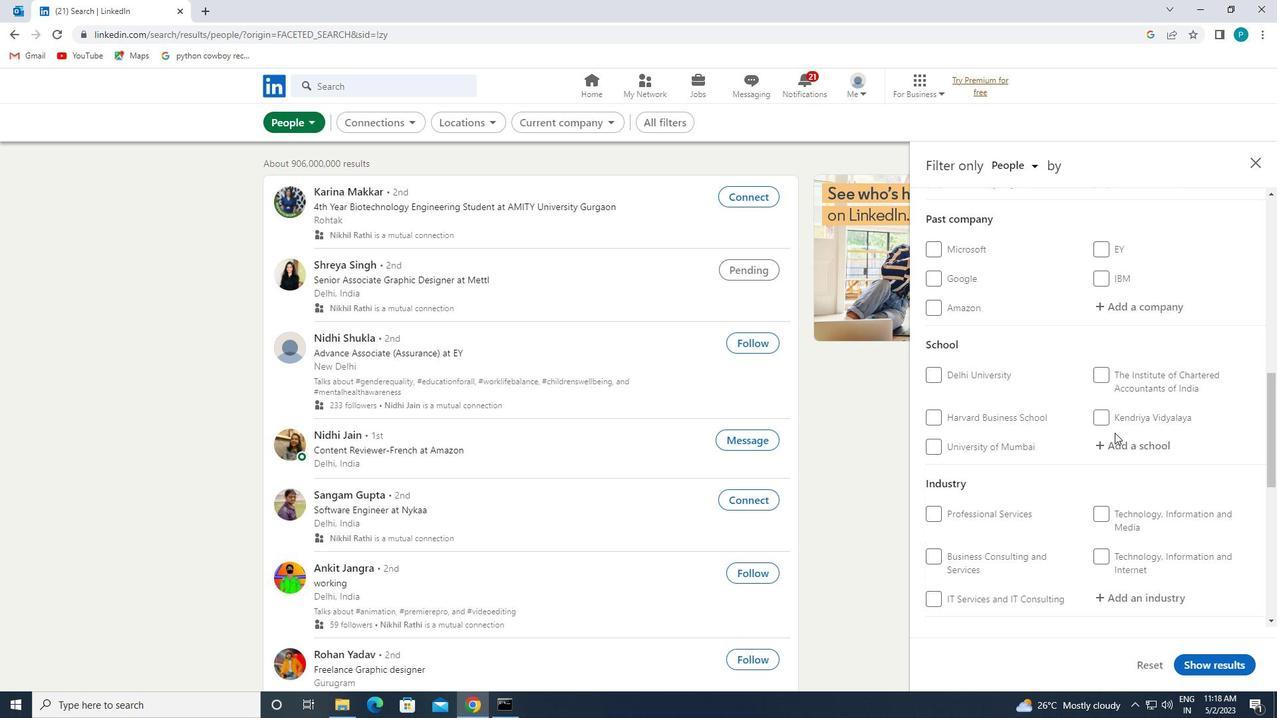 
Action: Mouse moved to (1116, 441)
Screenshot: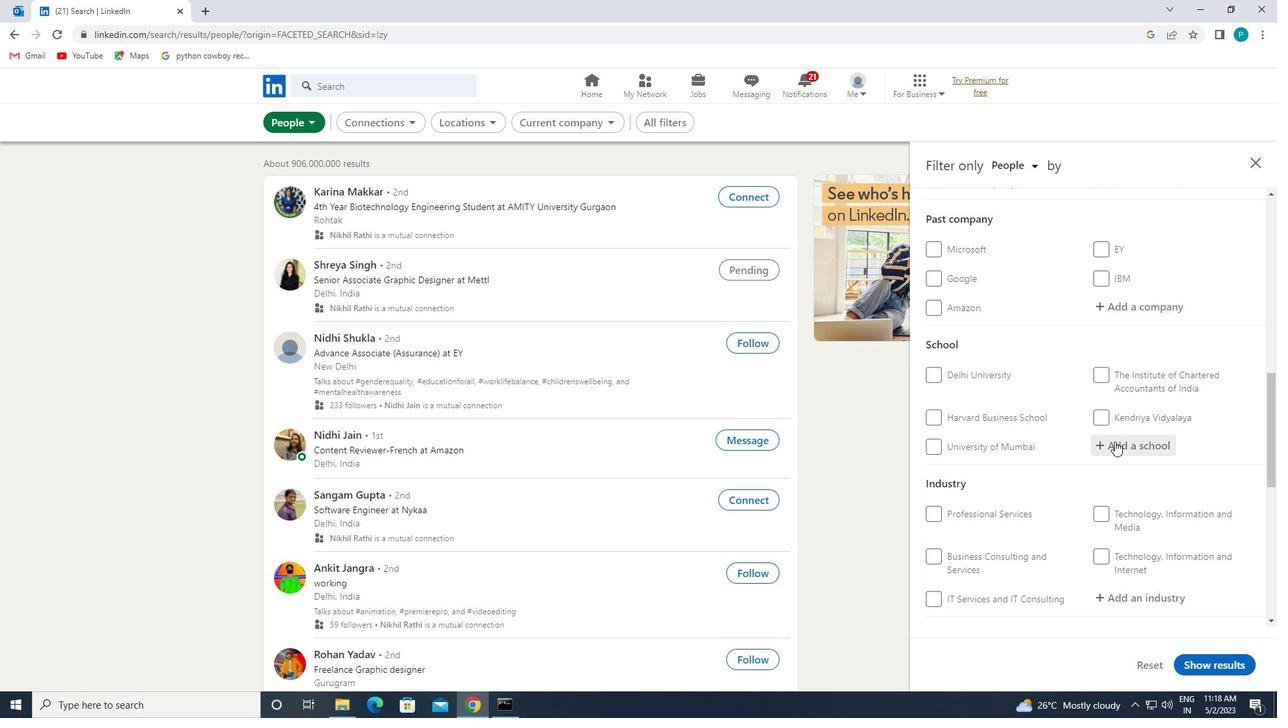 
Action: Key pressed <Key.caps_lock>P<Key.caps_lock>EOPLE'S
Screenshot: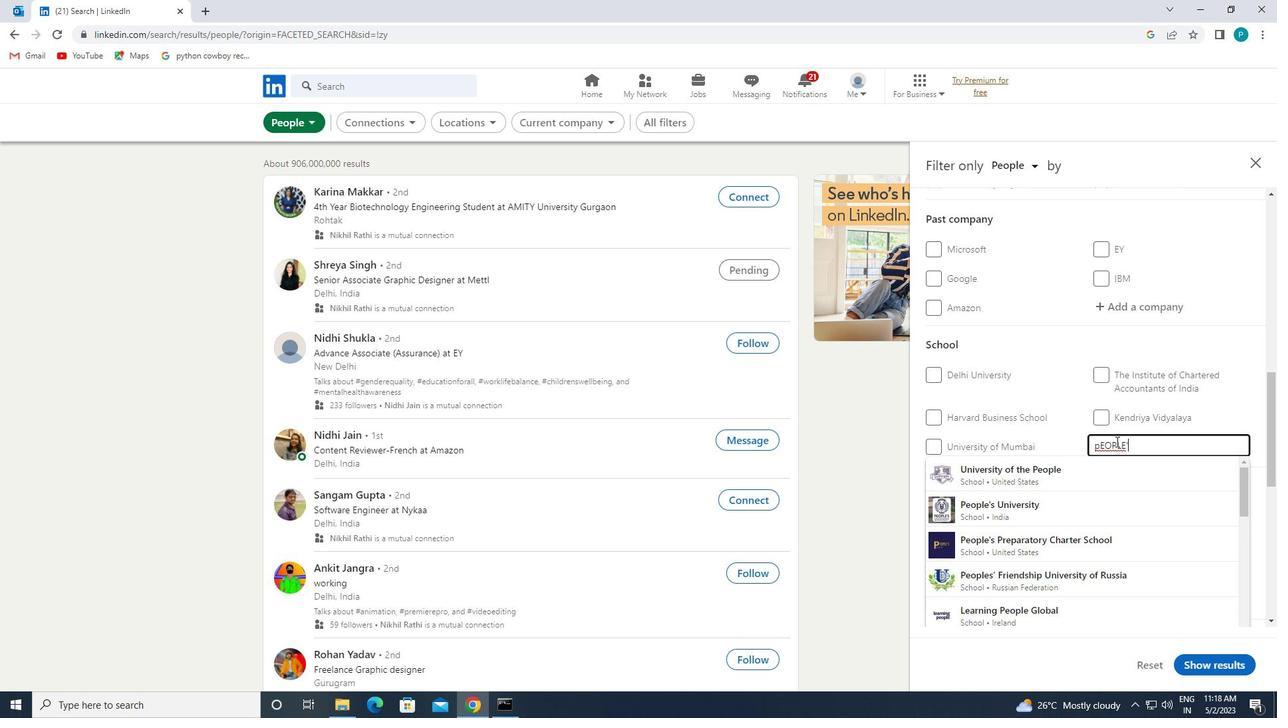 
Action: Mouse moved to (1086, 466)
Screenshot: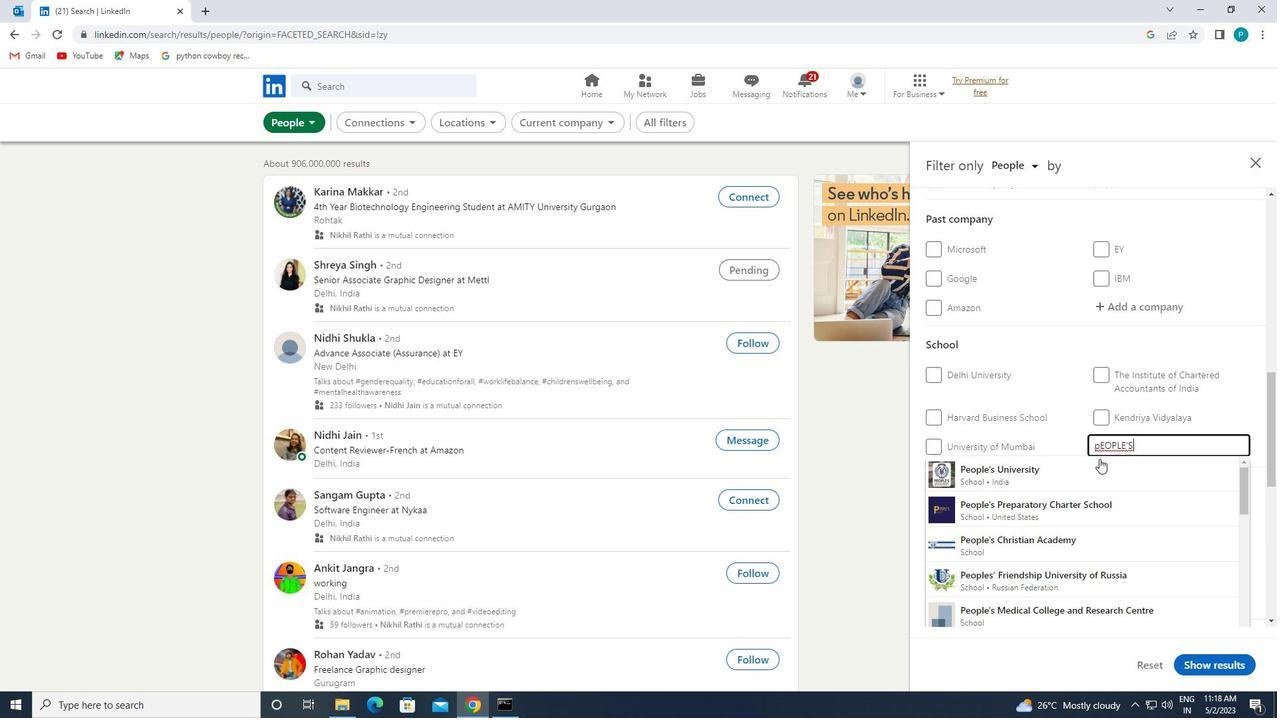 
Action: Mouse pressed left at (1086, 466)
Screenshot: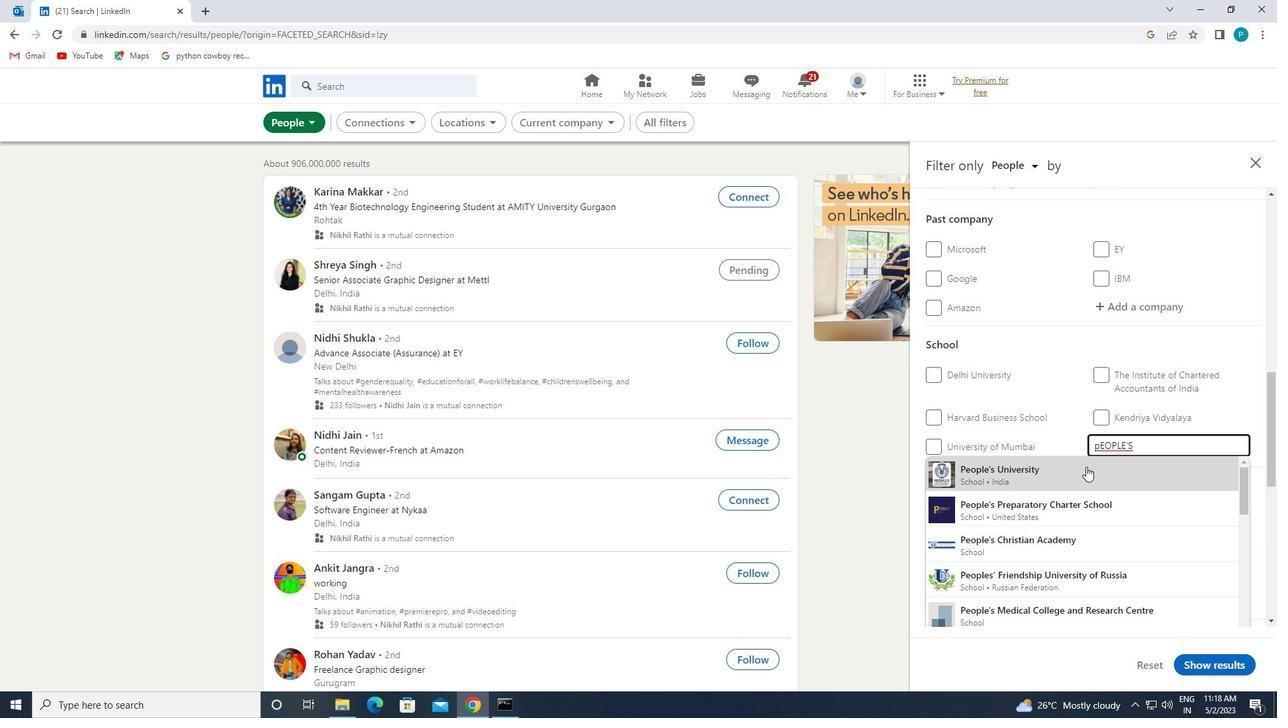 
Action: Mouse scrolled (1086, 466) with delta (0, 0)
Screenshot: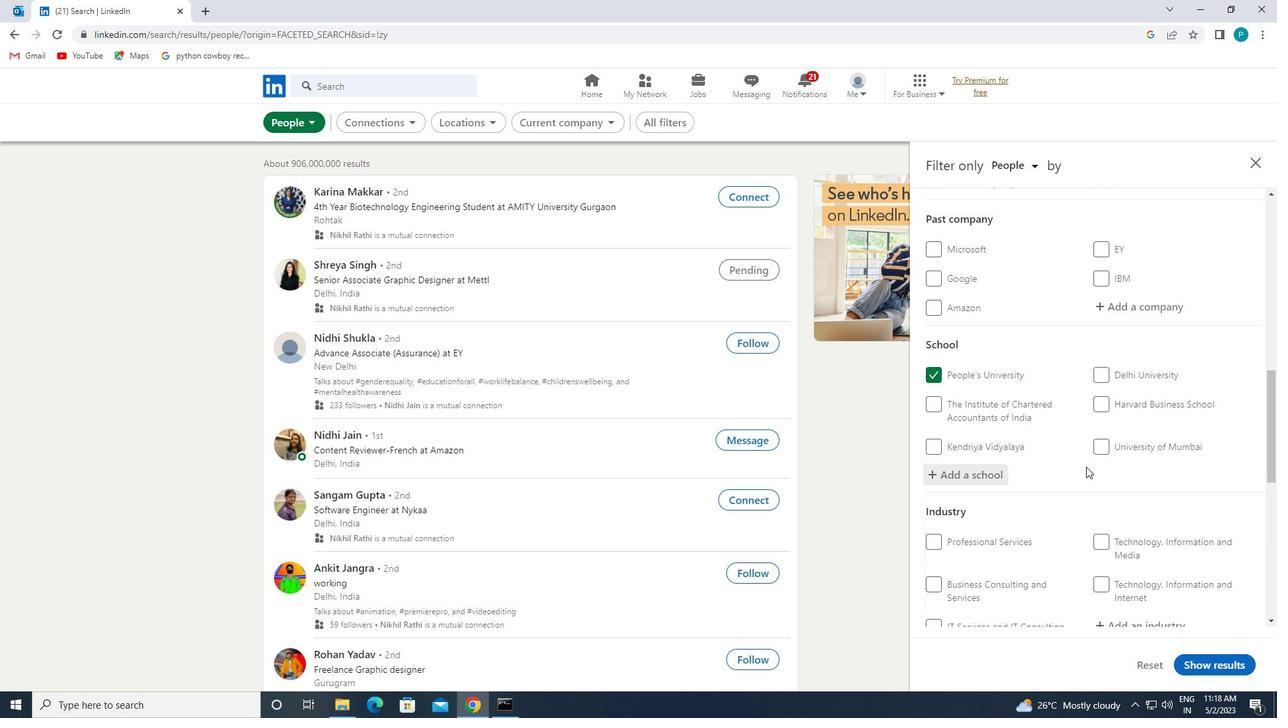 
Action: Mouse scrolled (1086, 466) with delta (0, 0)
Screenshot: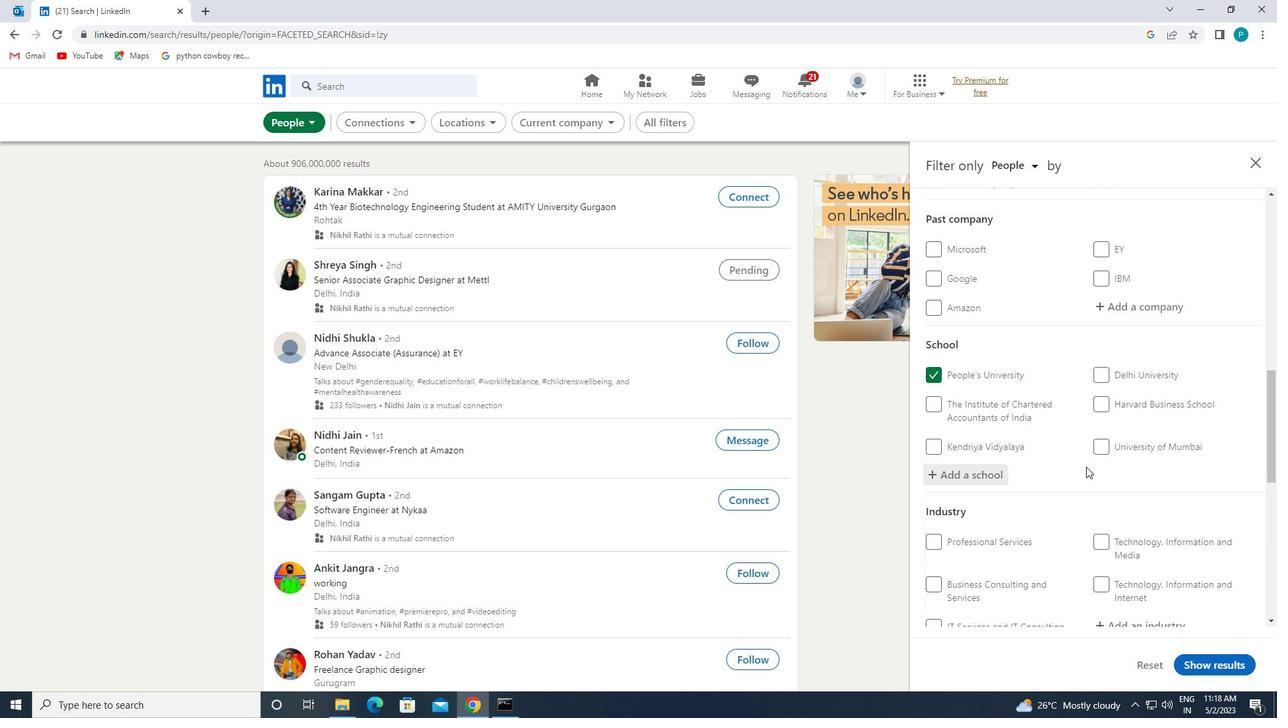 
Action: Mouse scrolled (1086, 466) with delta (0, 0)
Screenshot: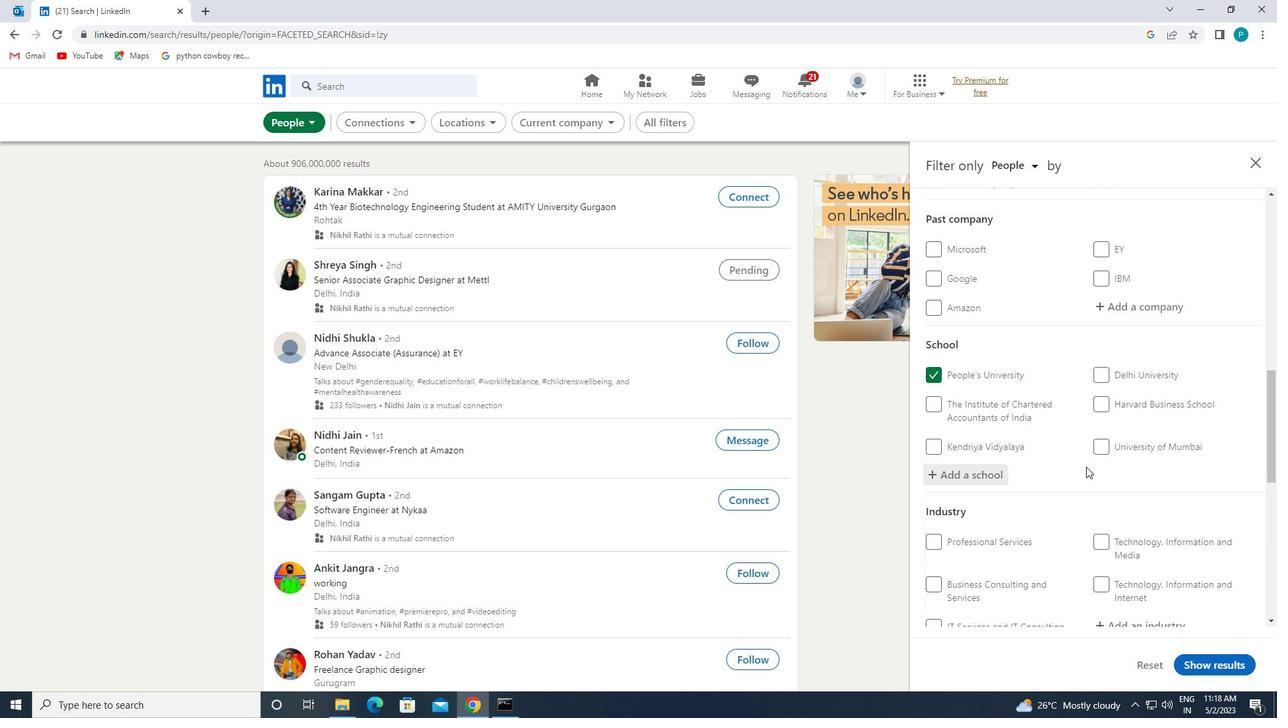 
Action: Mouse moved to (1108, 426)
Screenshot: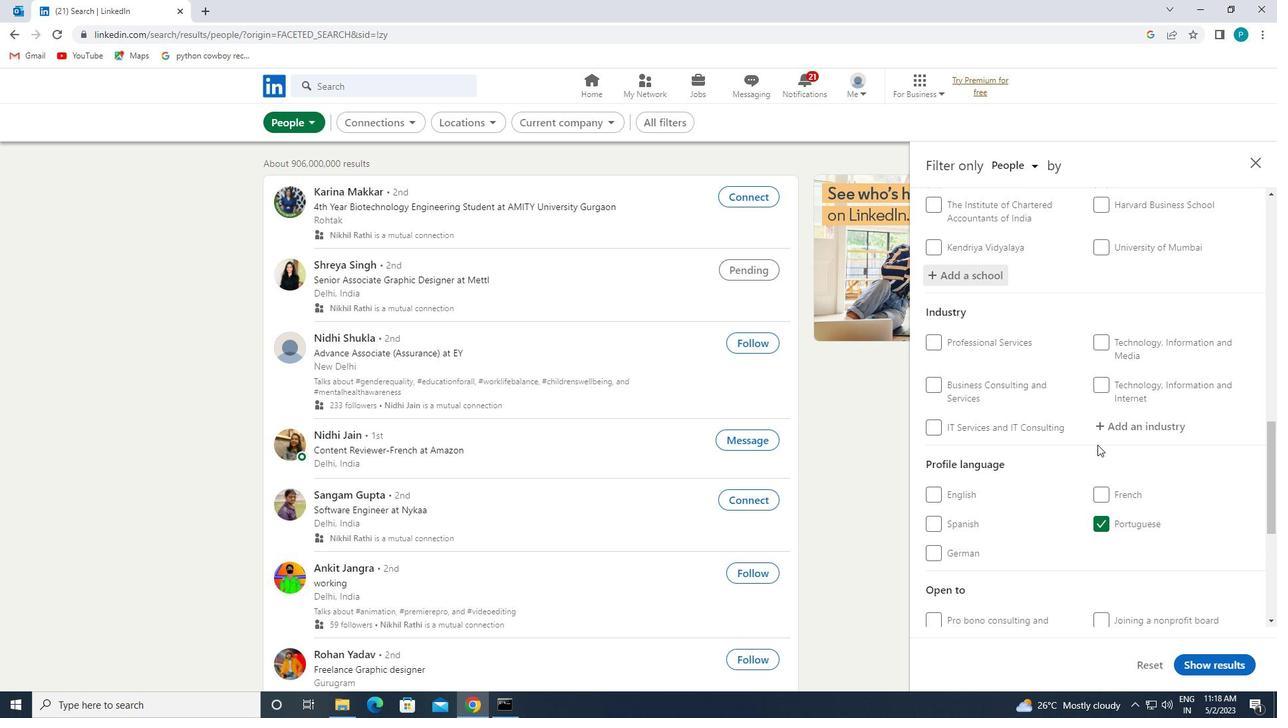 
Action: Mouse pressed left at (1108, 426)
Screenshot: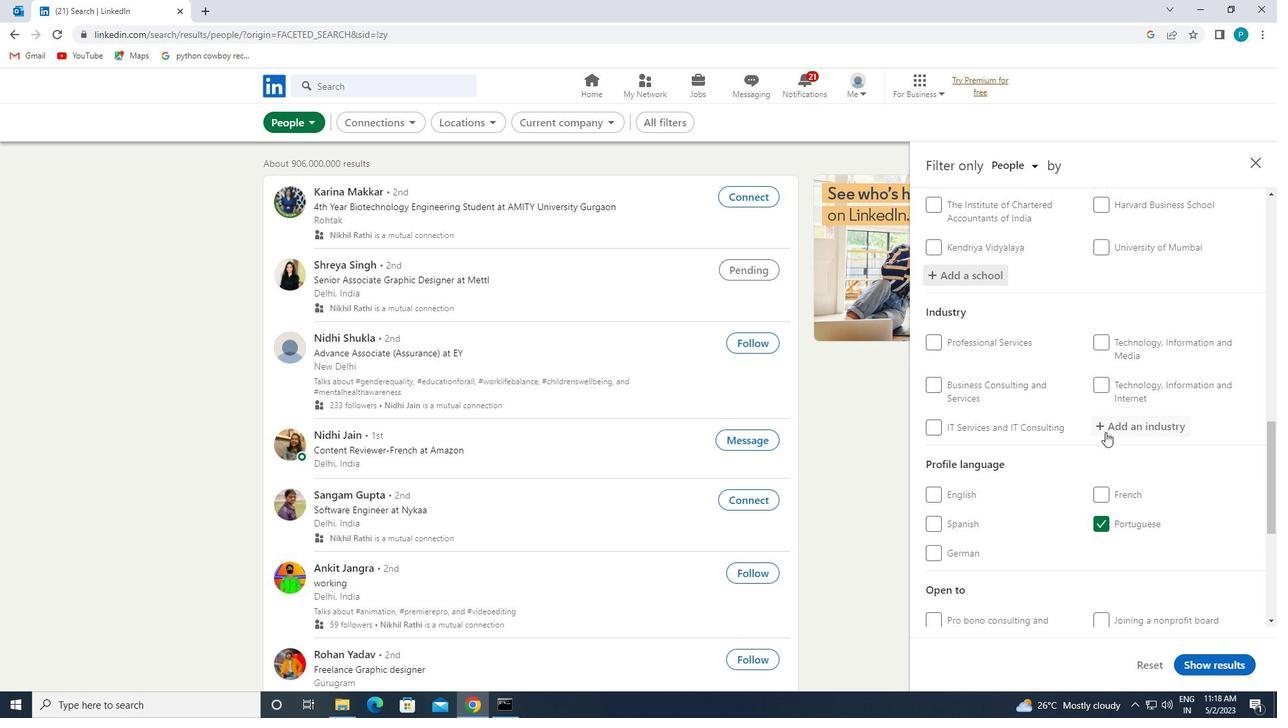
Action: Mouse moved to (1107, 425)
Screenshot: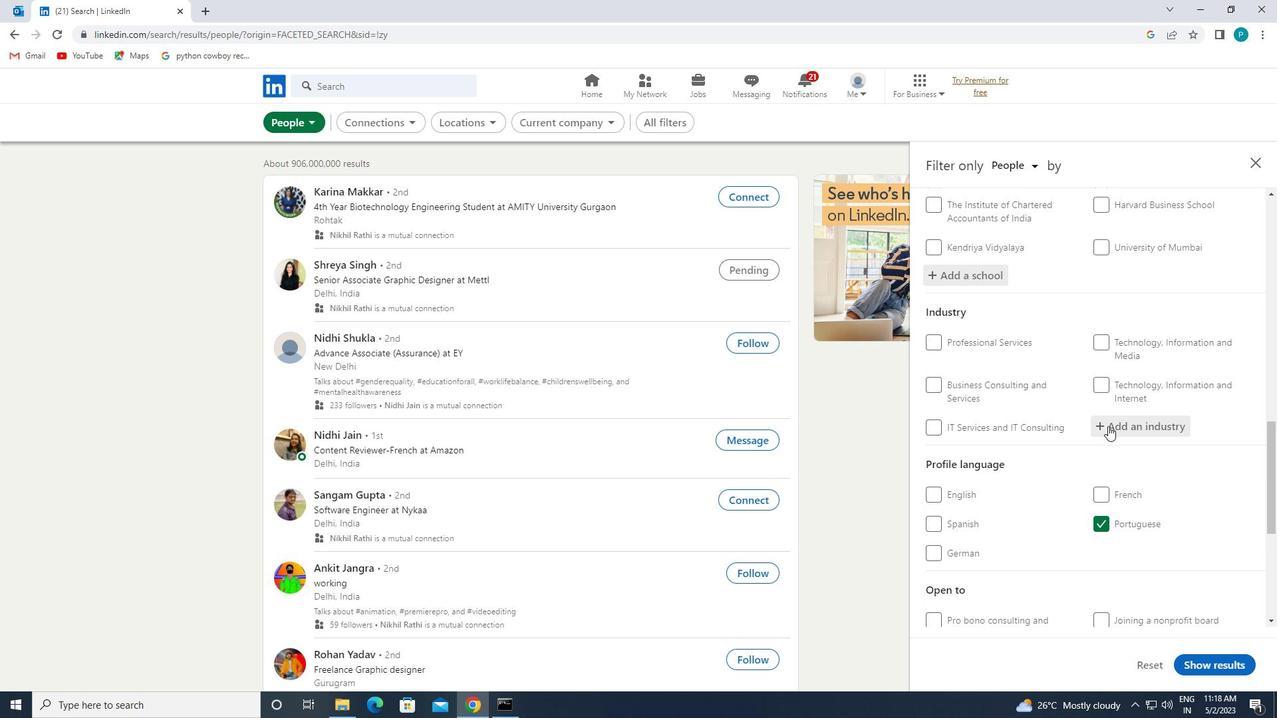 
Action: Key pressed <Key.caps_lock>G<Key.caps_lock><Key.backspace>G<Key.caps_lock>OLF
Screenshot: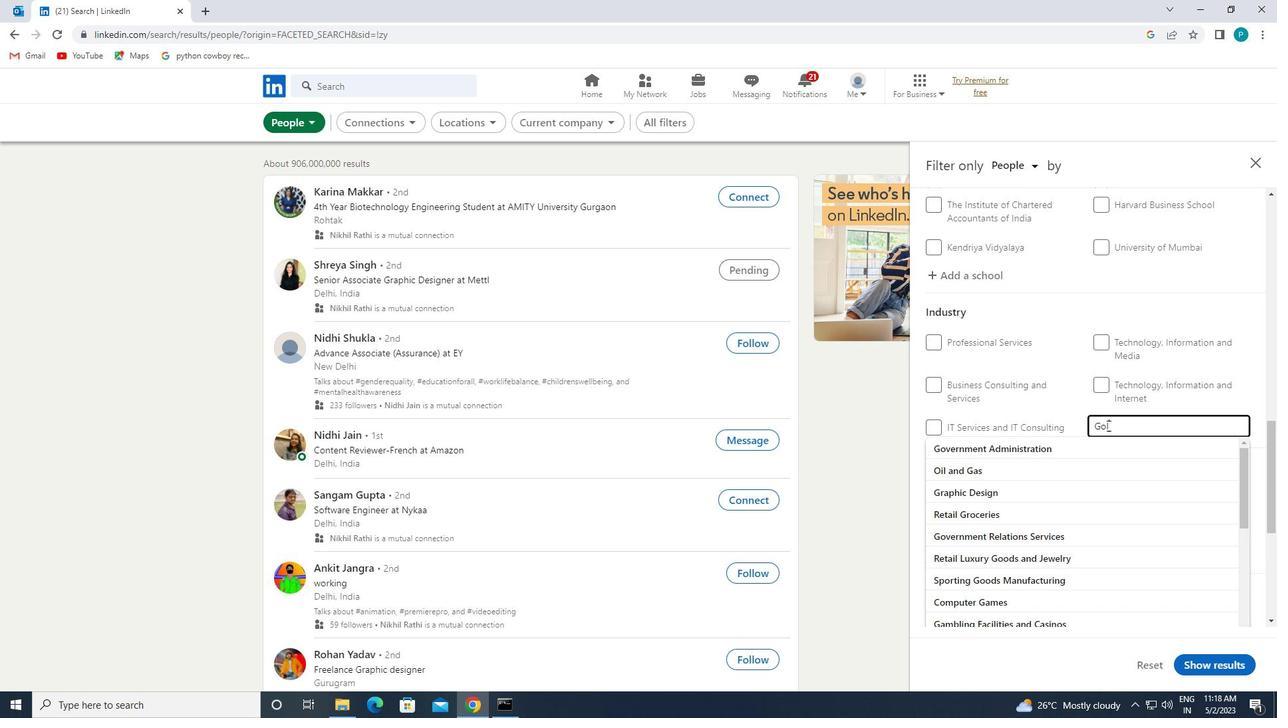 
Action: Mouse moved to (1101, 449)
Screenshot: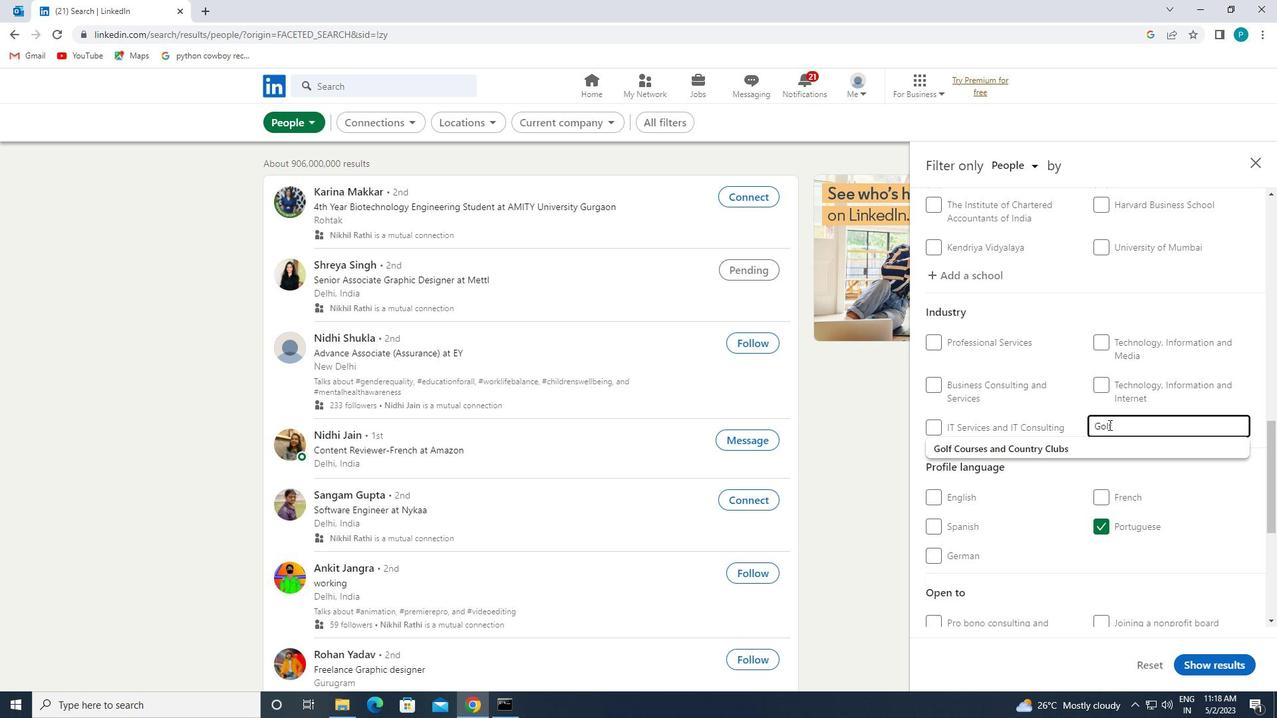 
Action: Mouse pressed left at (1101, 449)
Screenshot: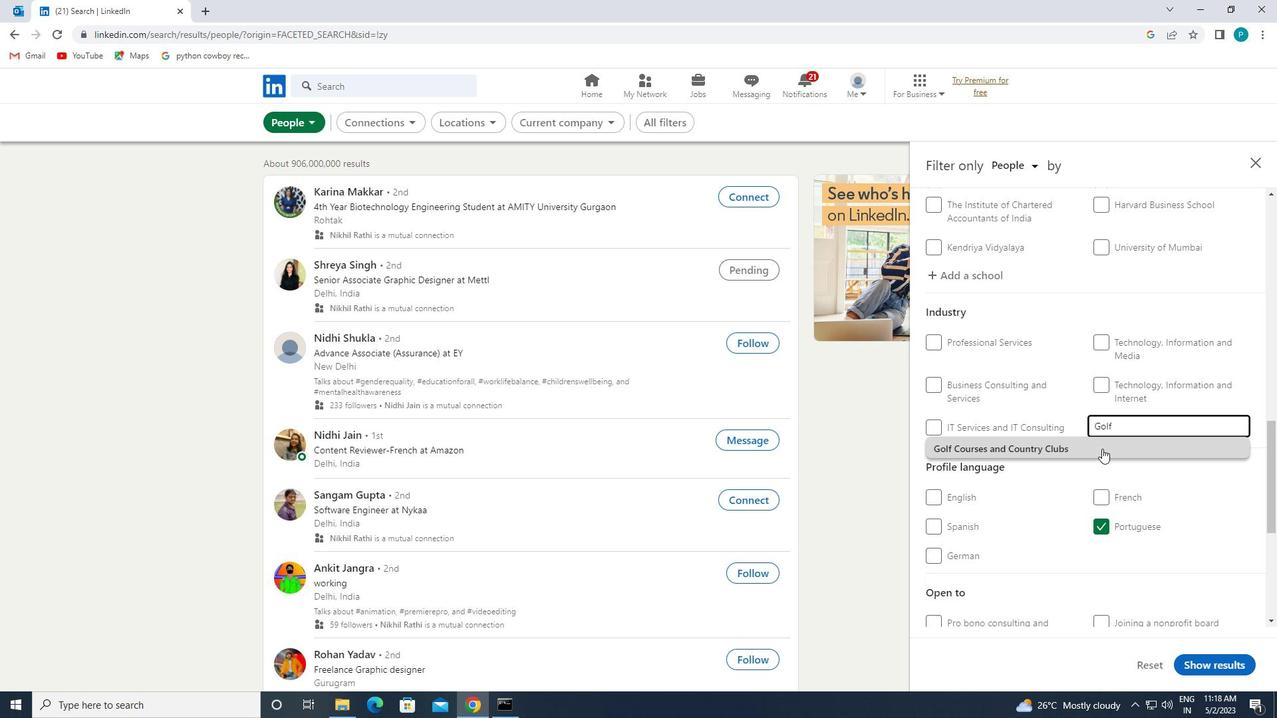 
Action: Mouse scrolled (1101, 448) with delta (0, 0)
Screenshot: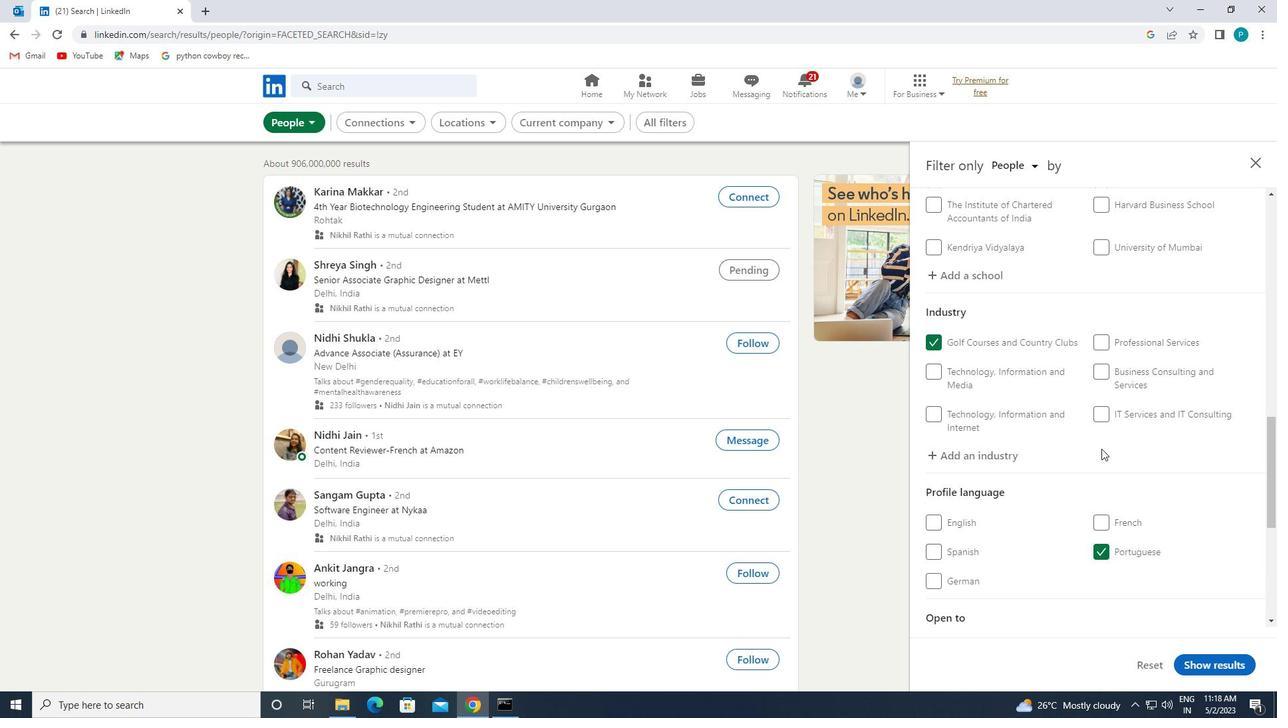
Action: Mouse scrolled (1101, 448) with delta (0, 0)
Screenshot: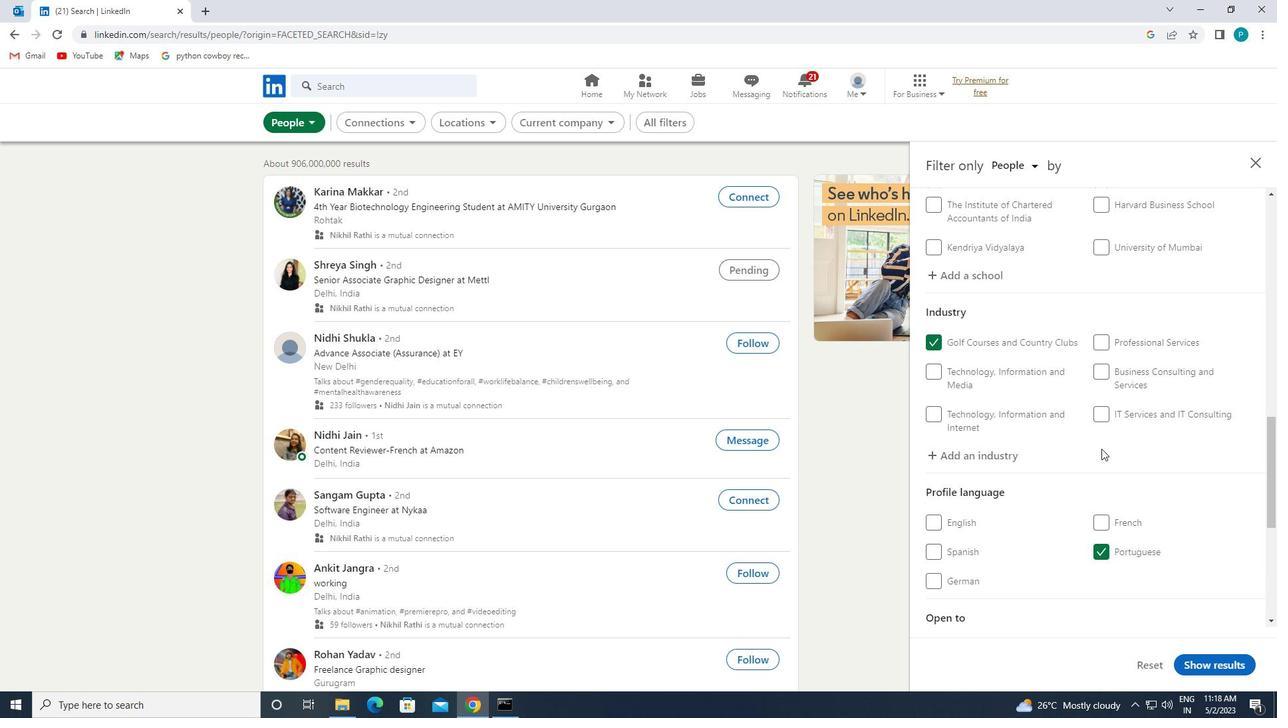 
Action: Mouse scrolled (1101, 448) with delta (0, 0)
Screenshot: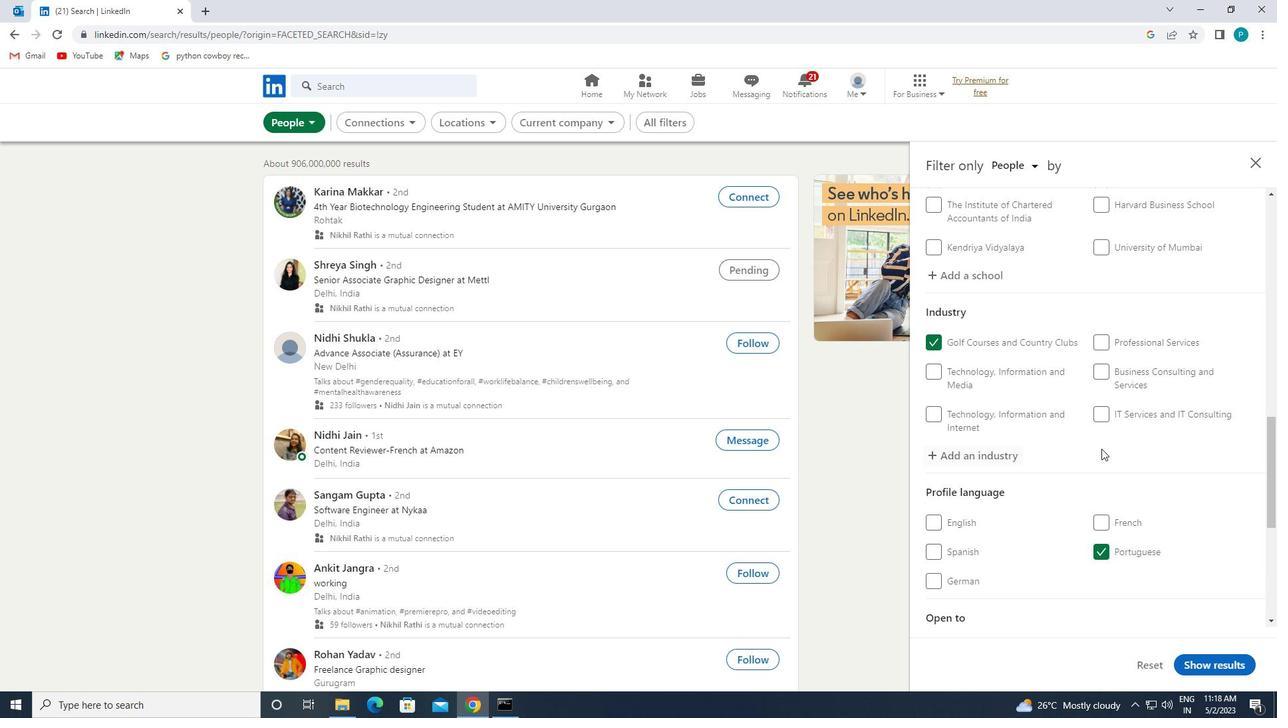 
Action: Mouse scrolled (1101, 448) with delta (0, 0)
Screenshot: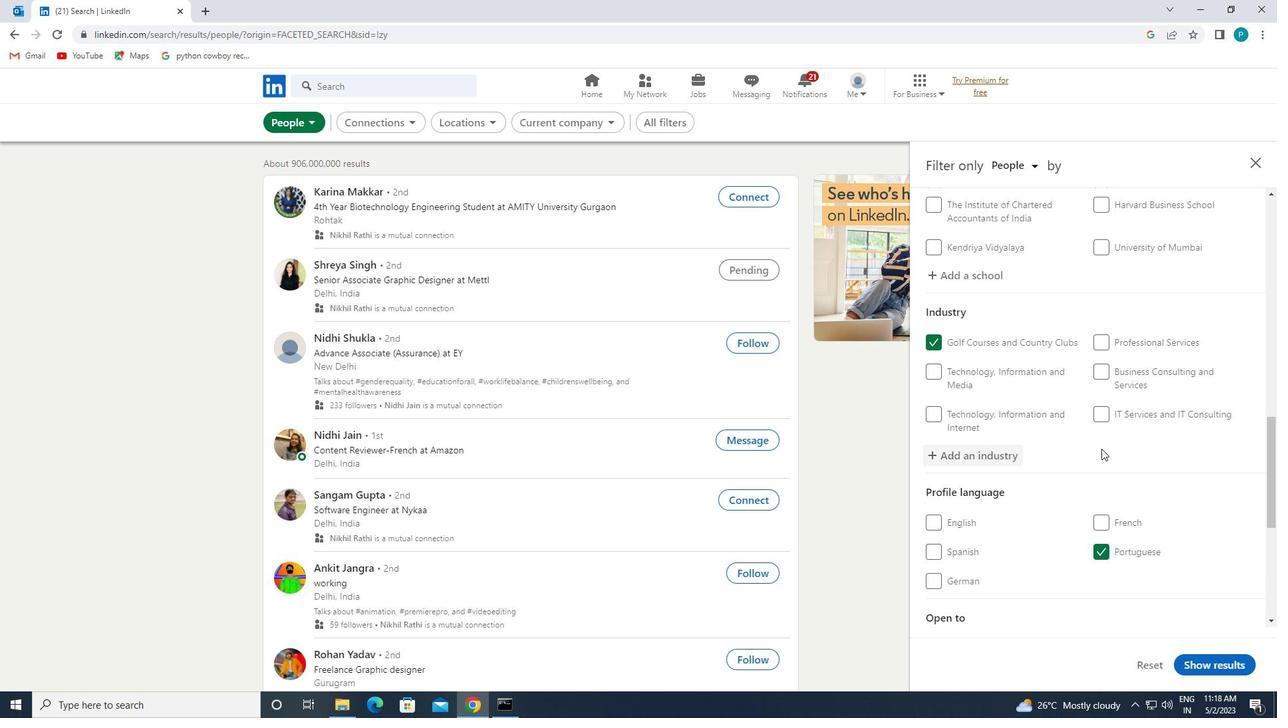 
Action: Mouse moved to (1123, 519)
Screenshot: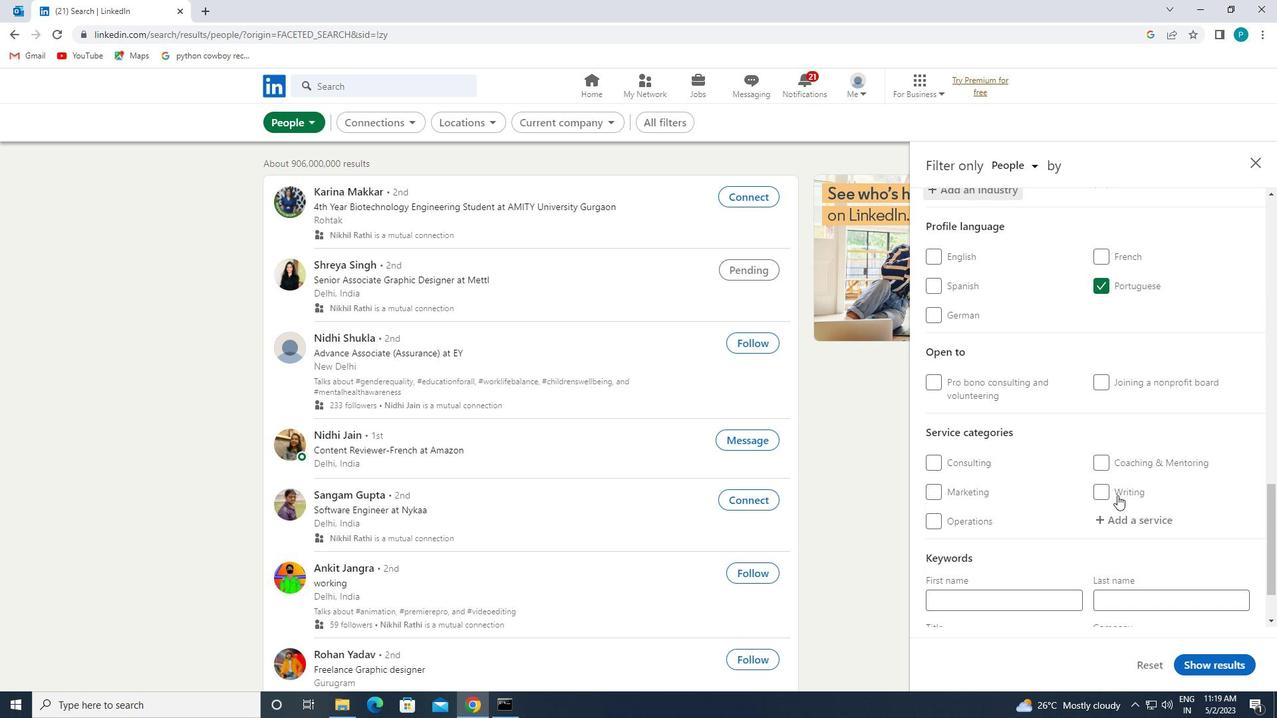 
Action: Mouse pressed left at (1123, 519)
Screenshot: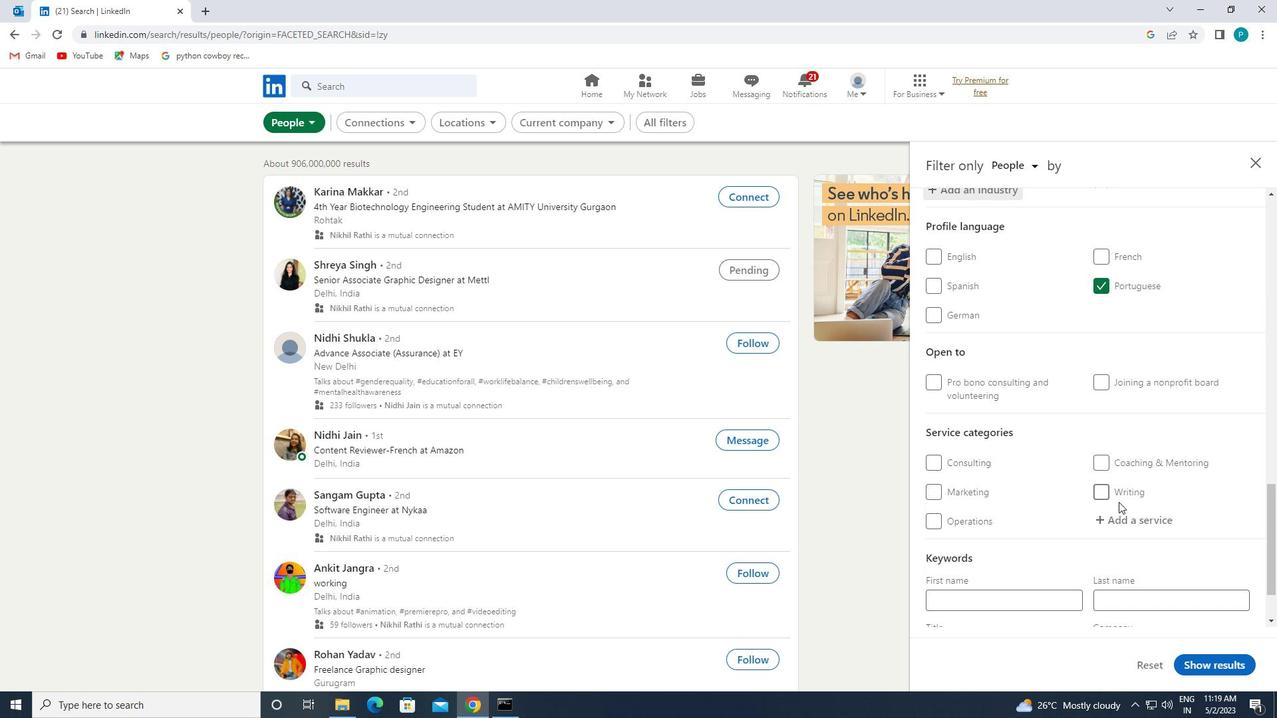 
Action: Mouse moved to (1125, 519)
Screenshot: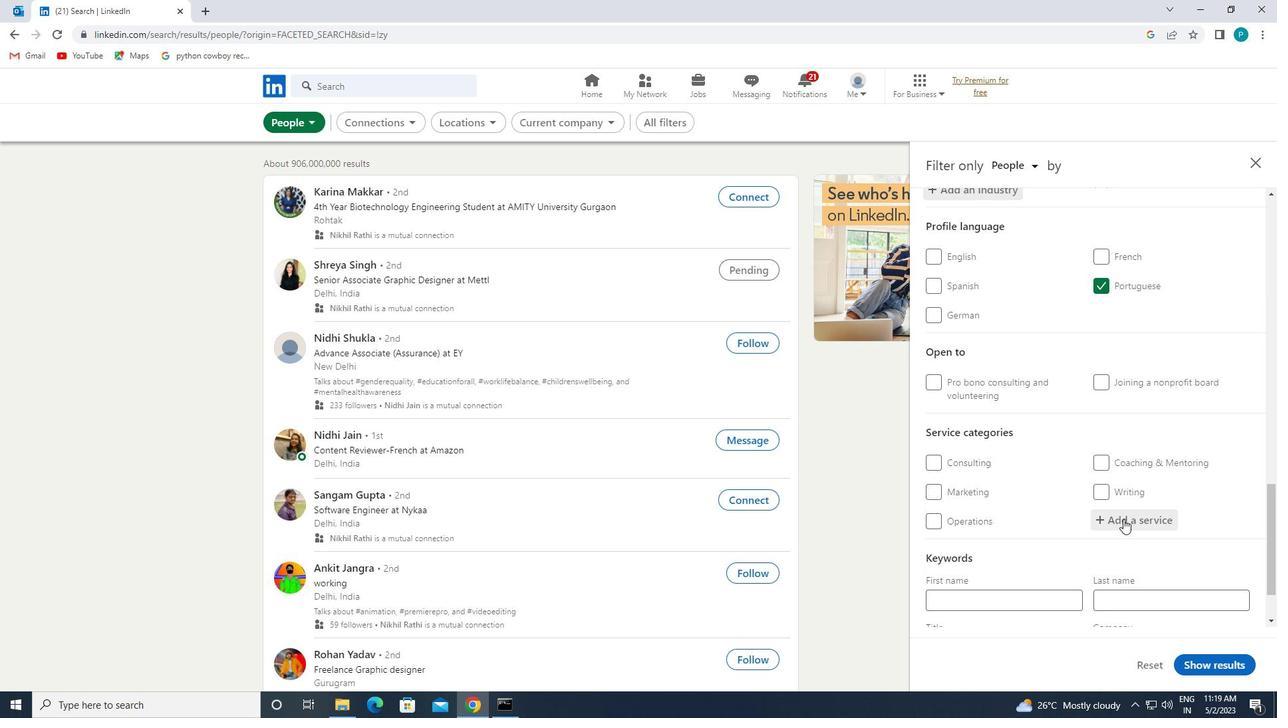 
Action: Key pressed <Key.caps_lock>W<Key.caps_lock>RITING
Screenshot: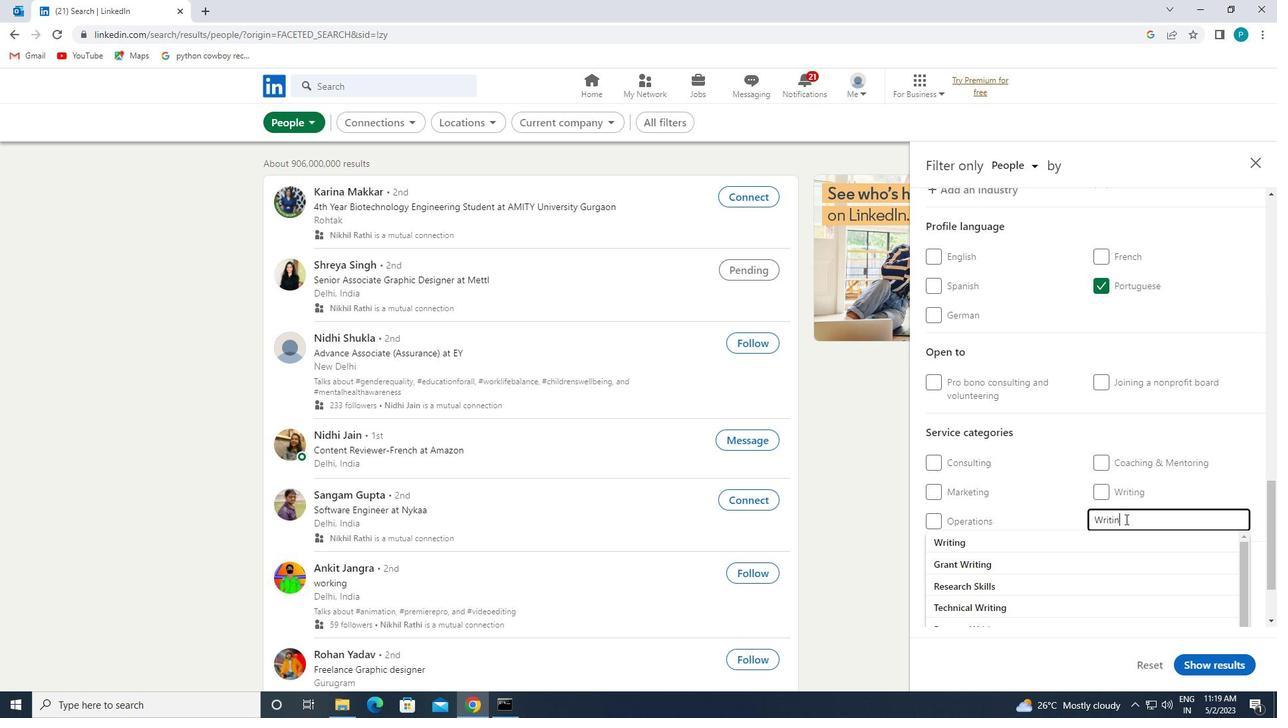 
Action: Mouse moved to (1046, 544)
Screenshot: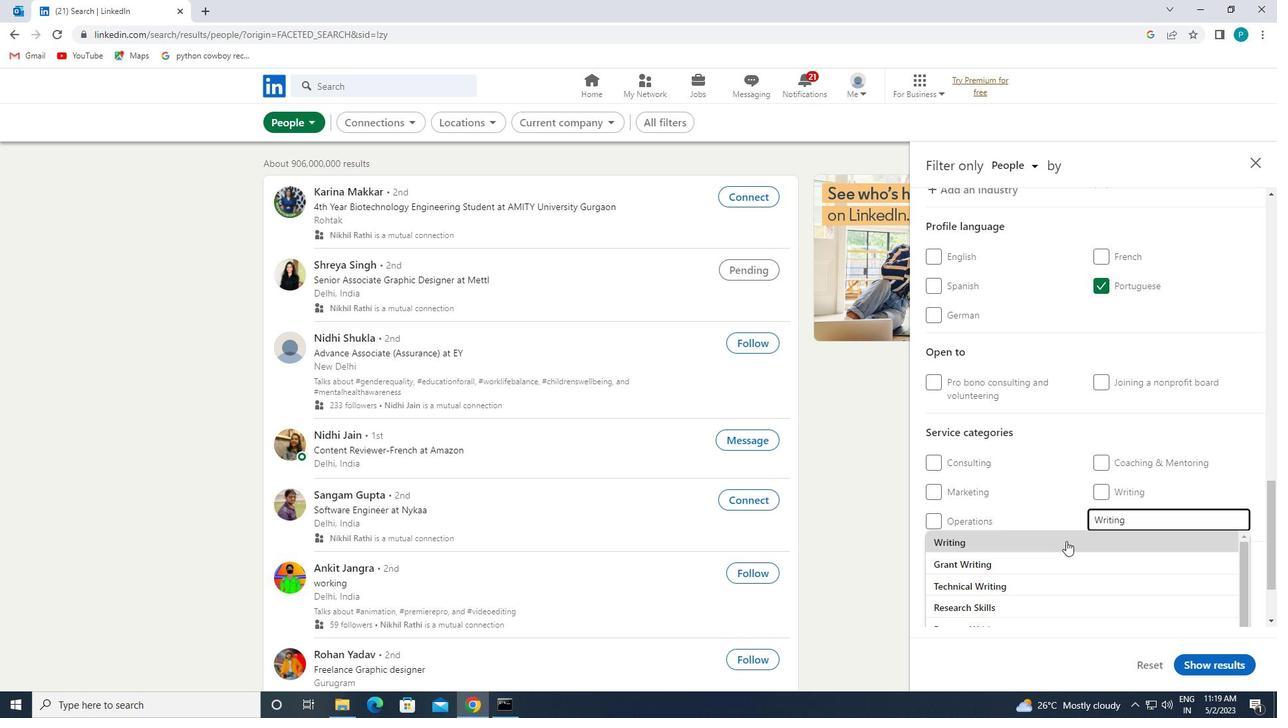 
Action: Mouse pressed left at (1046, 544)
Screenshot: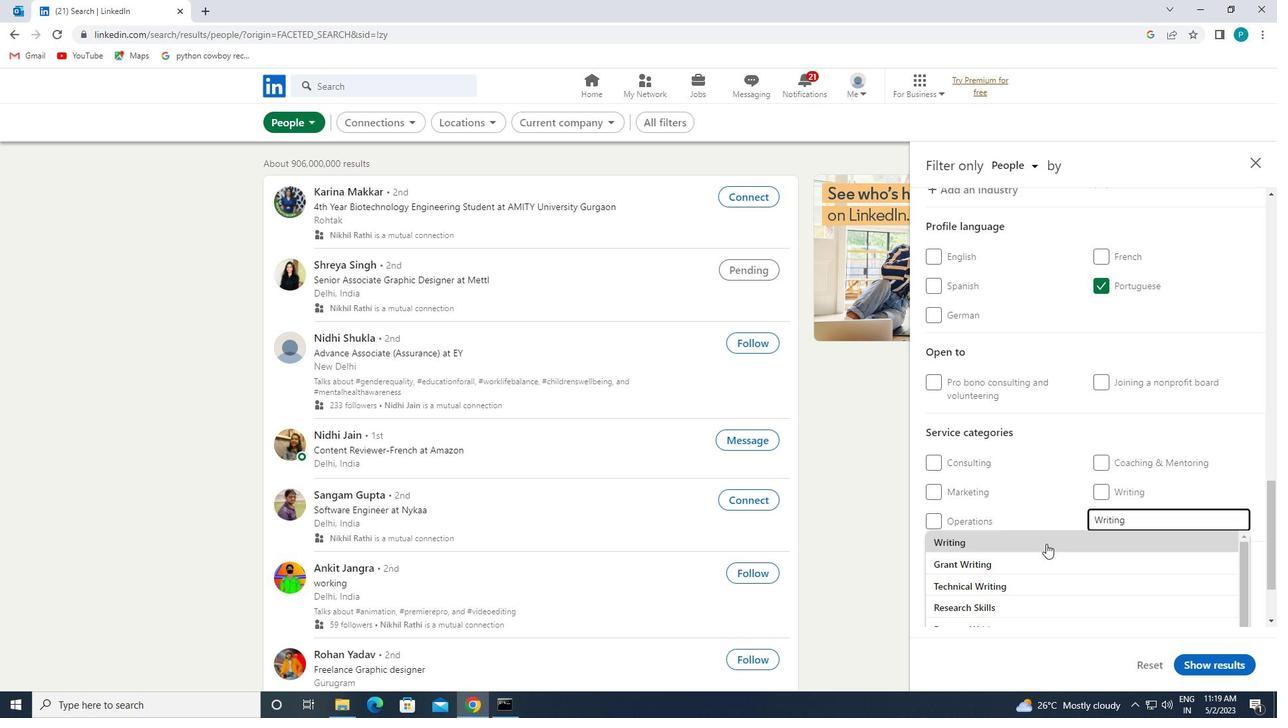 
Action: Mouse scrolled (1046, 543) with delta (0, 0)
Screenshot: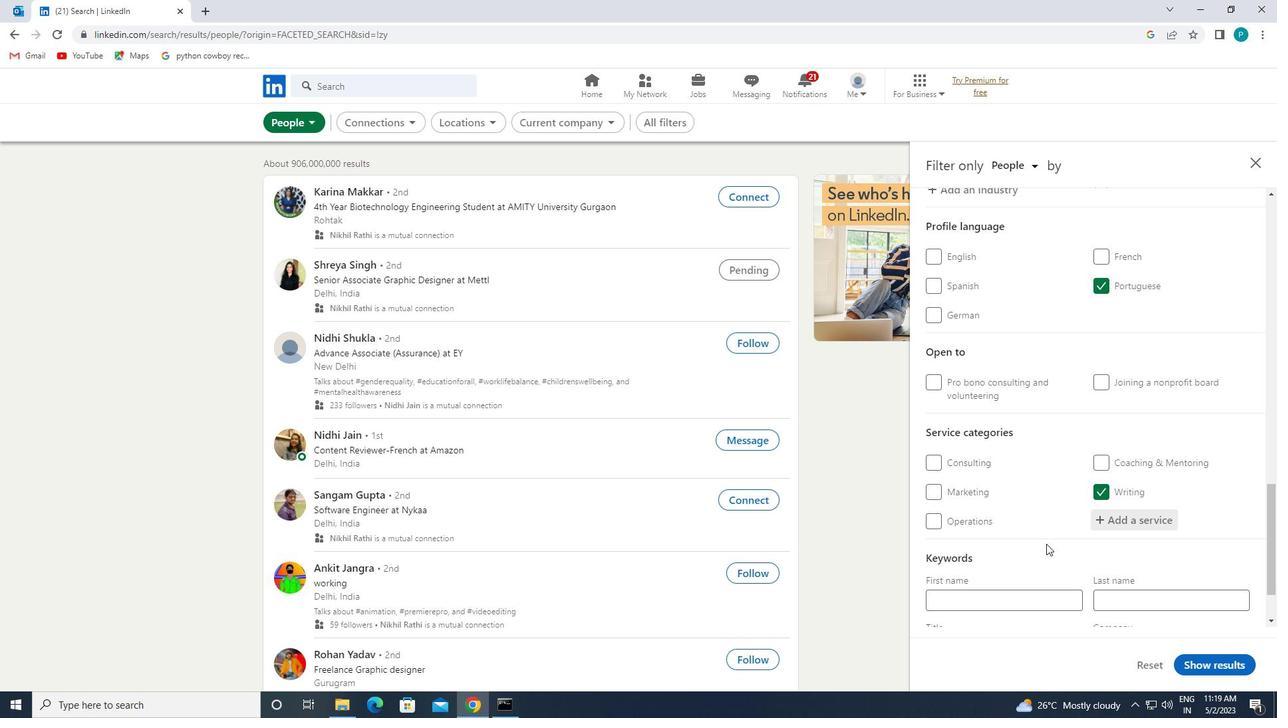 
Action: Mouse scrolled (1046, 543) with delta (0, 0)
Screenshot: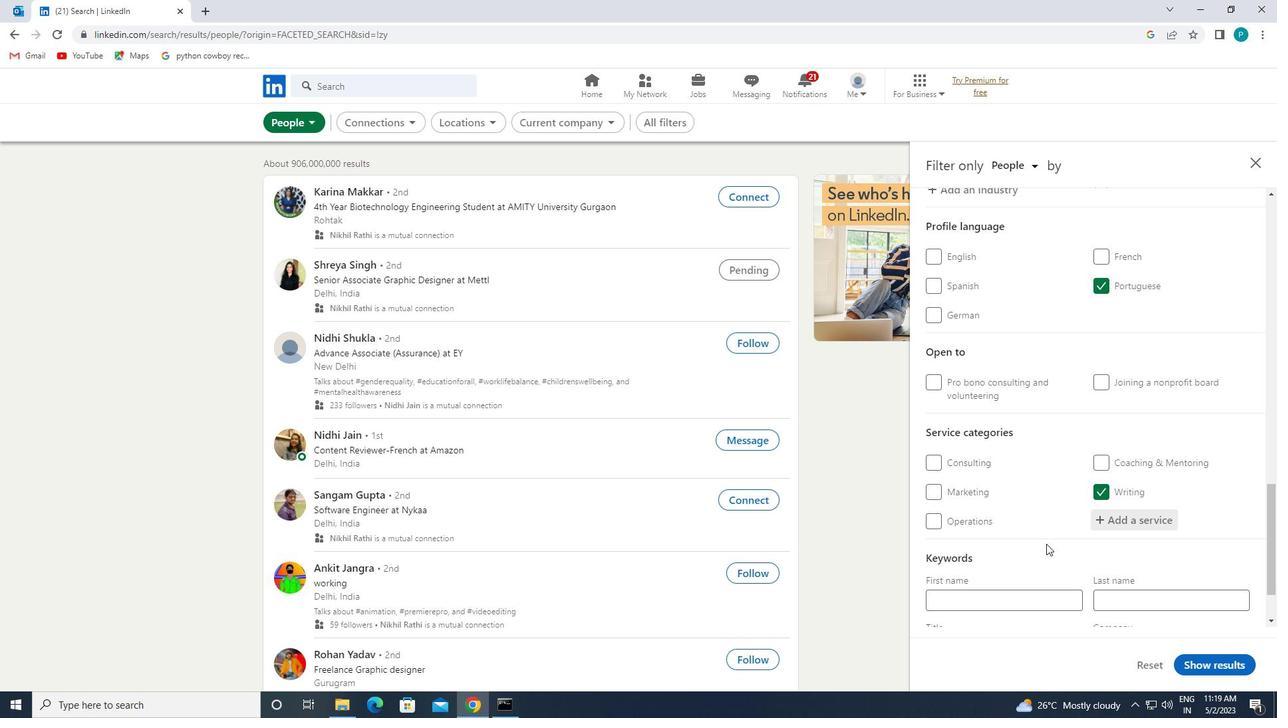 
Action: Mouse moved to (1040, 557)
Screenshot: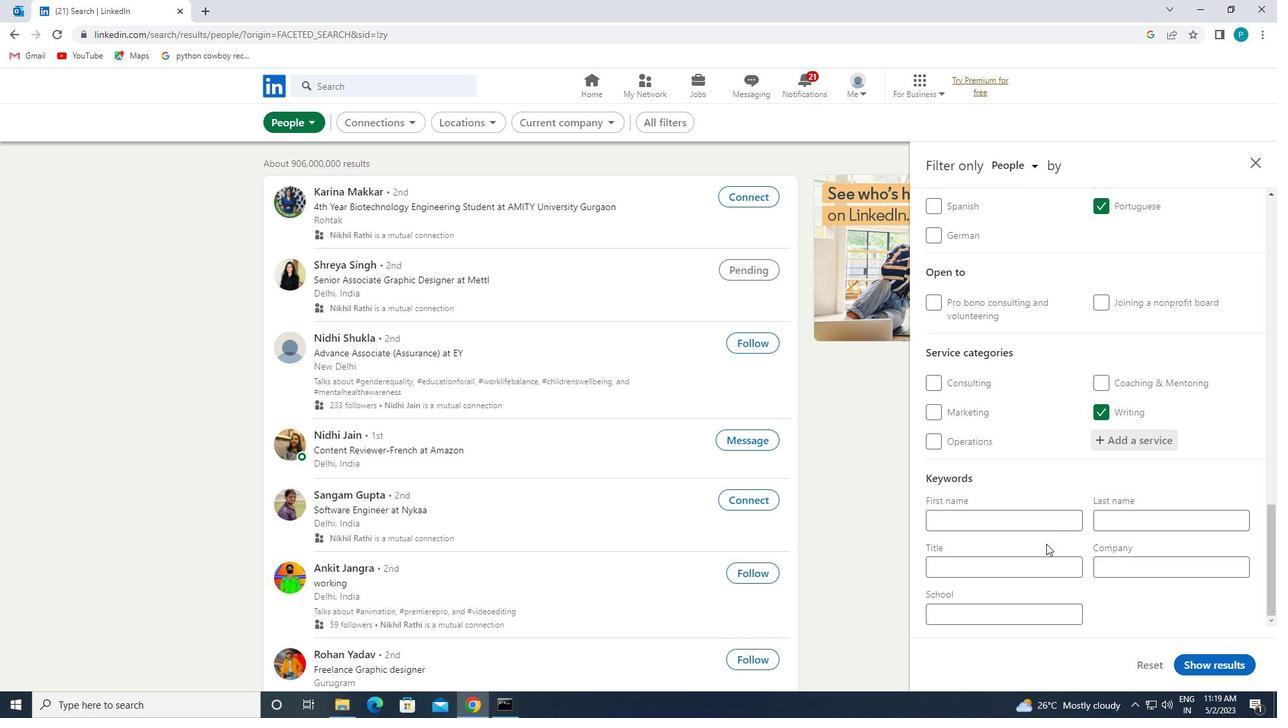 
Action: Mouse pressed left at (1040, 557)
Screenshot: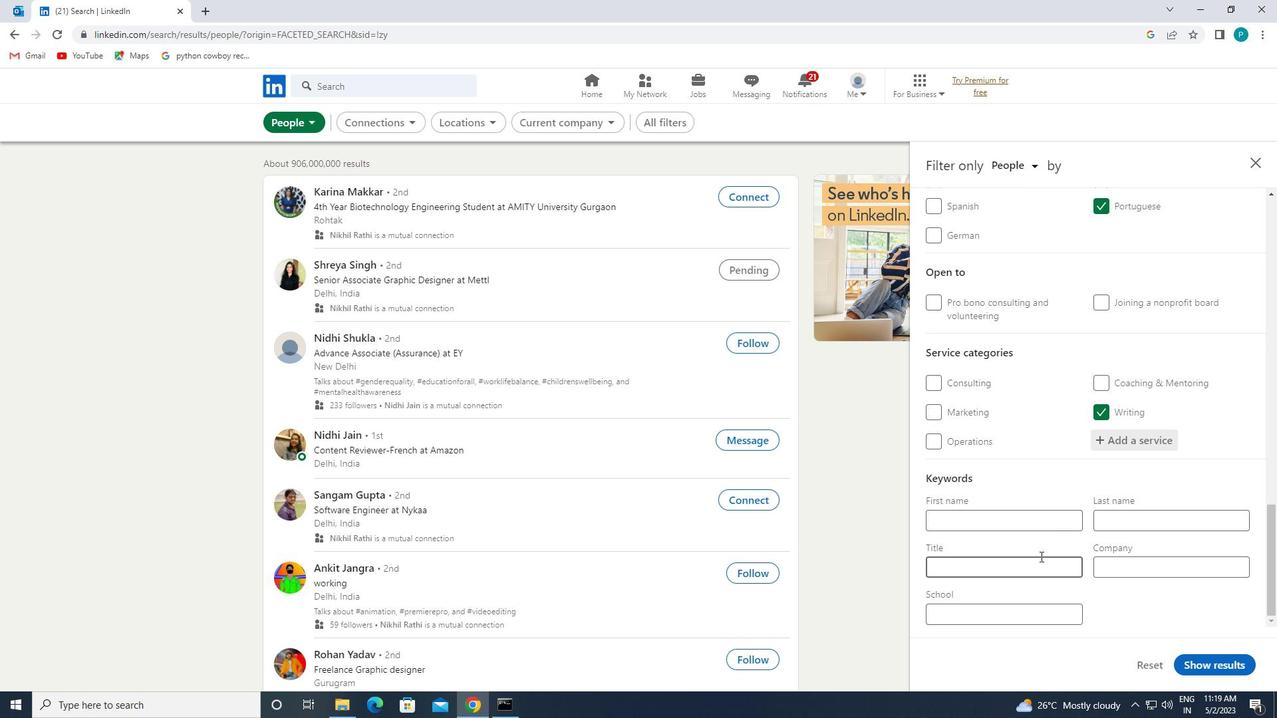 
Action: Mouse moved to (1044, 556)
Screenshot: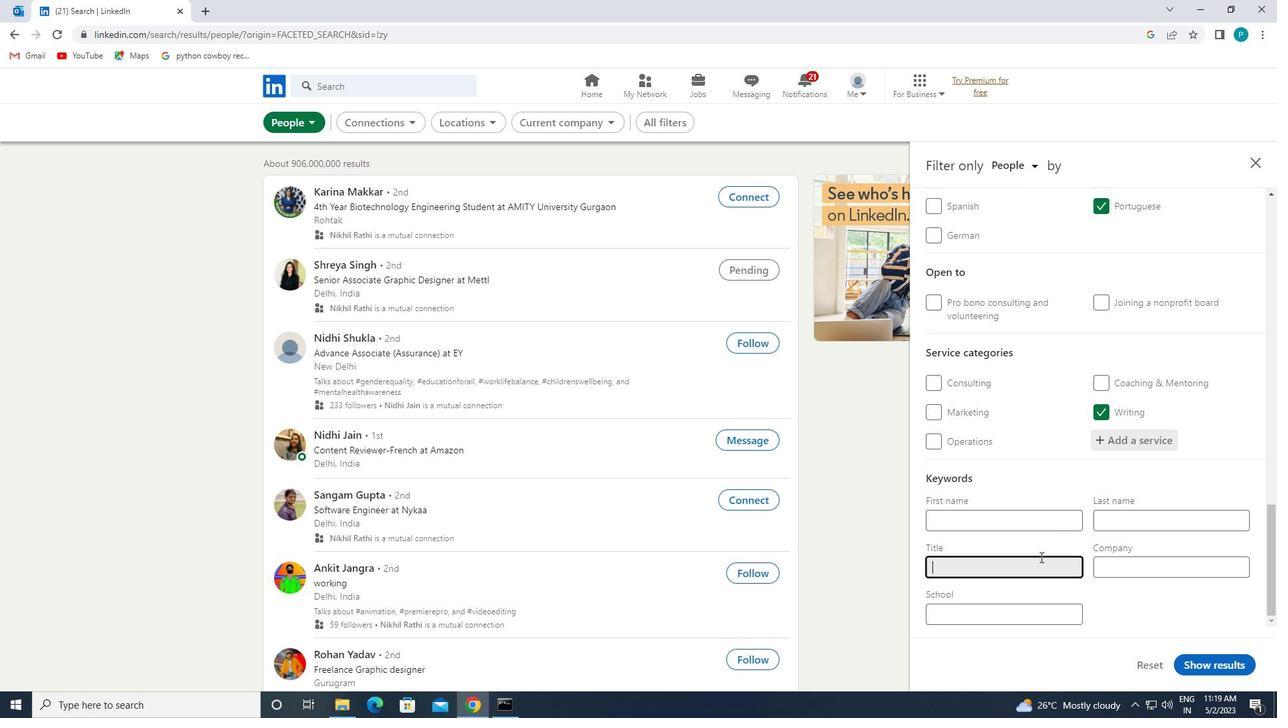 
Action: Key pressed <Key.caps_lock>P<Key.caps_lock>HONE<Key.space><Key.caps_lock>S<Key.caps_lock><Key.backspace>URVEY<Key.space>
Screenshot: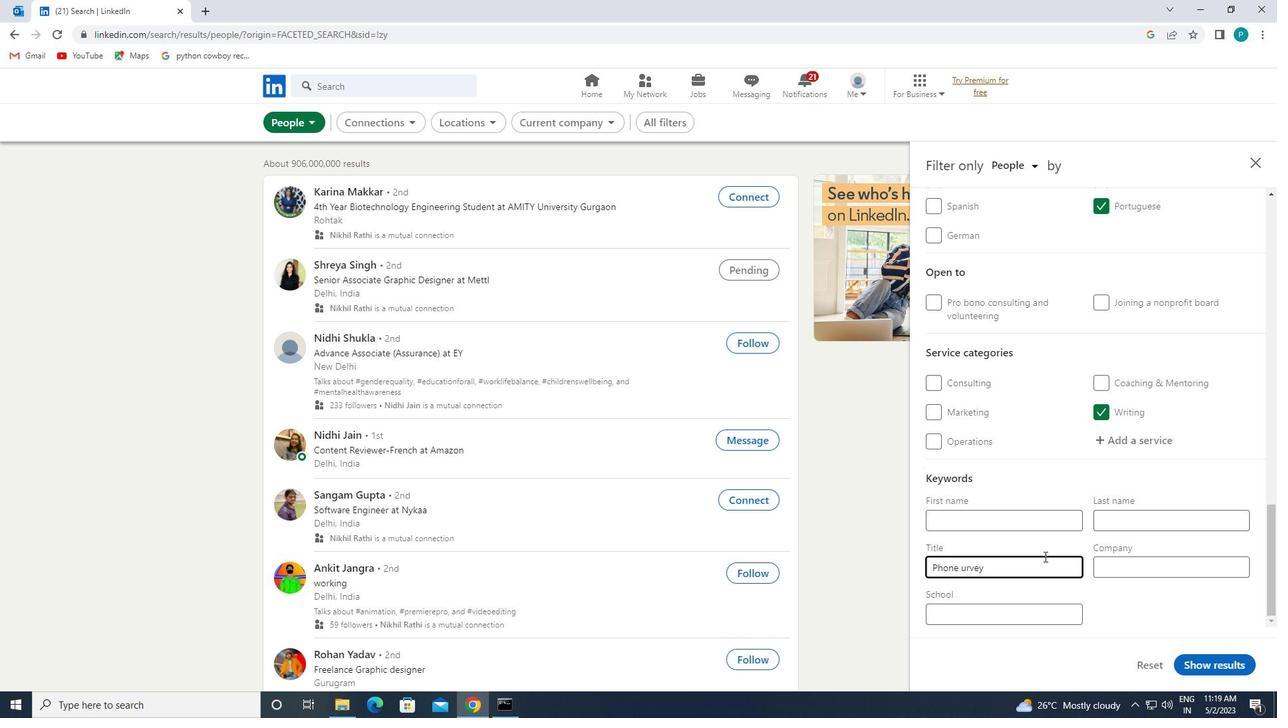 
Action: Mouse moved to (959, 568)
Screenshot: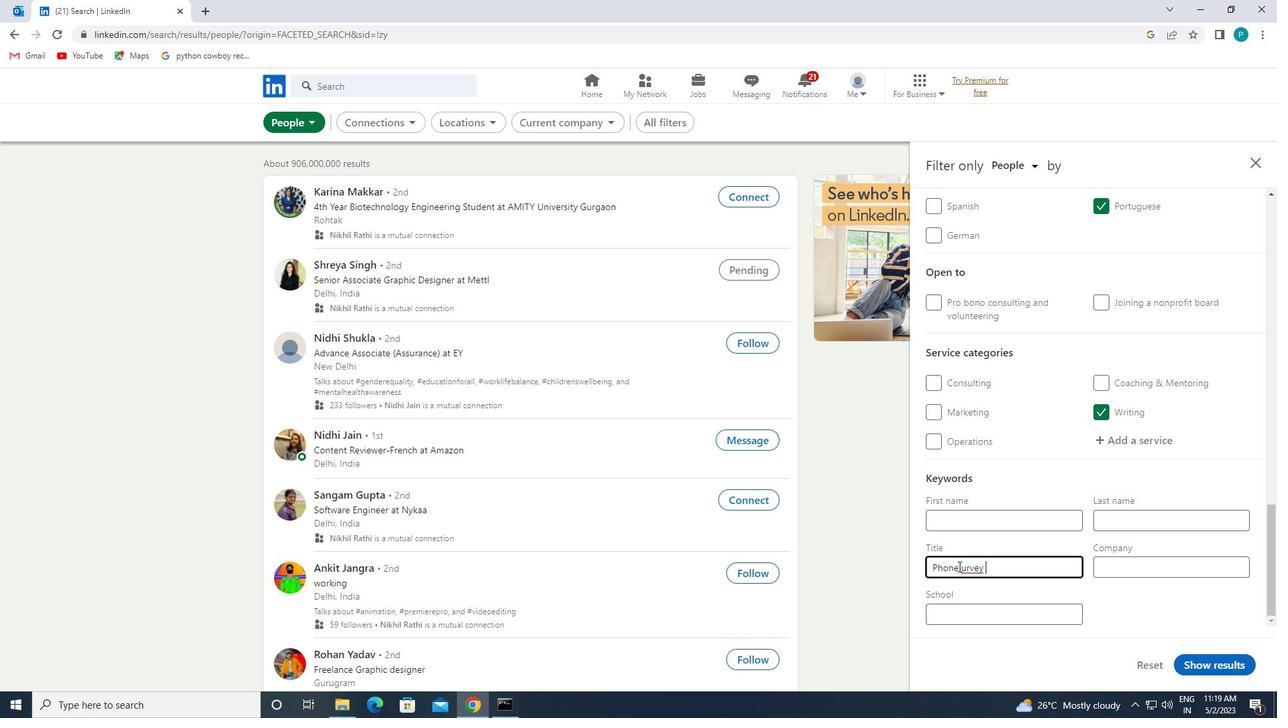 
Action: Mouse pressed left at (959, 568)
Screenshot: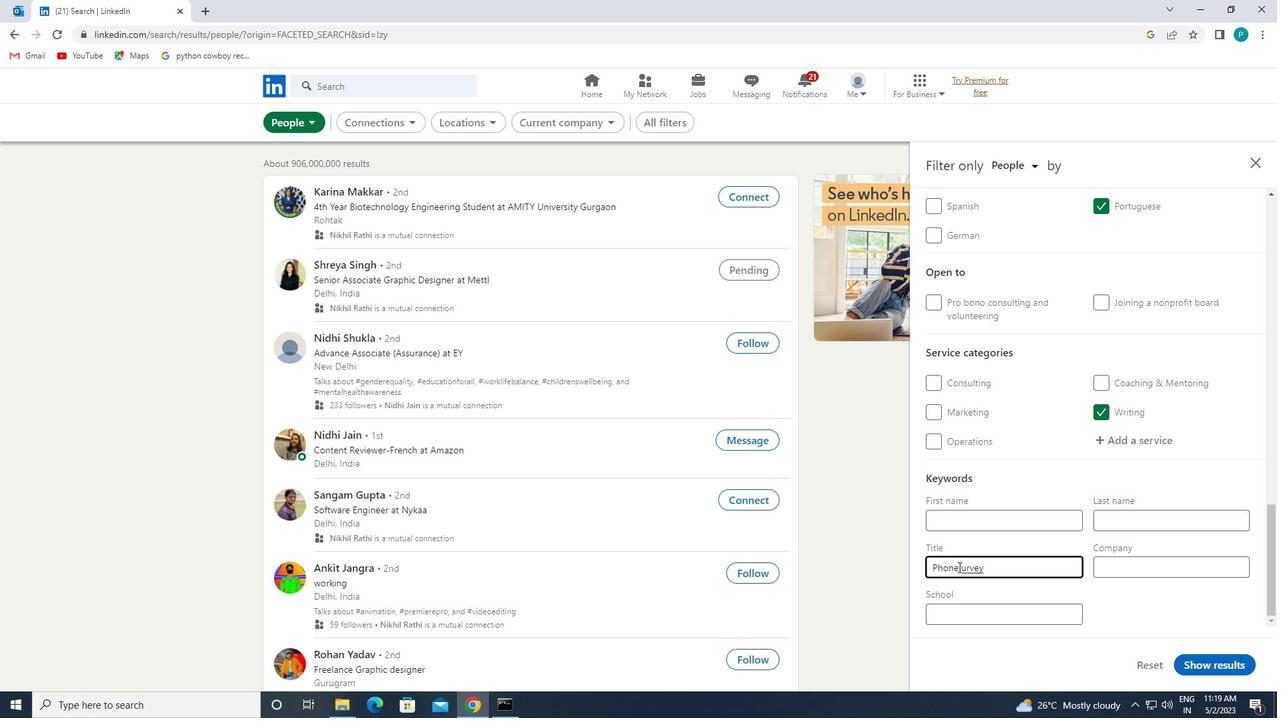 
Action: Mouse moved to (960, 567)
Screenshot: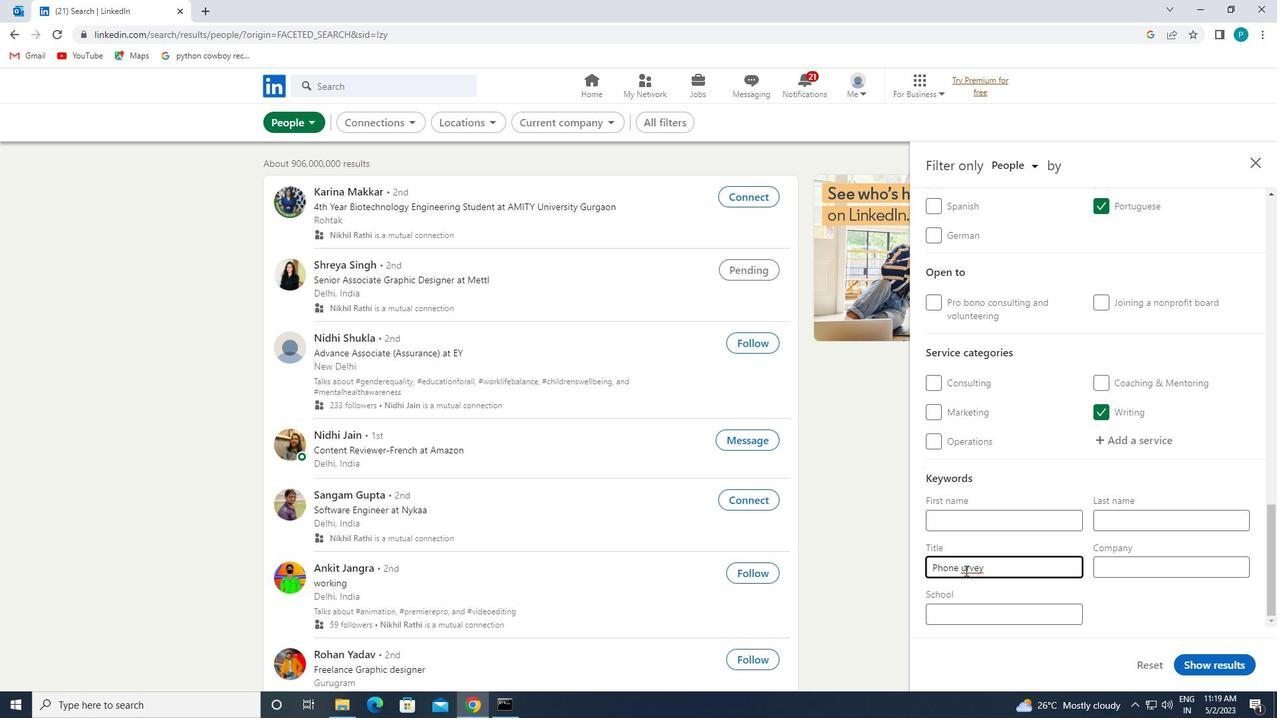 
Action: Mouse pressed left at (960, 567)
Screenshot: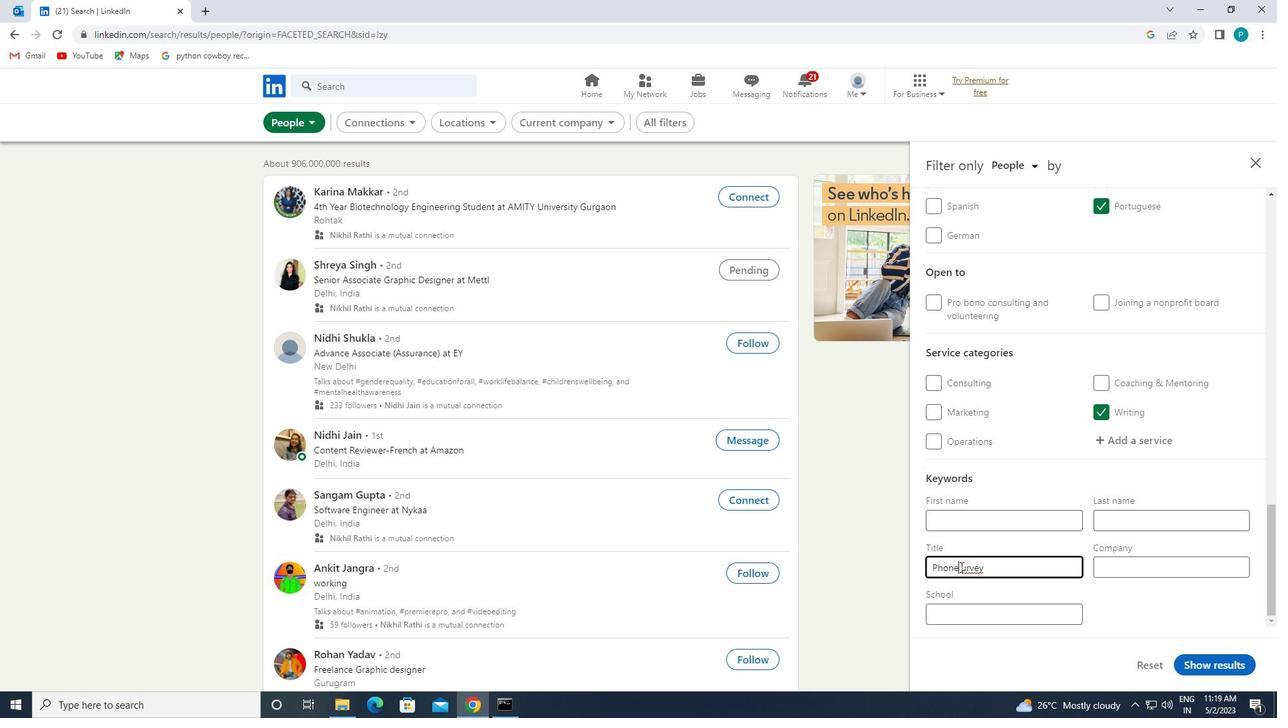 
Action: Mouse moved to (967, 575)
Screenshot: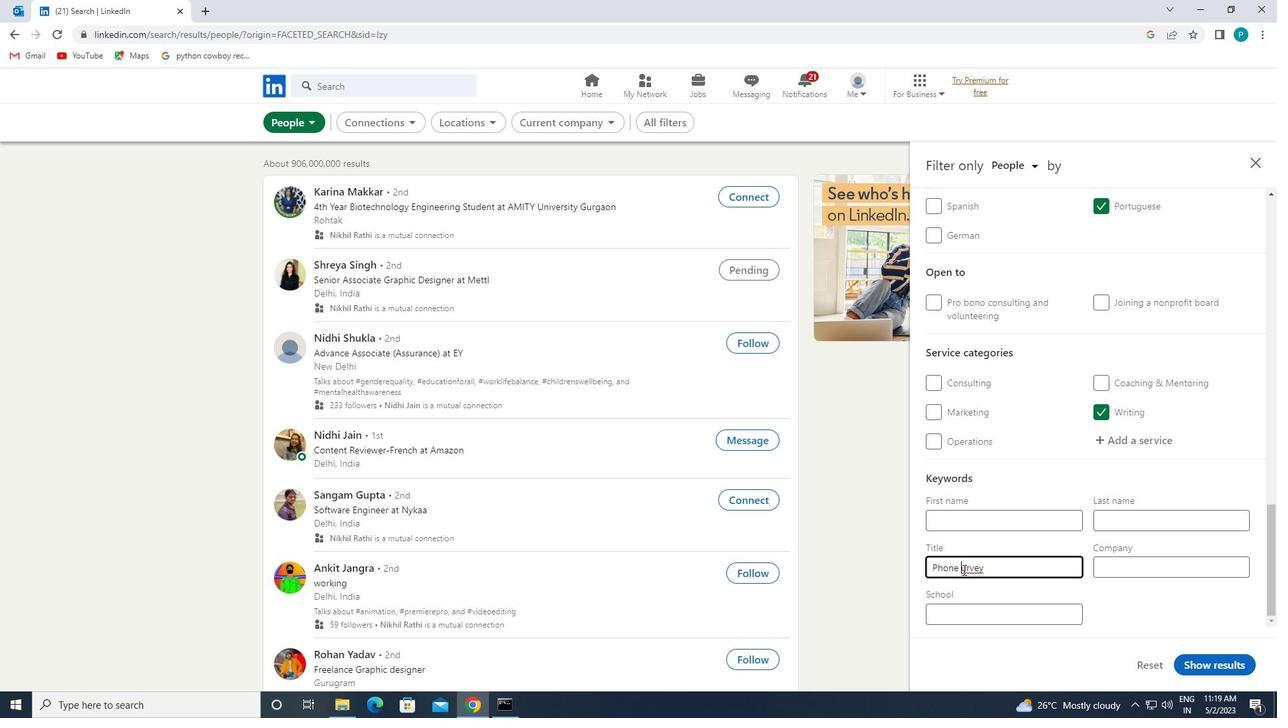 
Action: Key pressed S
Screenshot: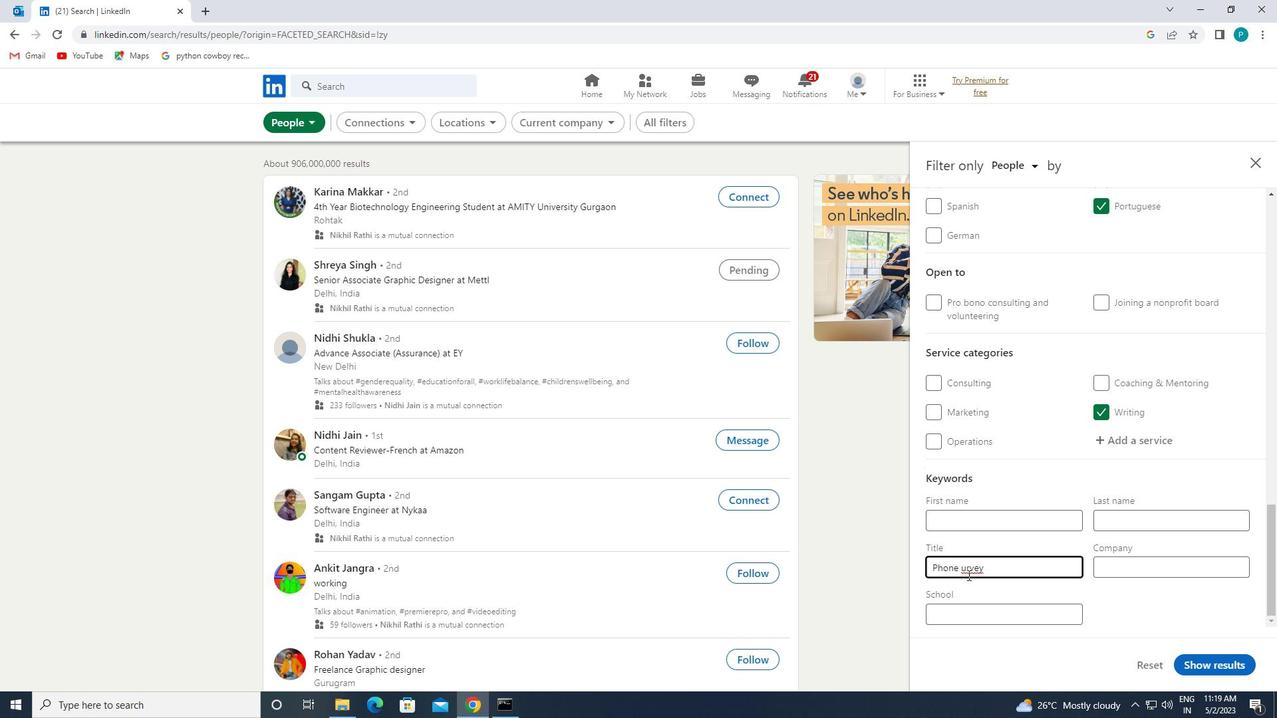 
Action: Mouse moved to (971, 576)
Screenshot: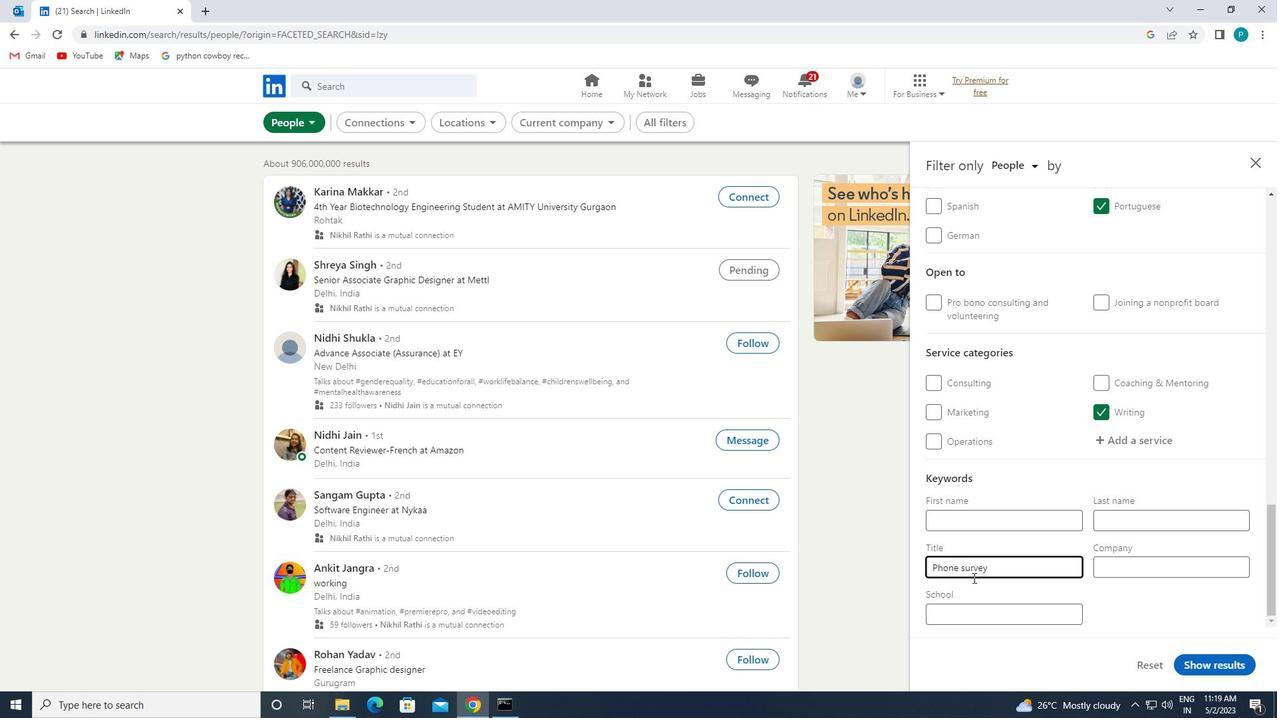 
Action: Key pressed <Key.backspace><Key.caps_lock>S<Key.caps_lock>
Screenshot: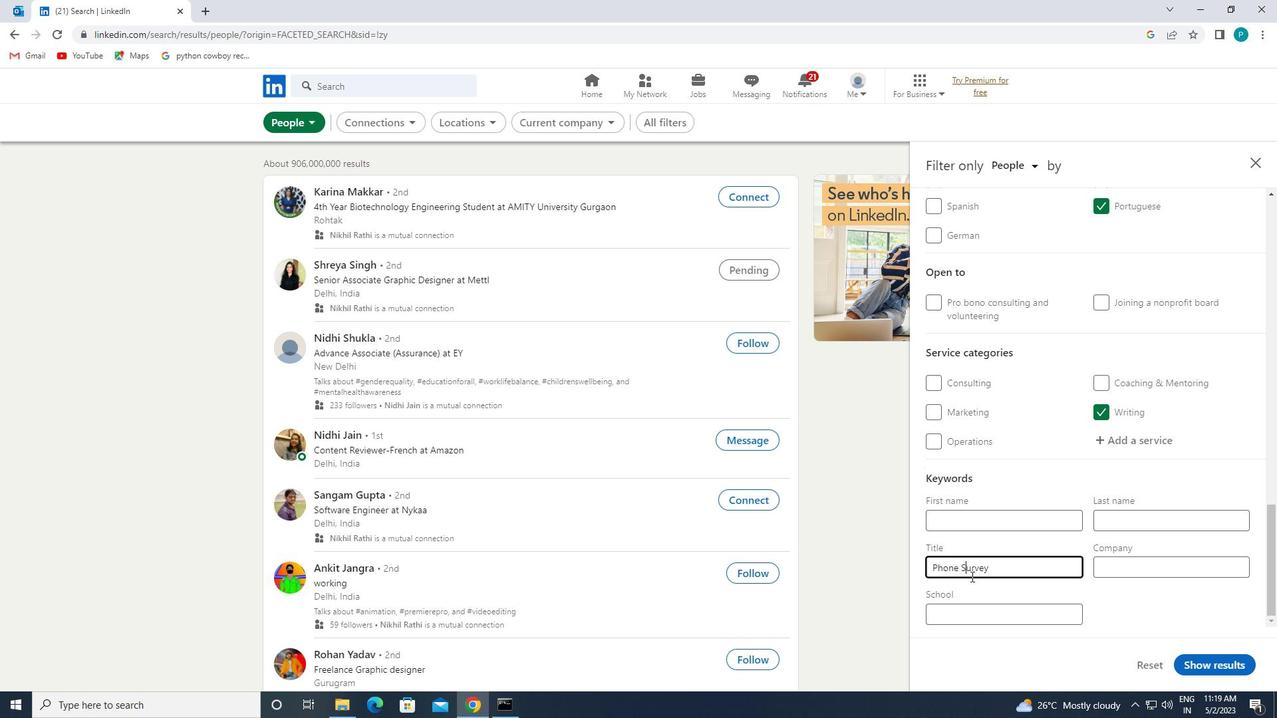 
Action: Mouse moved to (1006, 567)
Screenshot: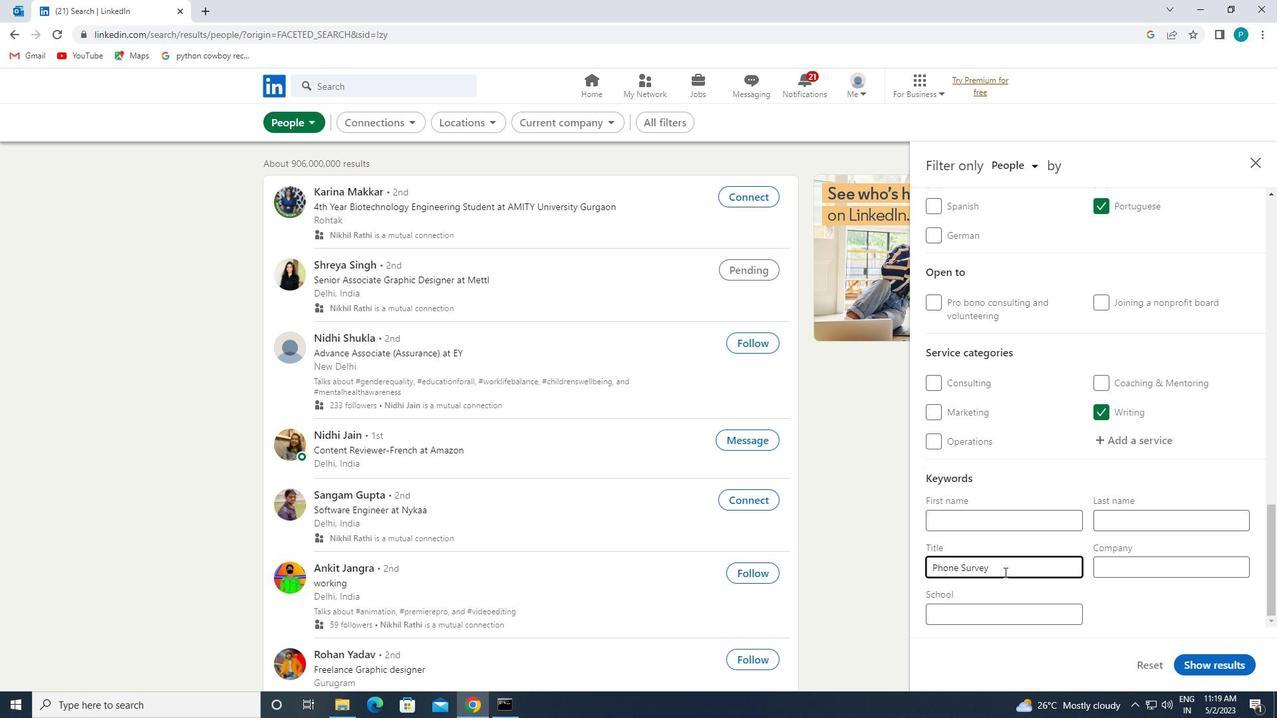 
Action: Mouse pressed left at (1006, 567)
Screenshot: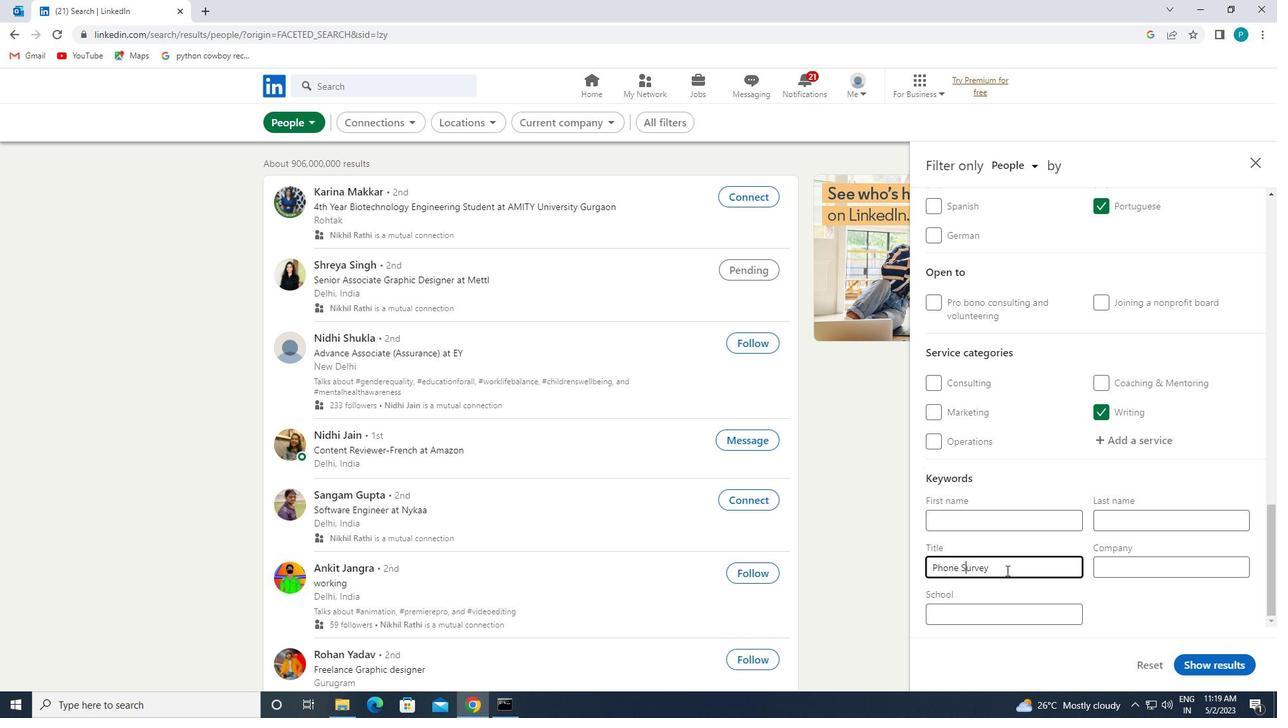 
Action: Key pressed <Key.caps_lock>C<Key.caps_lock>ONDUCROE<Key.backspace><Key.backspace><Key.backspace>TOR
Screenshot: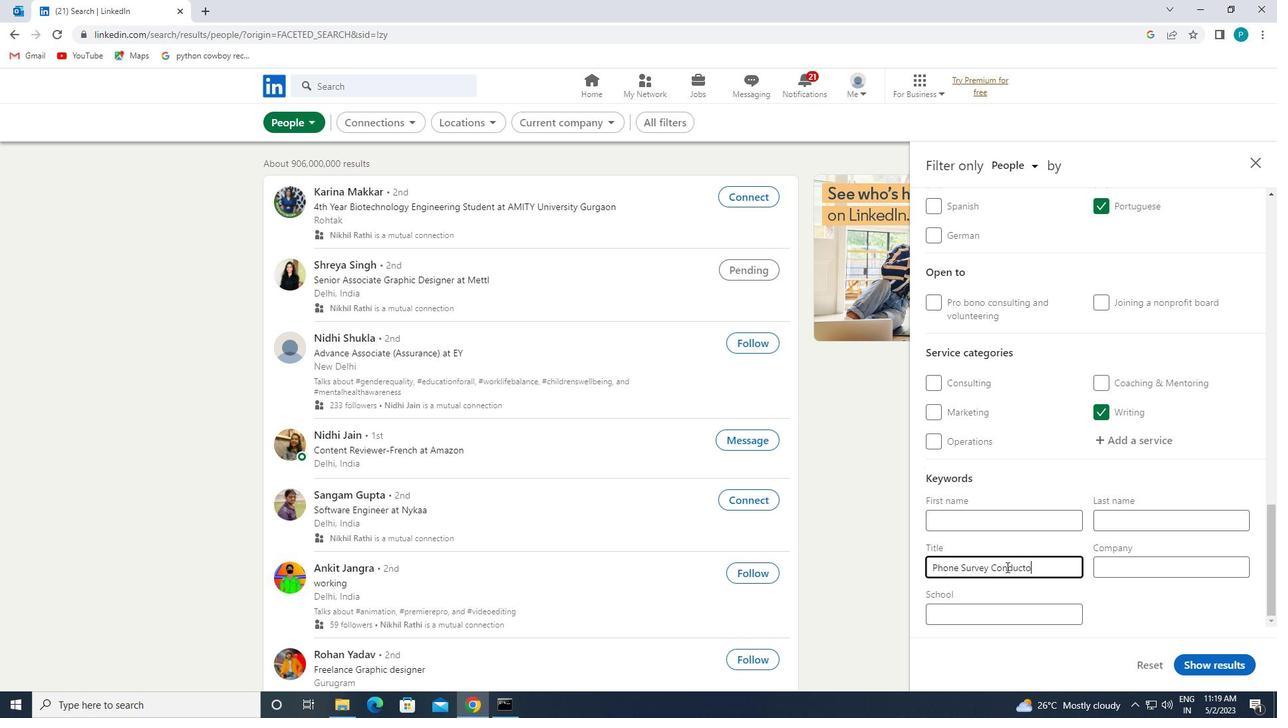 
Action: Mouse moved to (1186, 663)
Screenshot: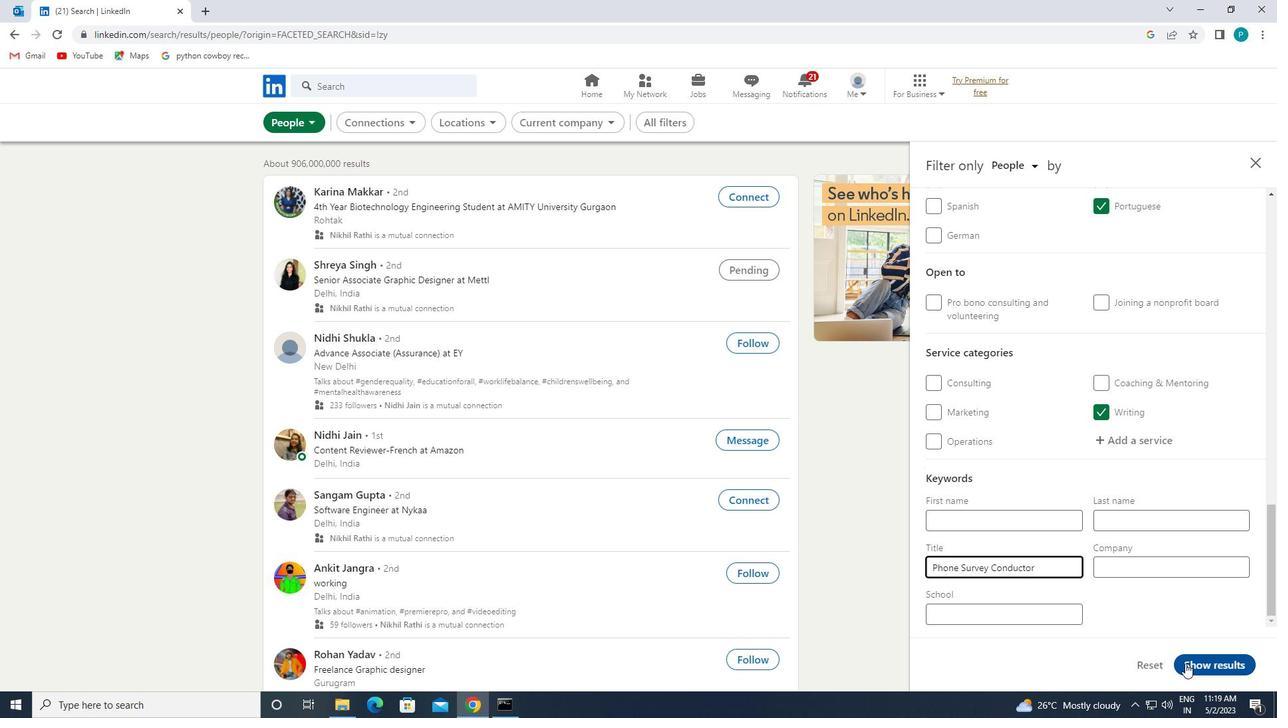 
Action: Mouse pressed left at (1186, 663)
Screenshot: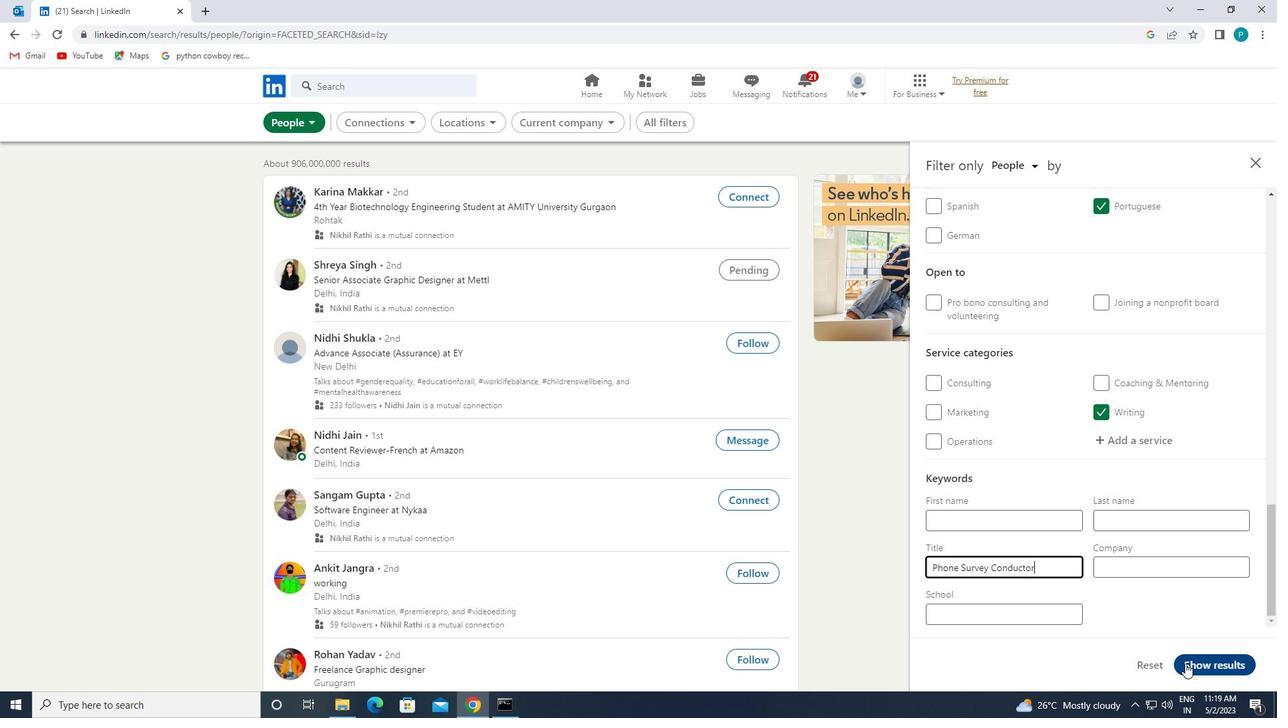 
